 Task: Edit and clean up audio for wildlife conservation podcasts.
Action: Mouse moved to (155, 40)
Screenshot: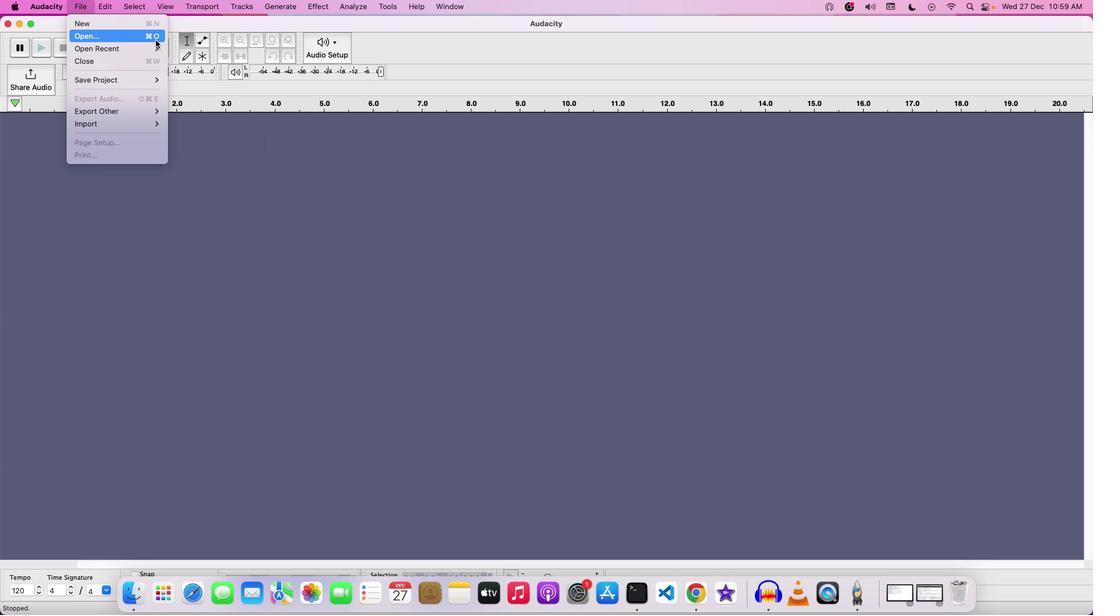 
Action: Mouse pressed left at (155, 40)
Screenshot: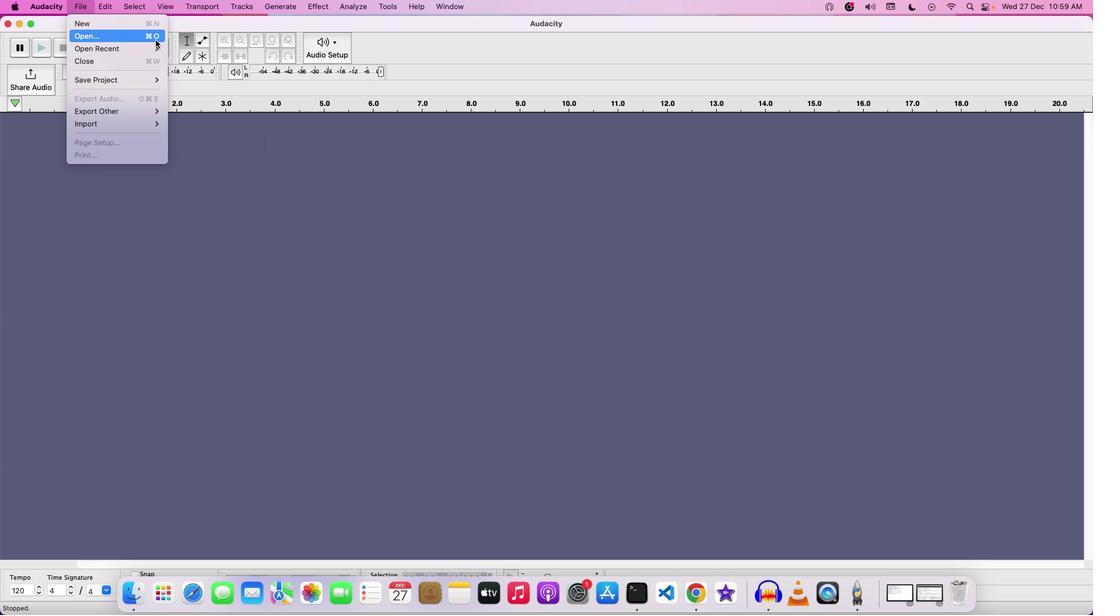 
Action: Mouse moved to (448, 170)
Screenshot: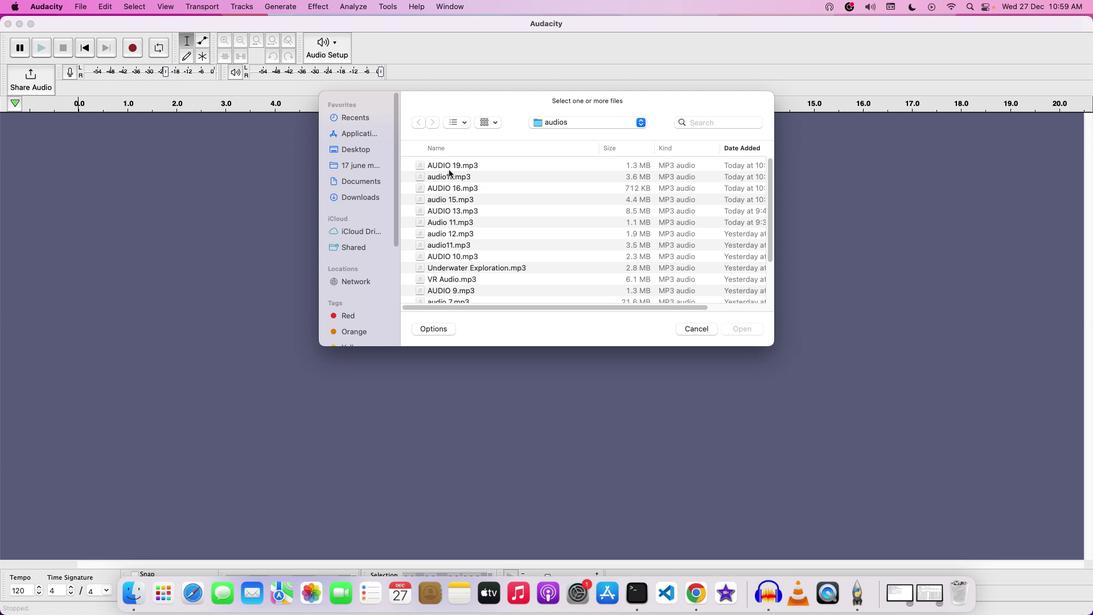 
Action: Mouse pressed left at (448, 170)
Screenshot: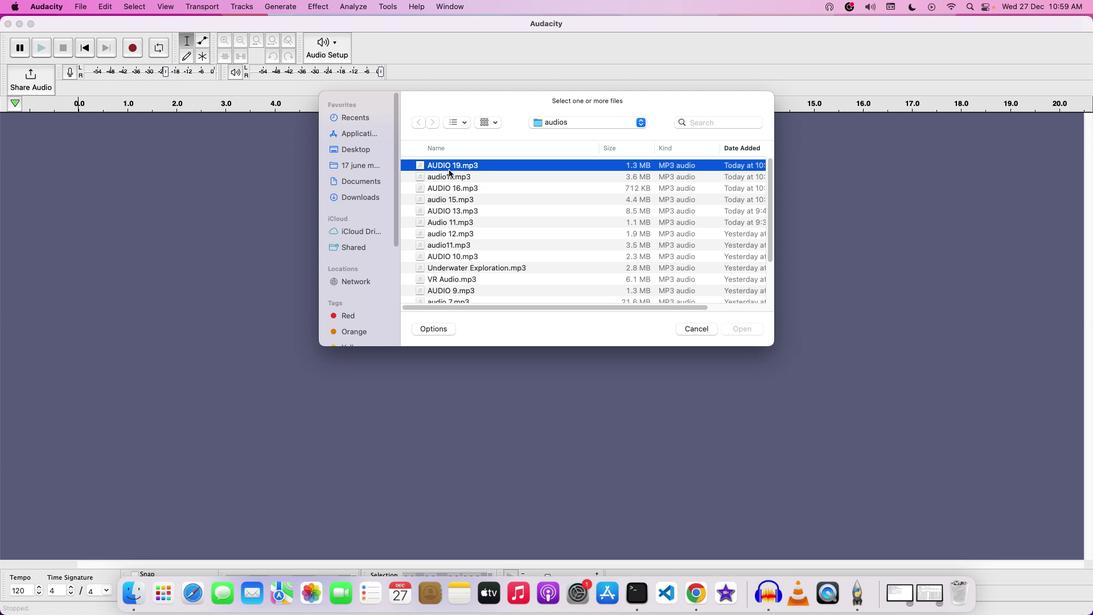 
Action: Mouse moved to (725, 326)
Screenshot: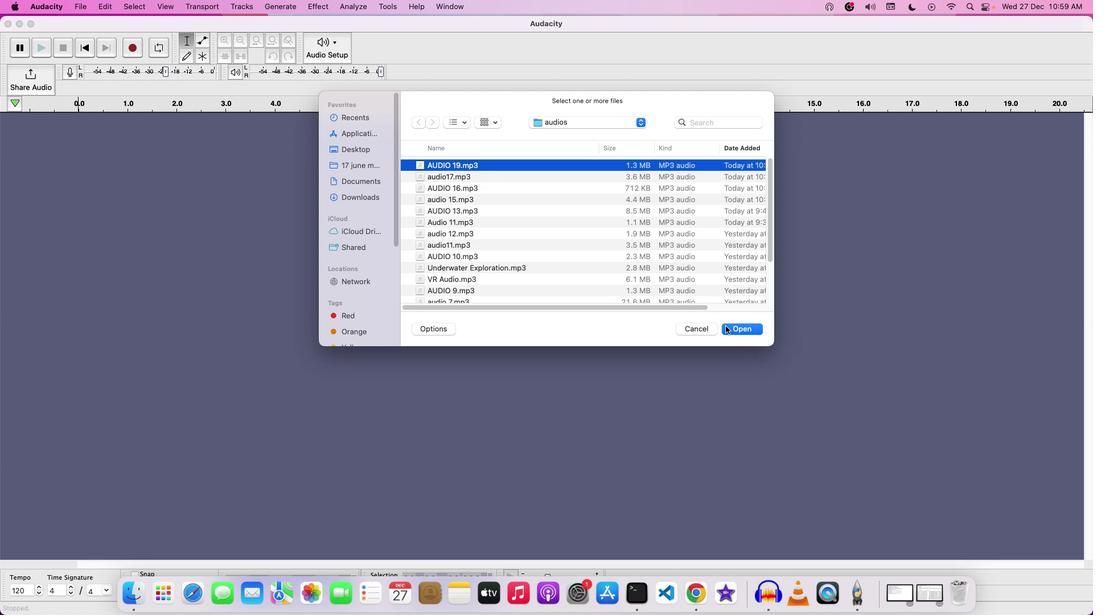 
Action: Mouse pressed left at (725, 326)
Screenshot: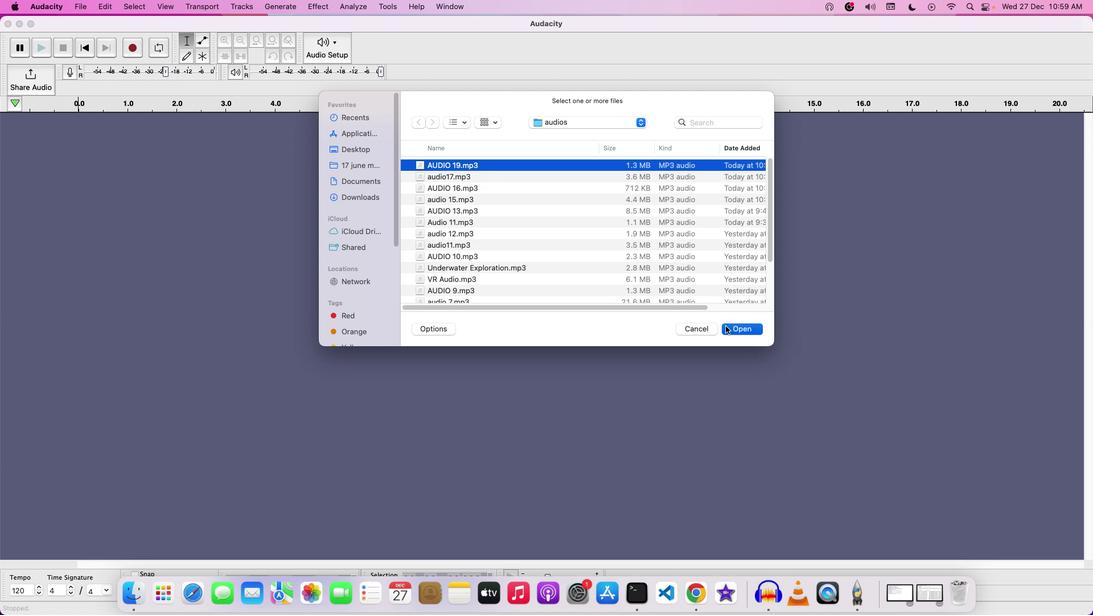 
Action: Mouse moved to (372, 315)
Screenshot: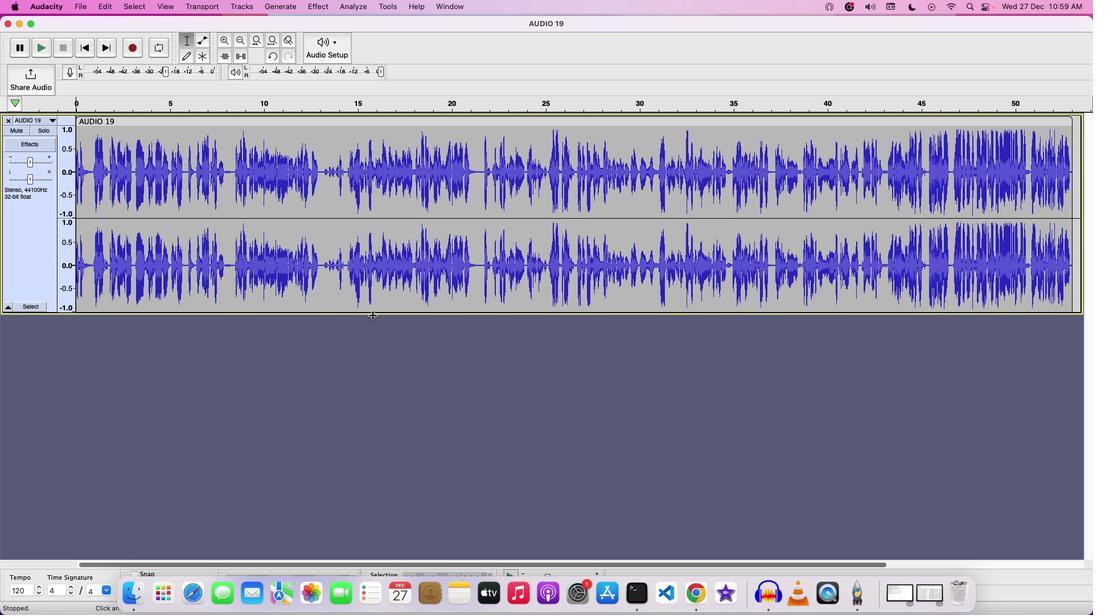 
Action: Key pressed Key.space
Screenshot: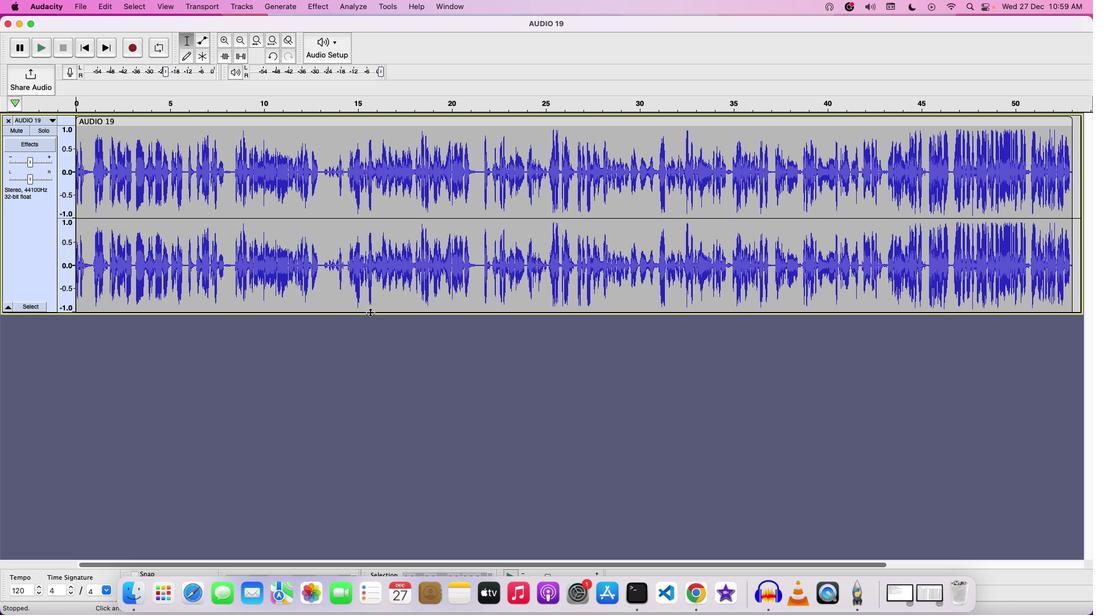 
Action: Mouse moved to (32, 167)
Screenshot: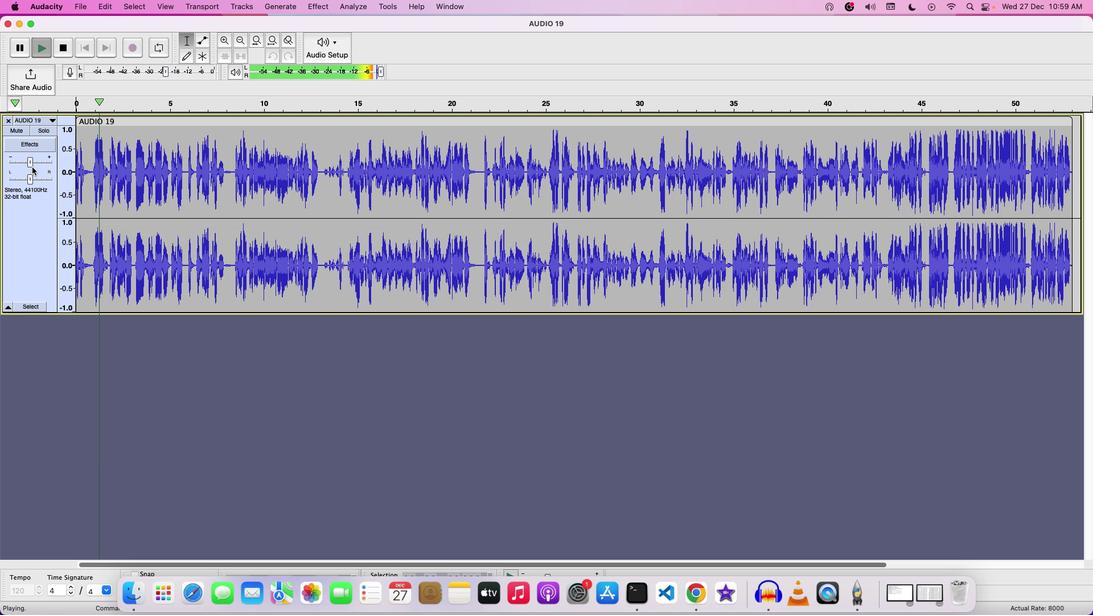 
Action: Mouse pressed left at (32, 167)
Screenshot: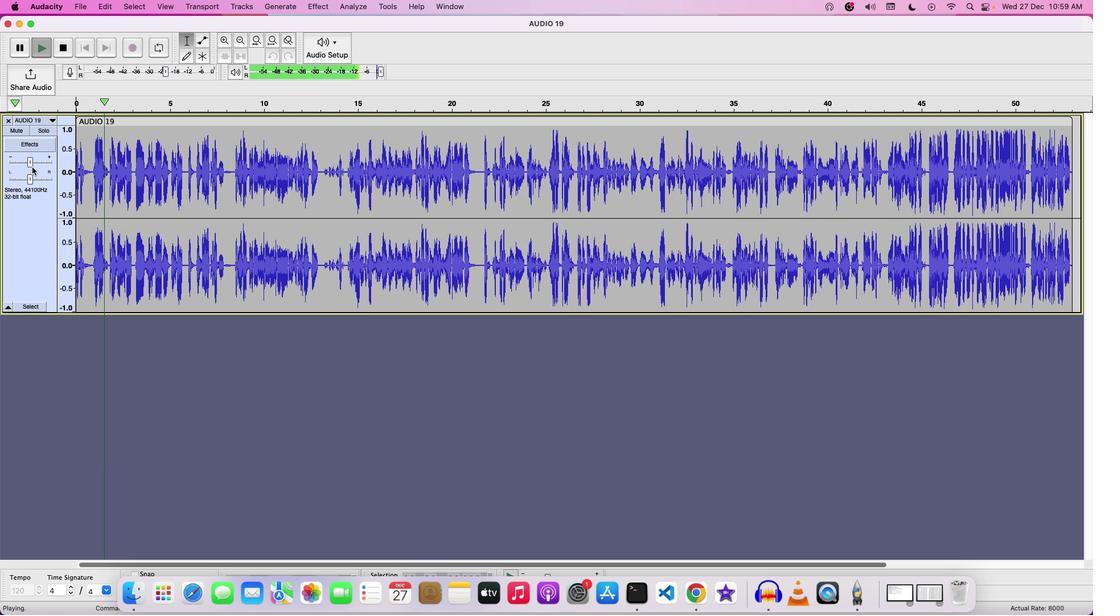 
Action: Mouse moved to (32, 165)
Screenshot: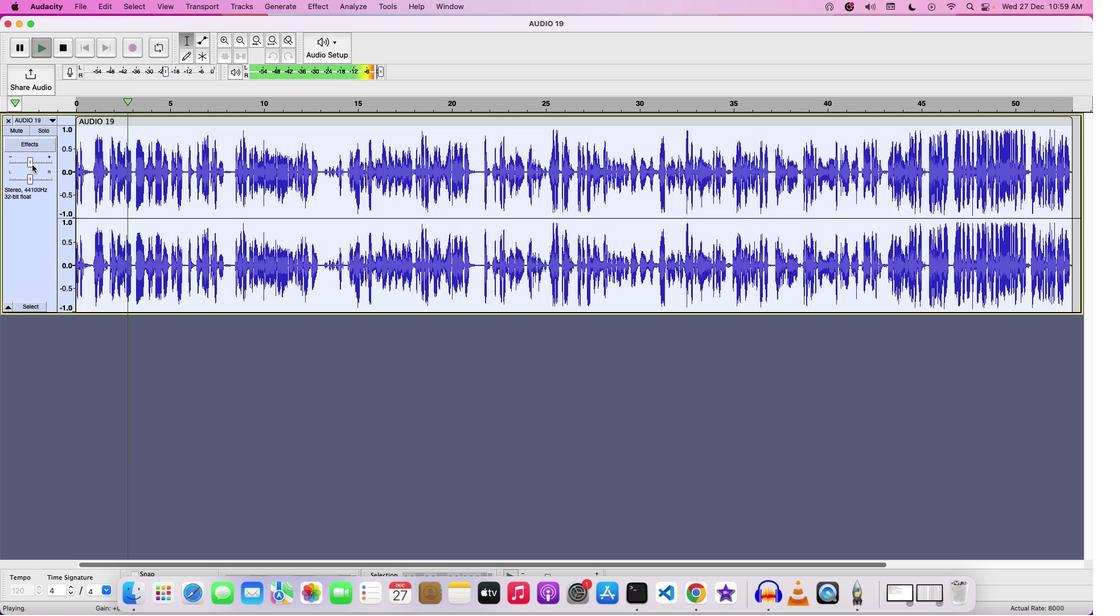
Action: Mouse pressed left at (32, 165)
Screenshot: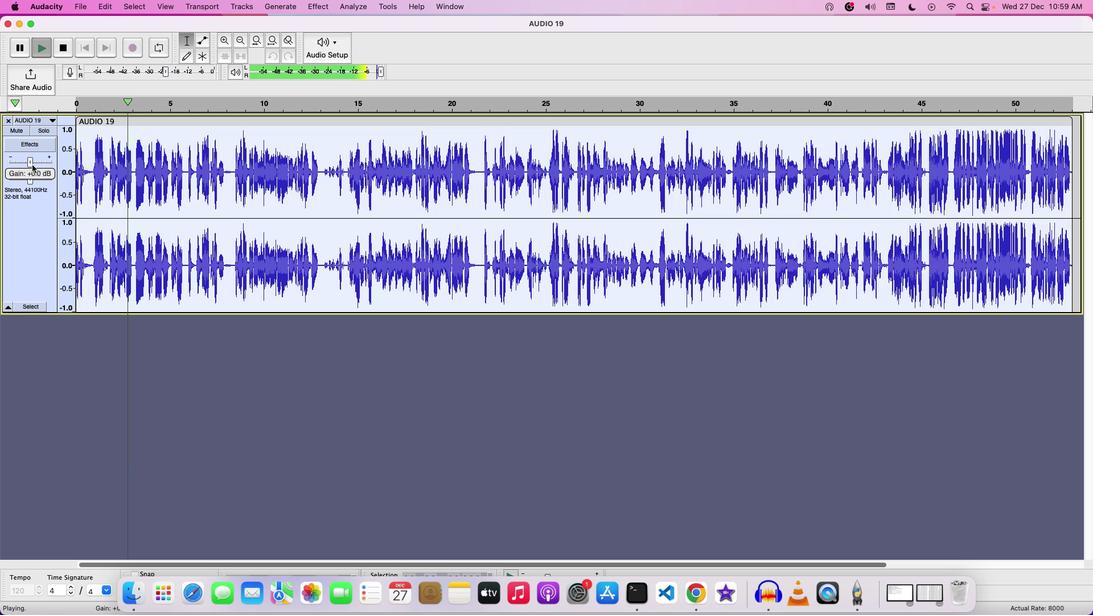 
Action: Mouse moved to (31, 165)
Screenshot: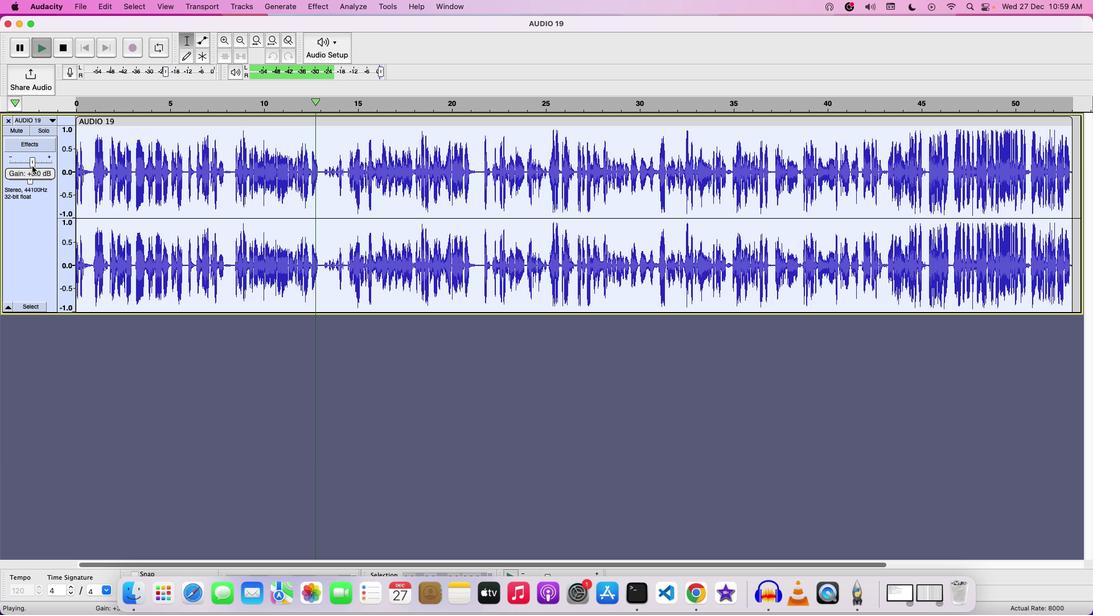 
Action: Mouse pressed left at (31, 165)
Screenshot: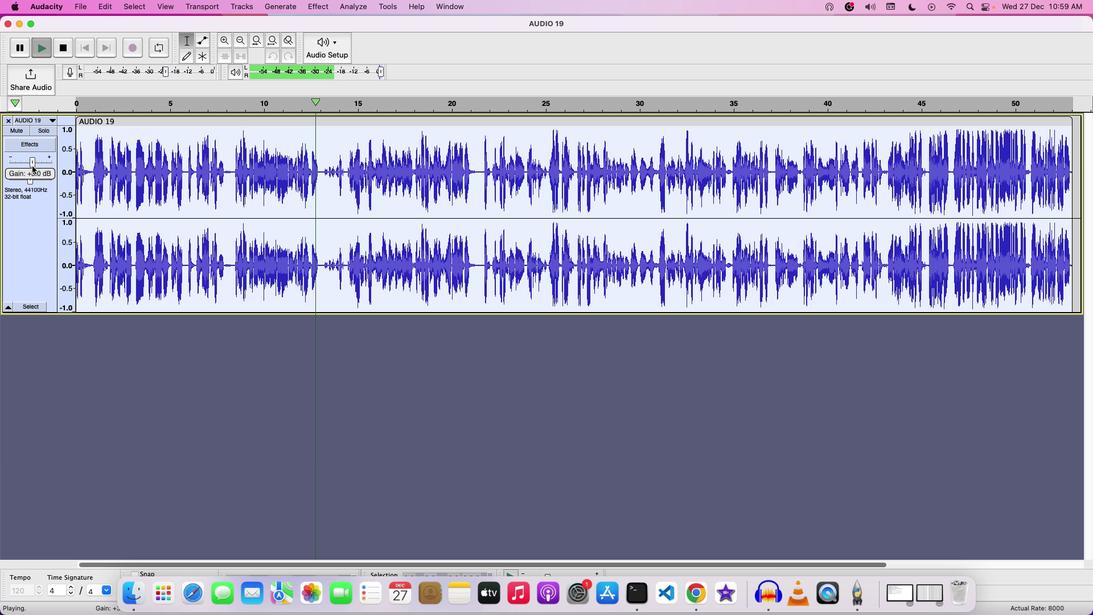 
Action: Mouse moved to (319, 177)
Screenshot: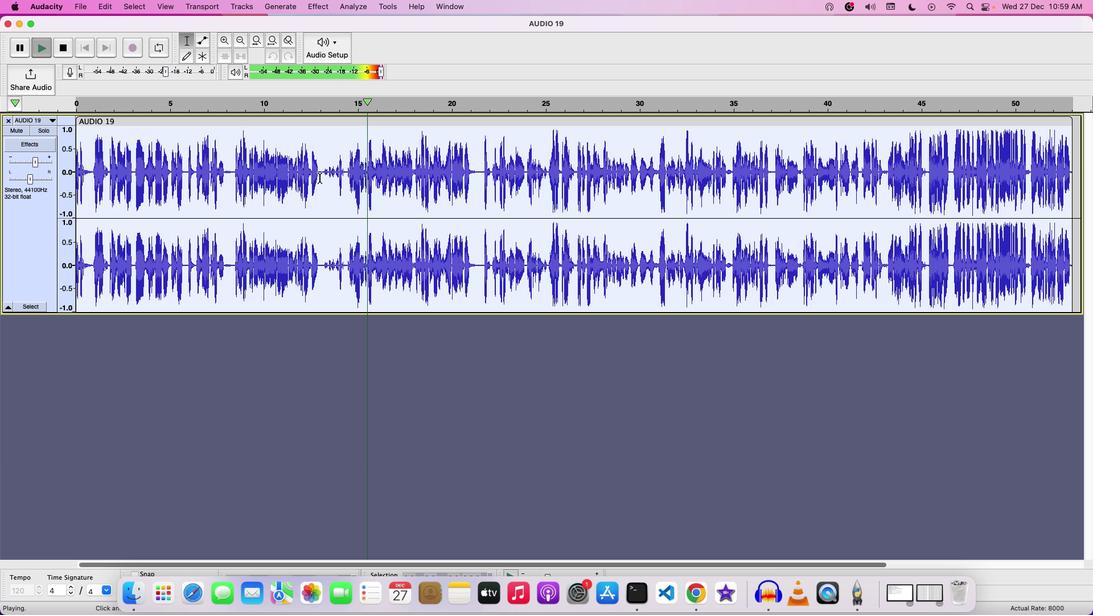 
Action: Key pressed Key.space
Screenshot: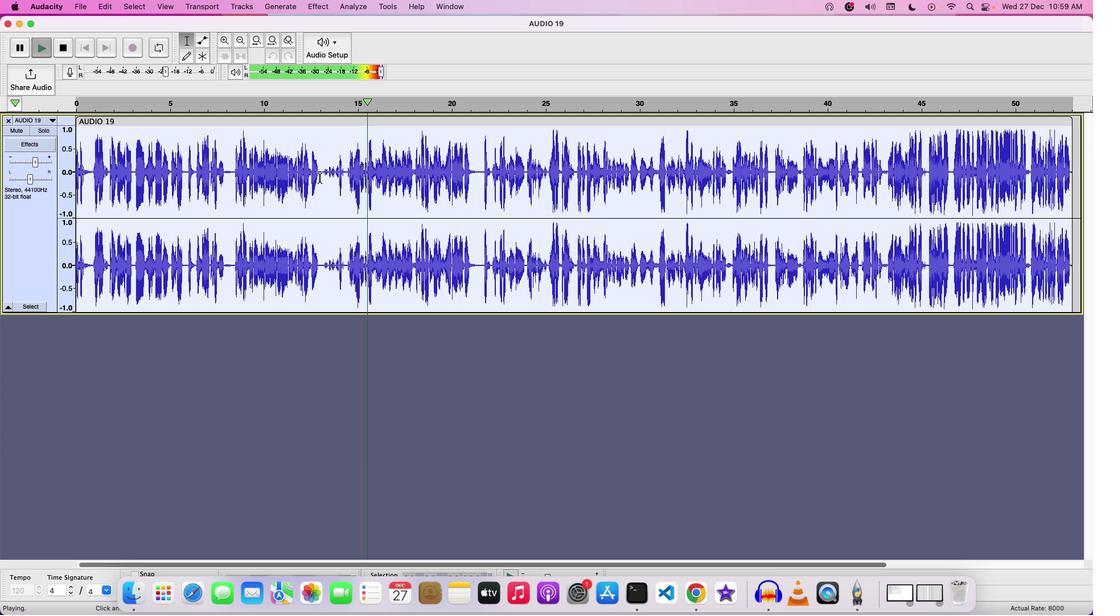 
Action: Mouse moved to (225, 38)
Screenshot: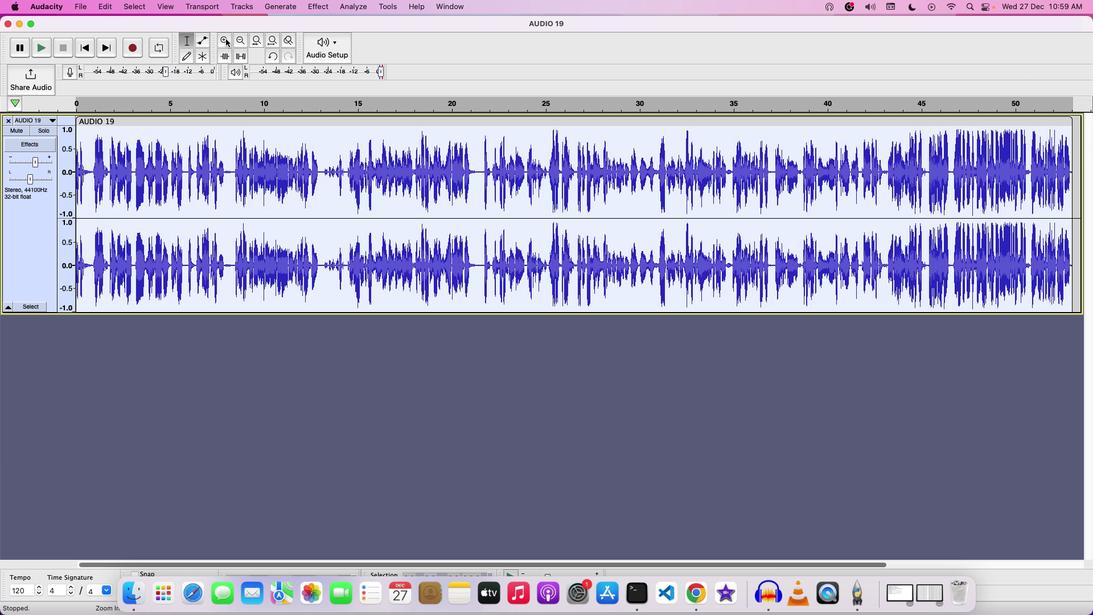 
Action: Mouse pressed left at (225, 38)
Screenshot: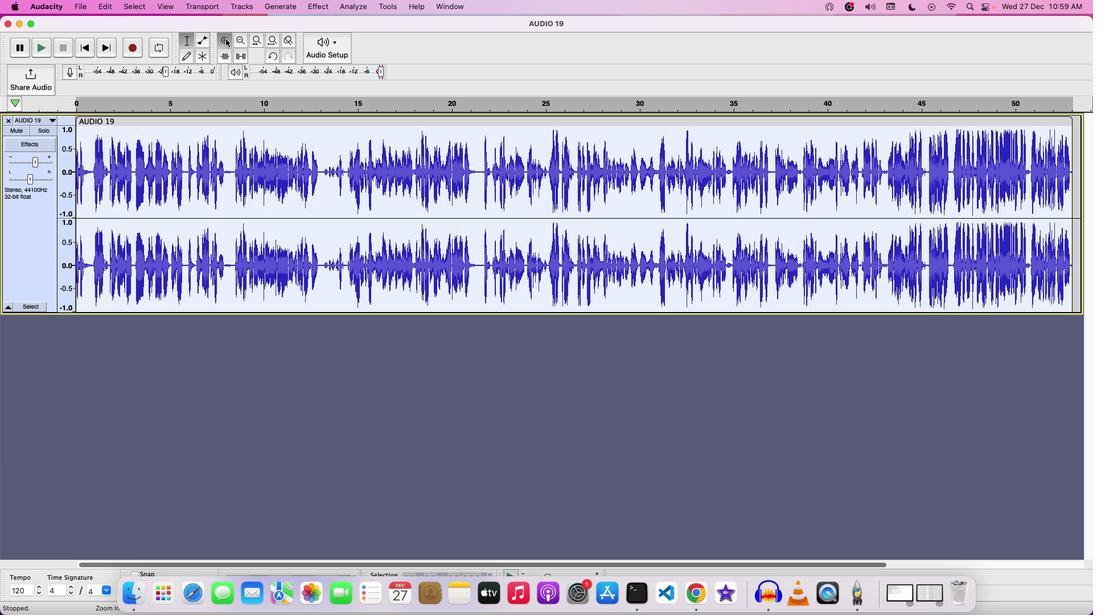
Action: Mouse pressed left at (225, 38)
Screenshot: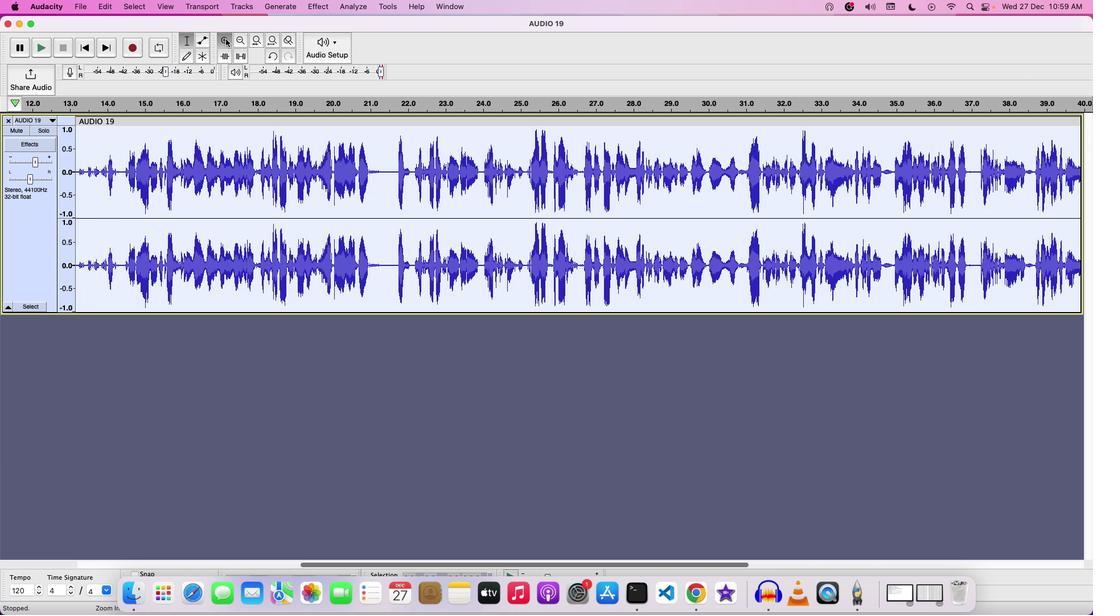 
Action: Mouse pressed left at (225, 38)
Screenshot: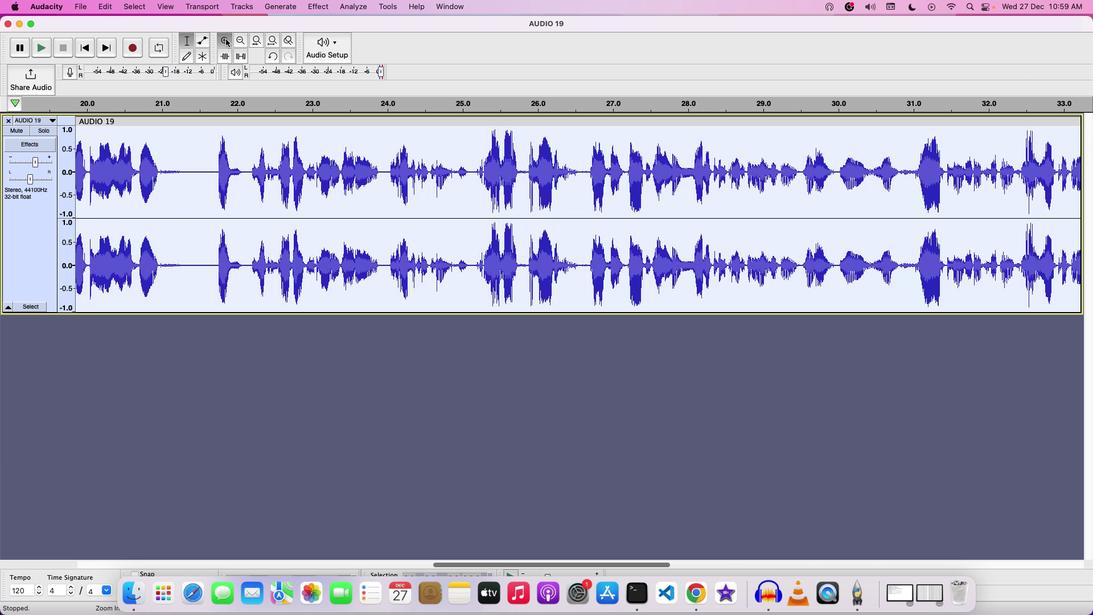 
Action: Mouse pressed left at (225, 38)
Screenshot: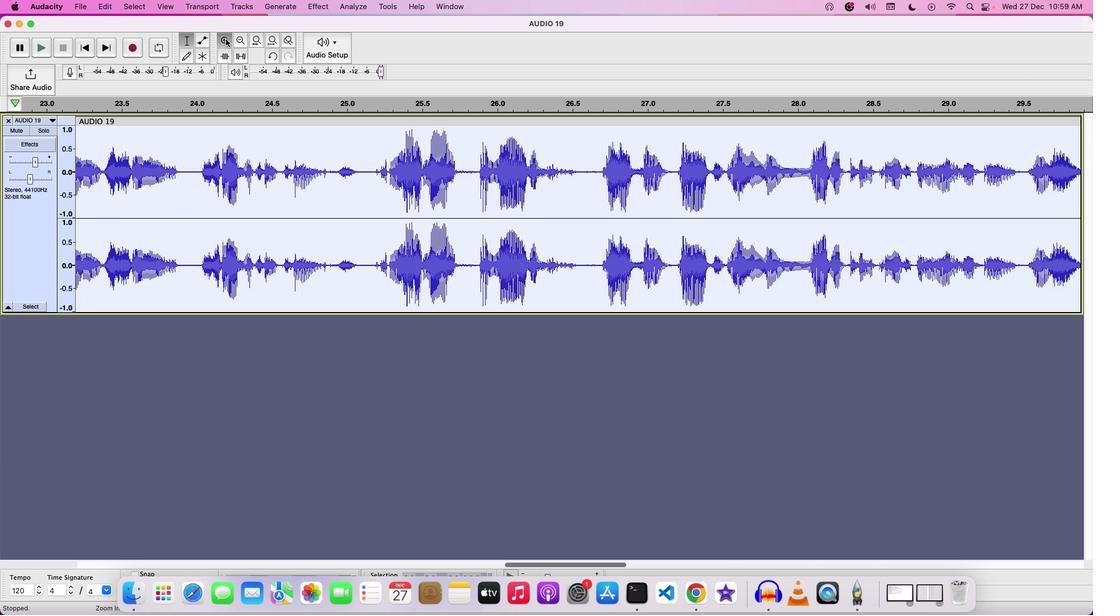 
Action: Mouse pressed left at (225, 38)
Screenshot: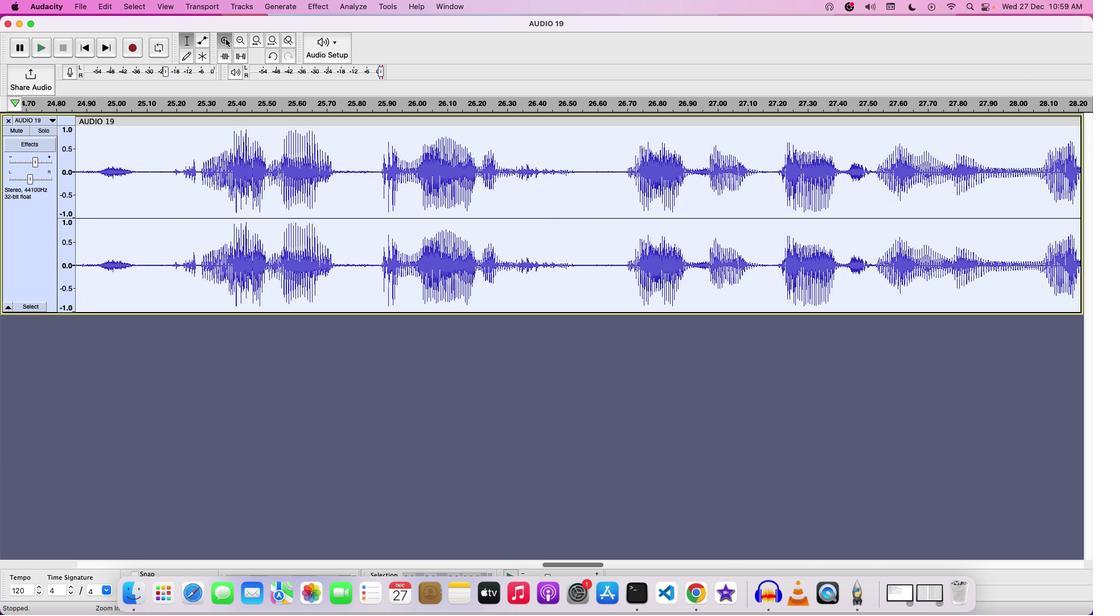 
Action: Mouse moved to (552, 184)
Screenshot: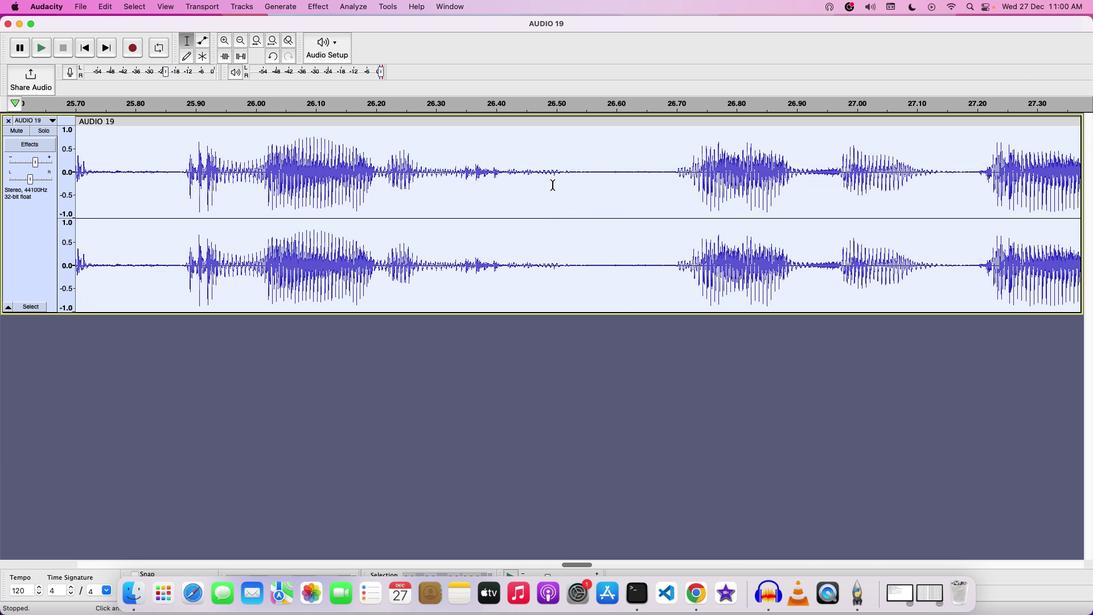 
Action: Mouse pressed left at (552, 184)
Screenshot: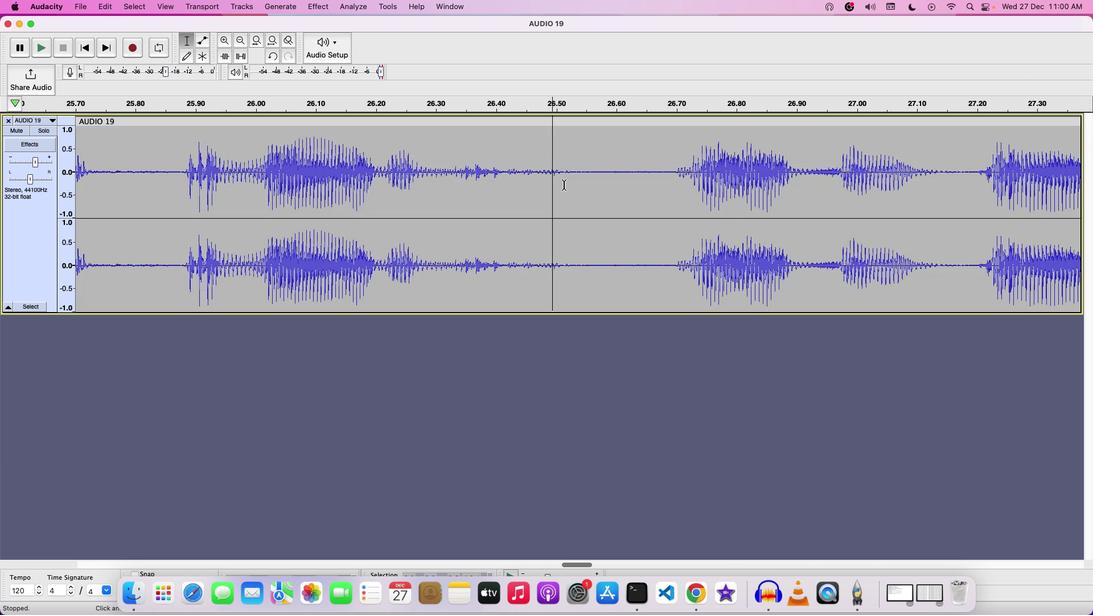 
Action: Mouse moved to (700, 211)
Screenshot: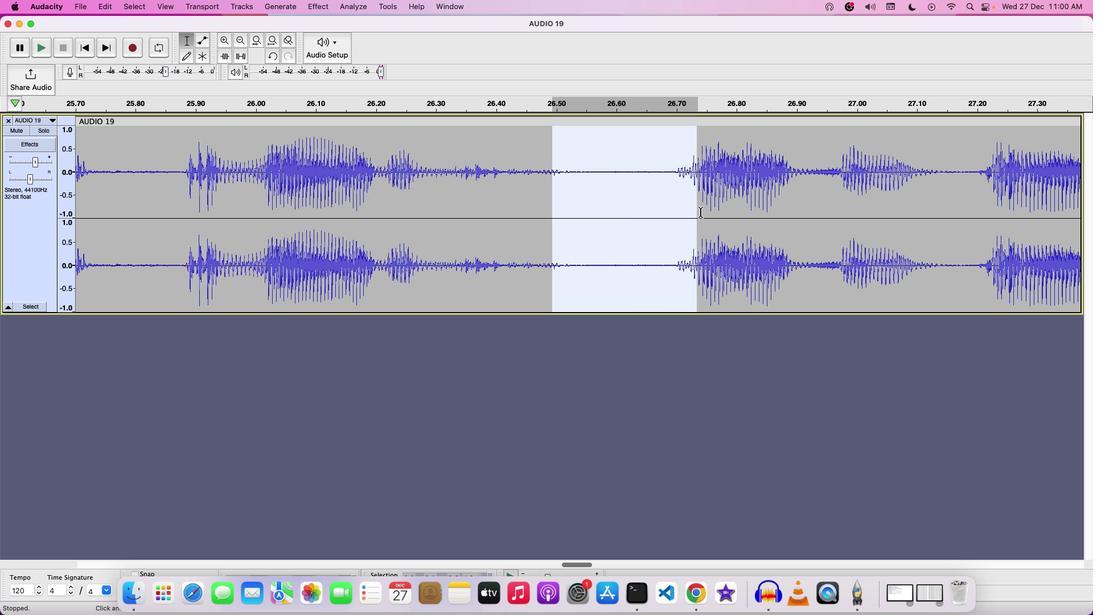 
Action: Key pressed Key.spaceKey.spaceKey.spaceKey.spaceKey.space
Screenshot: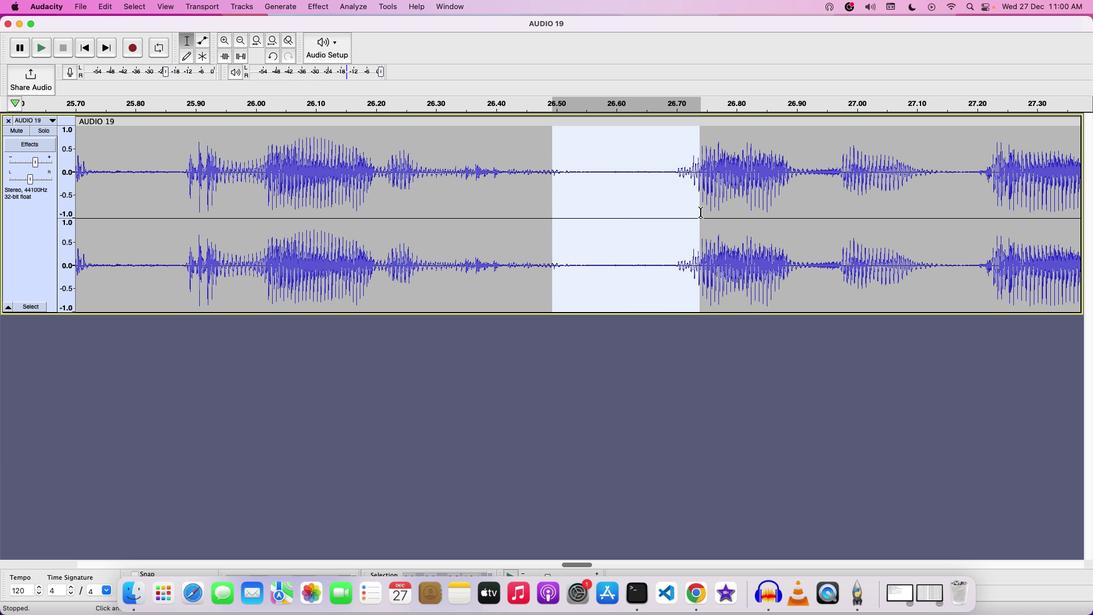 
Action: Mouse moved to (488, 204)
Screenshot: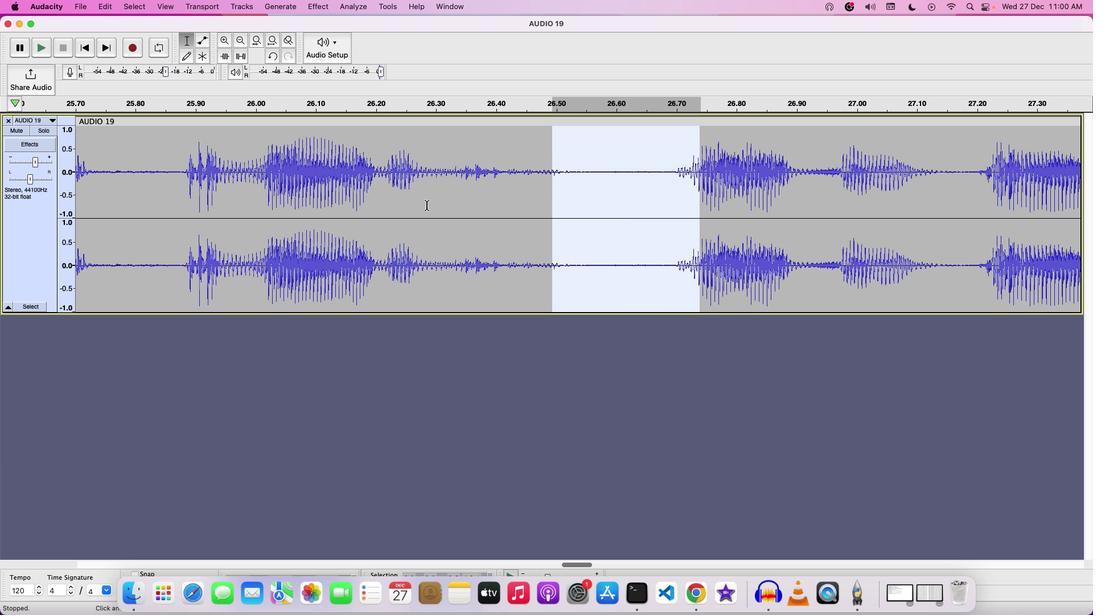
Action: Key pressed Key.space
Screenshot: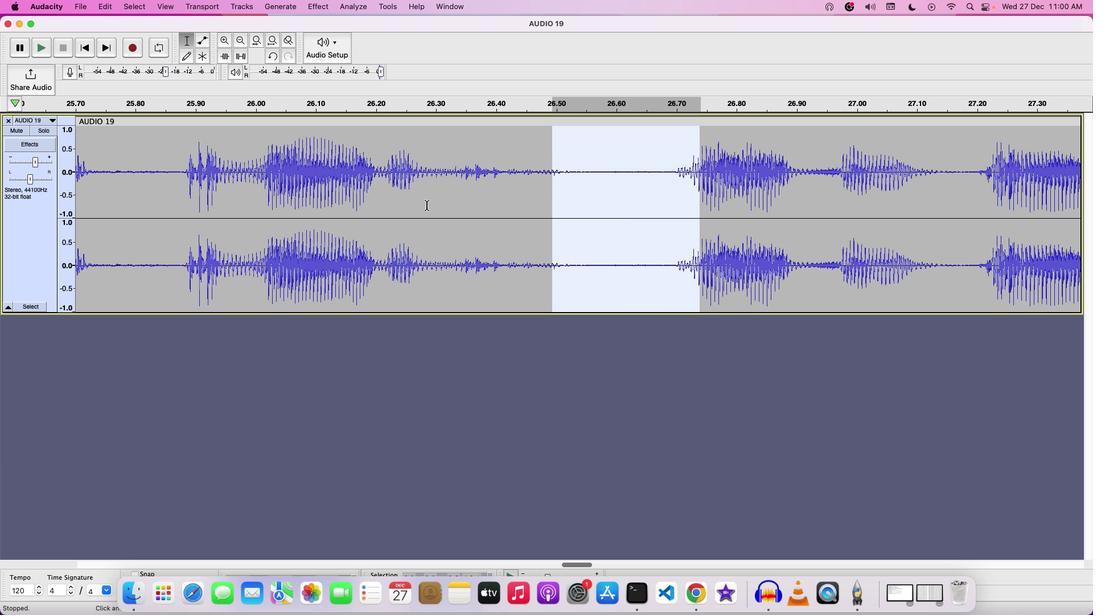 
Action: Mouse moved to (222, 181)
Screenshot: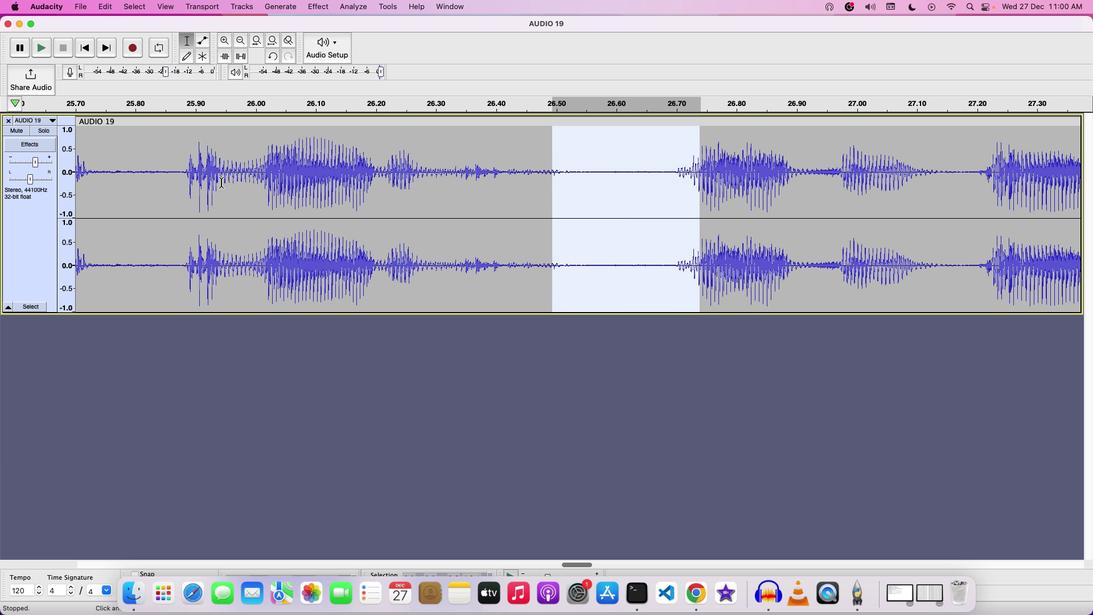 
Action: Key pressed Key.space
Screenshot: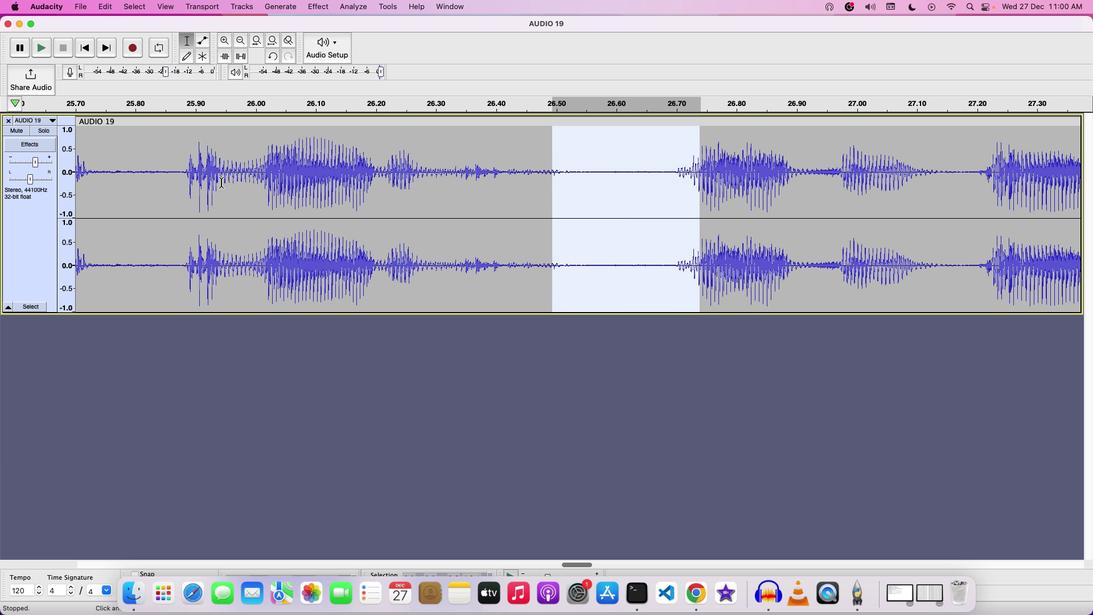 
Action: Mouse moved to (316, 3)
Screenshot: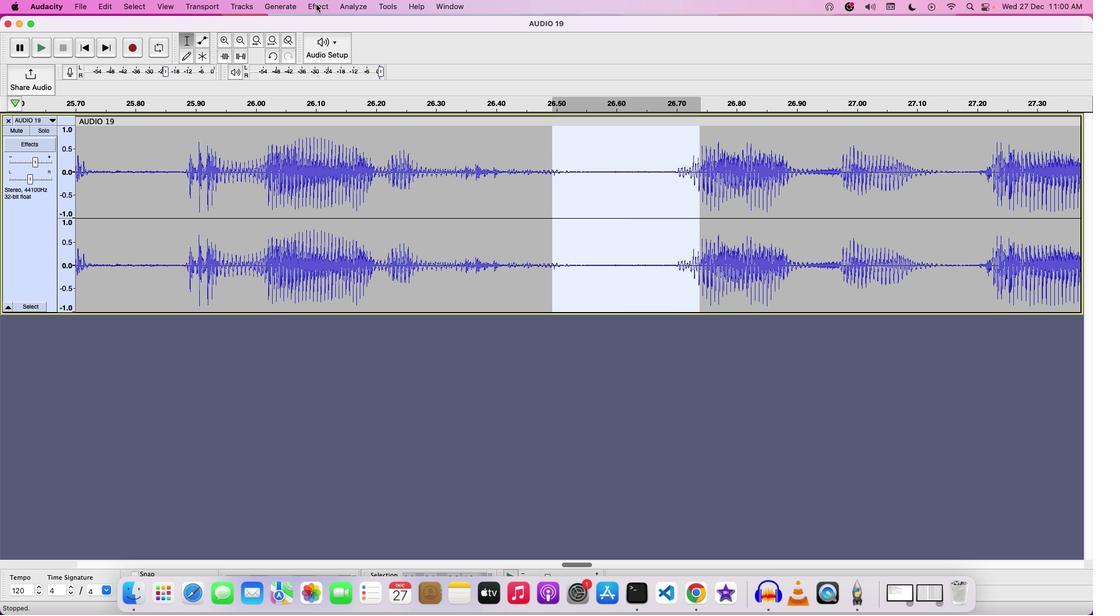 
Action: Mouse pressed left at (316, 3)
Screenshot: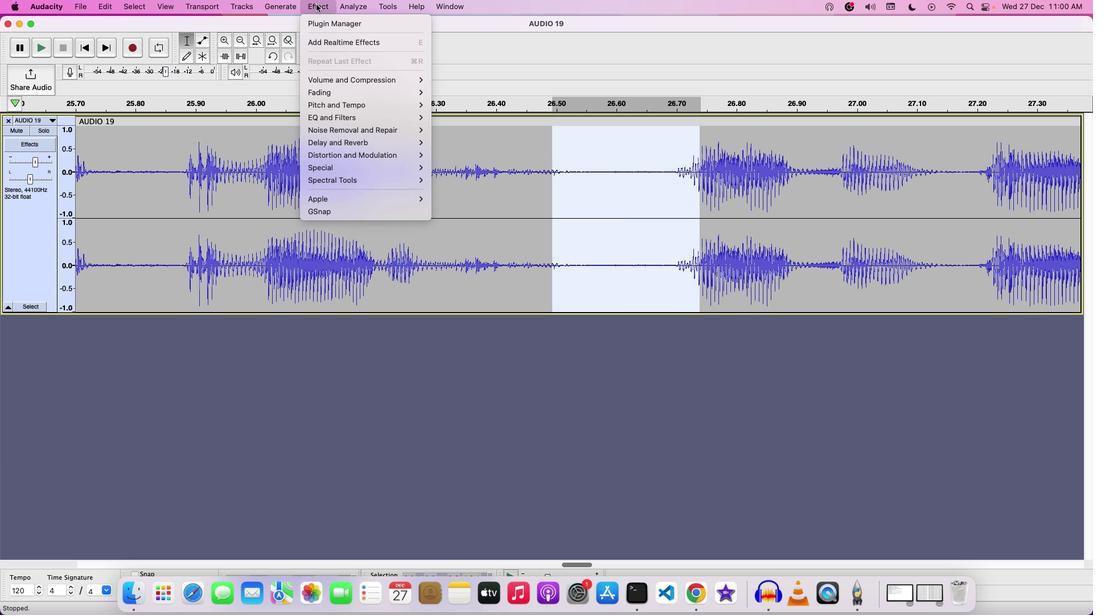
Action: Mouse moved to (457, 170)
Screenshot: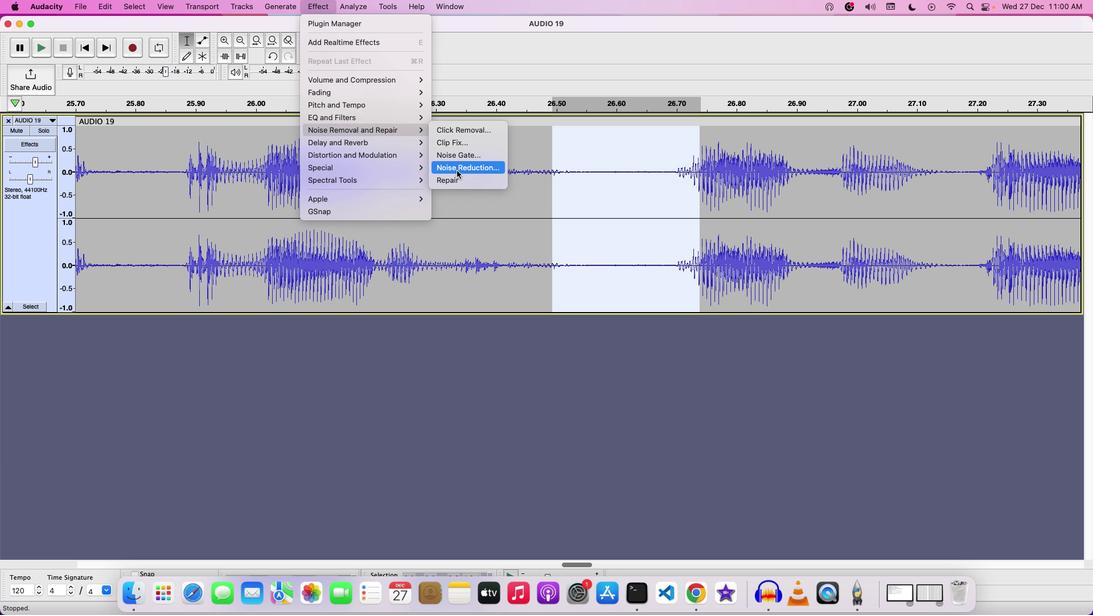 
Action: Mouse pressed left at (457, 170)
Screenshot: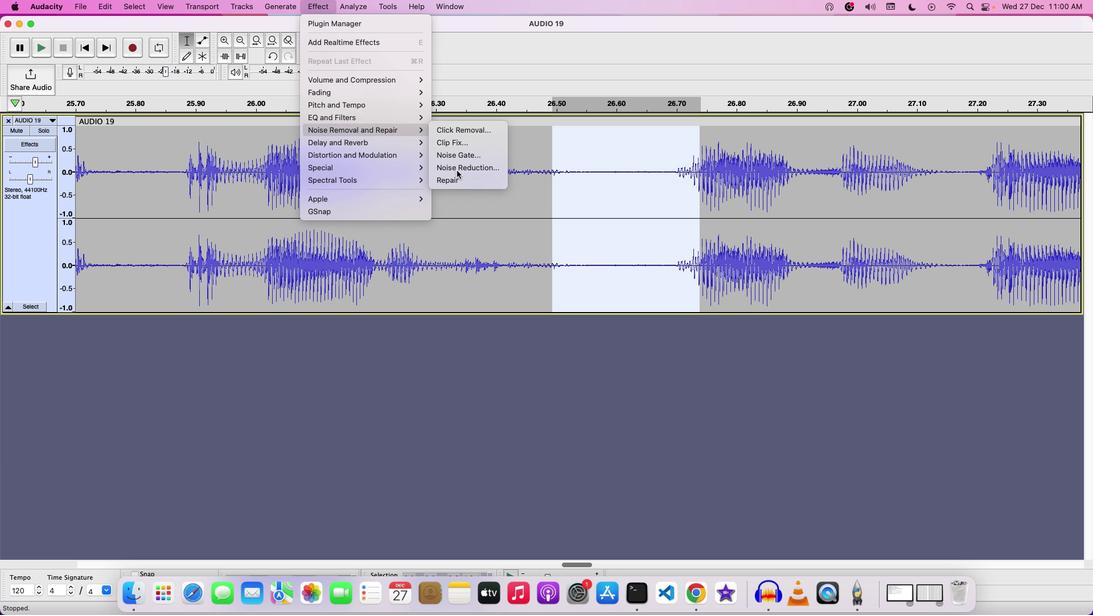 
Action: Mouse moved to (550, 252)
Screenshot: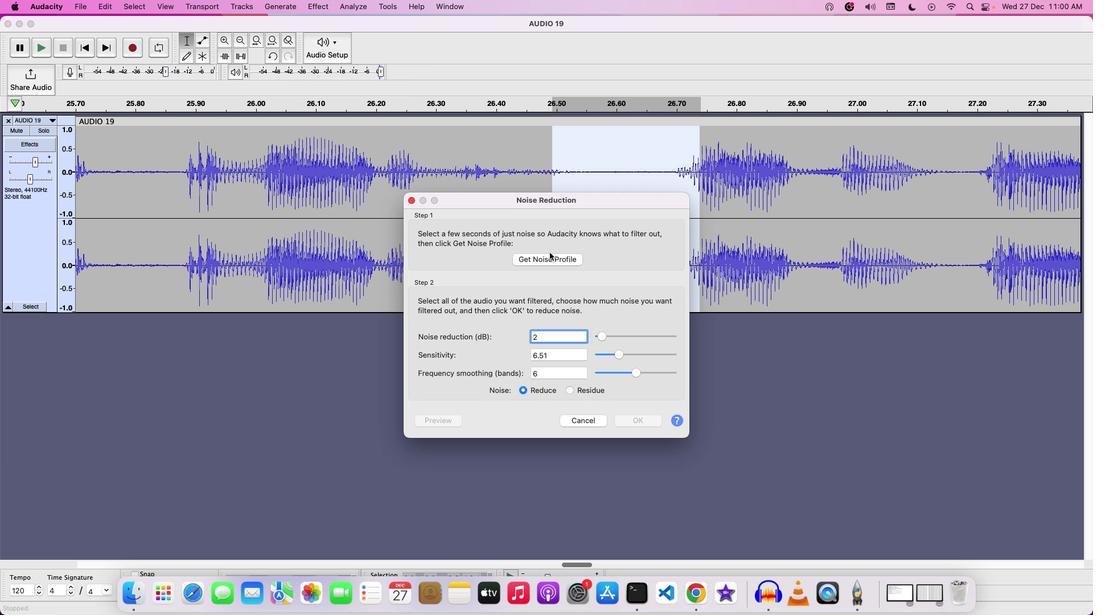
Action: Mouse pressed left at (550, 252)
Screenshot: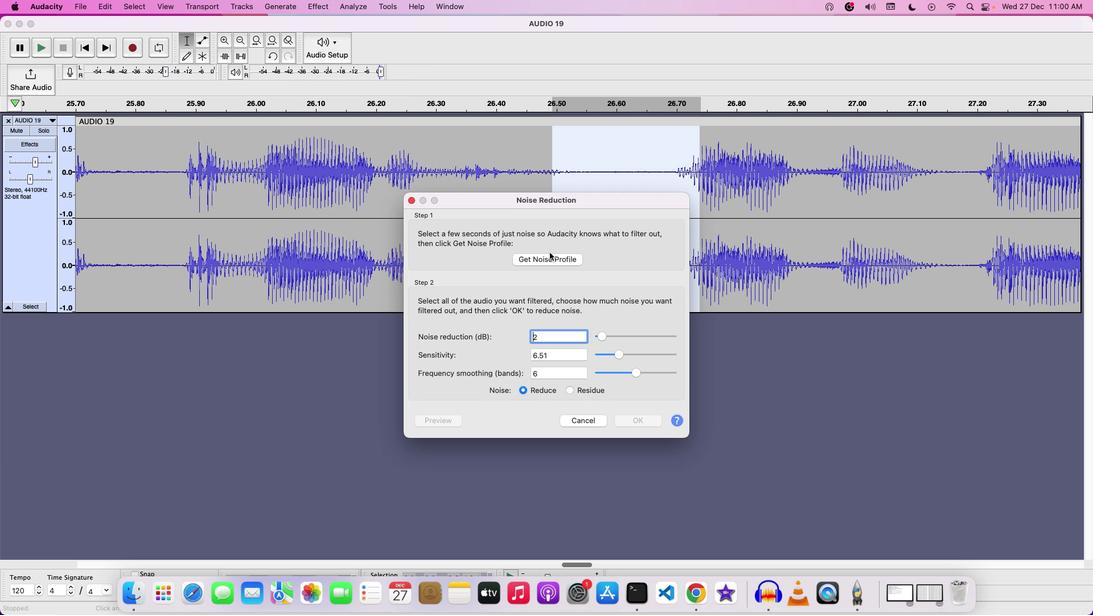 
Action: Mouse moved to (548, 257)
Screenshot: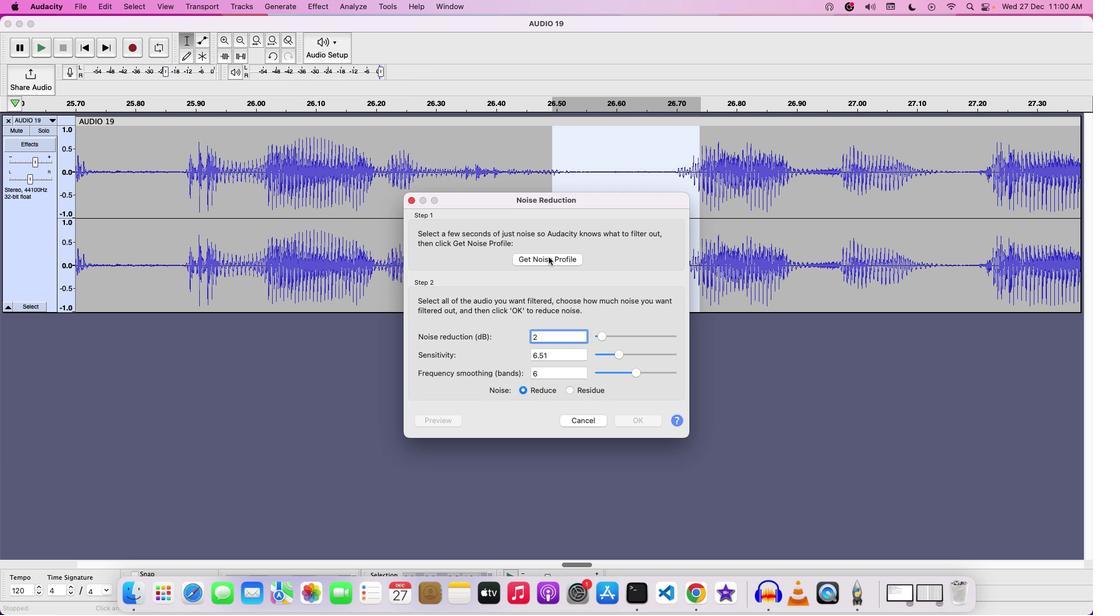 
Action: Mouse pressed left at (548, 257)
Screenshot: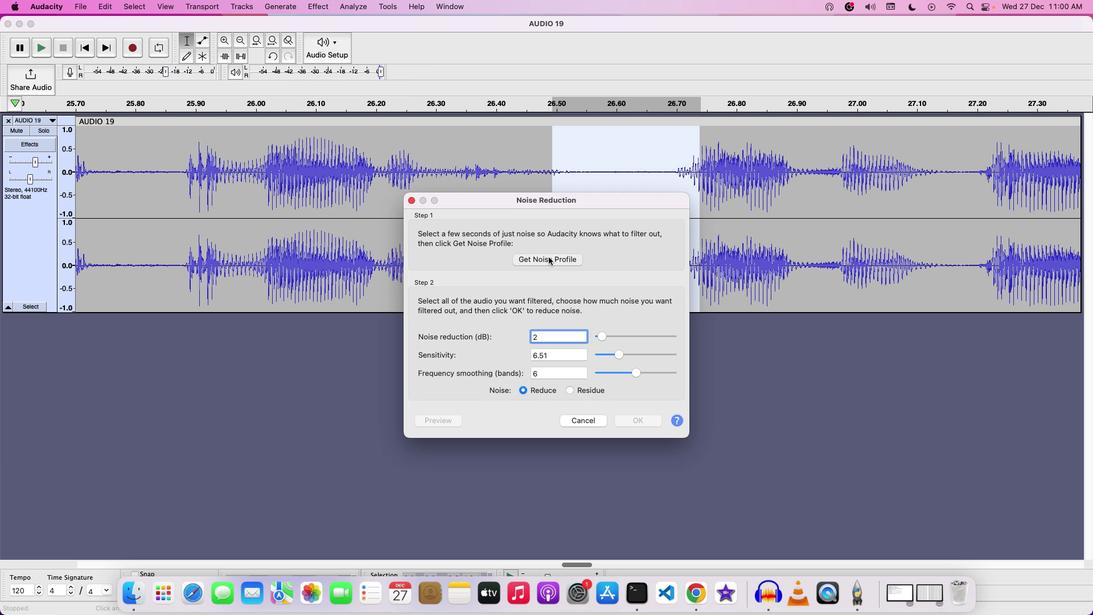 
Action: Mouse moved to (461, 219)
Screenshot: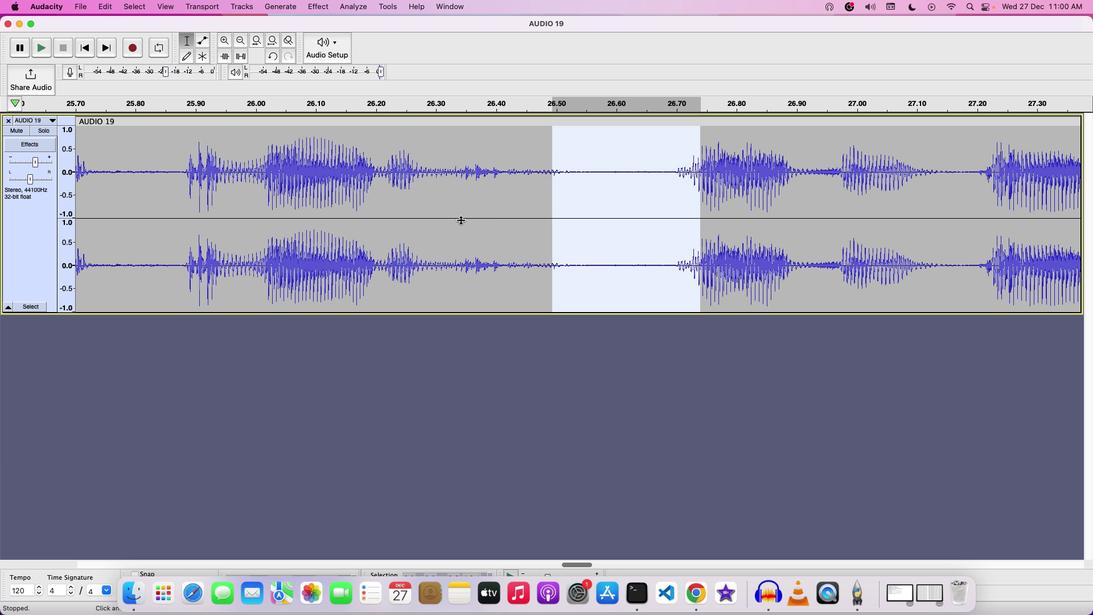 
Action: Mouse pressed left at (461, 219)
Screenshot: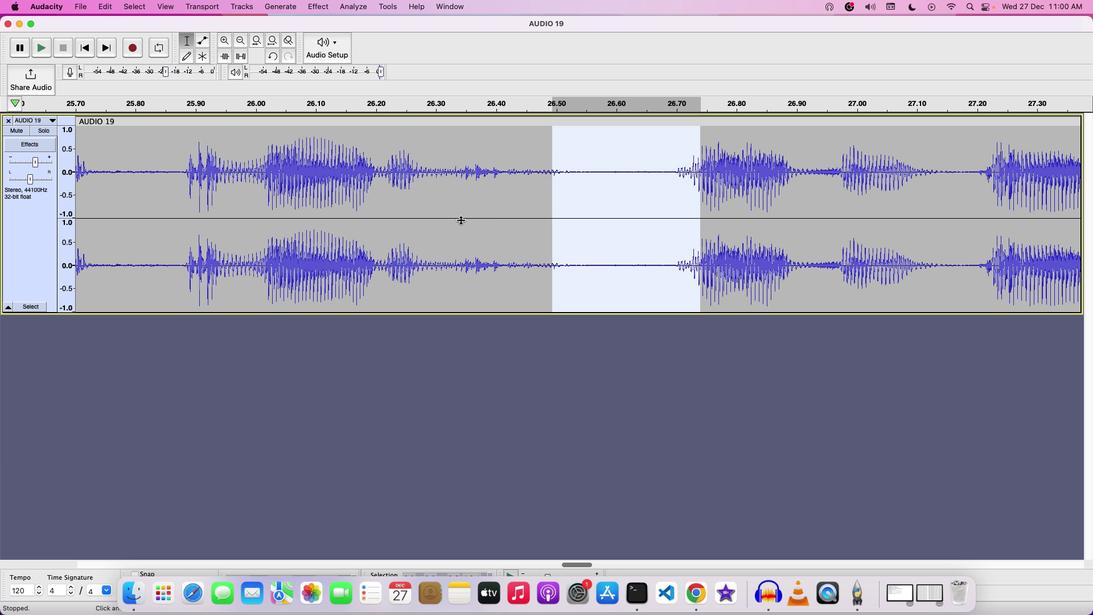 
Action: Mouse pressed left at (461, 219)
Screenshot: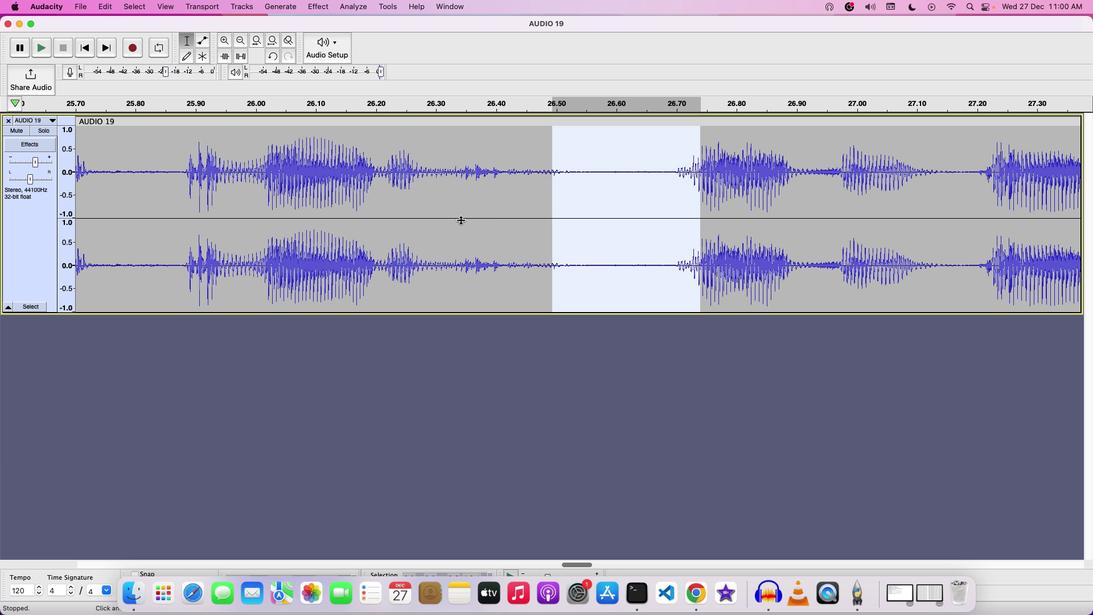 
Action: Mouse moved to (532, 191)
Screenshot: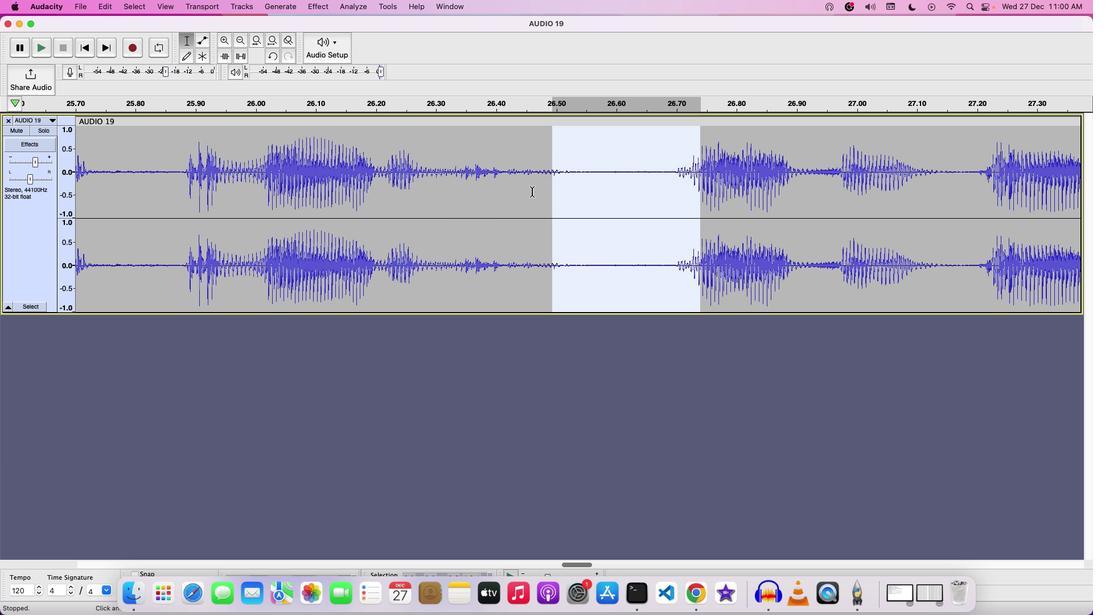 
Action: Mouse pressed left at (532, 191)
Screenshot: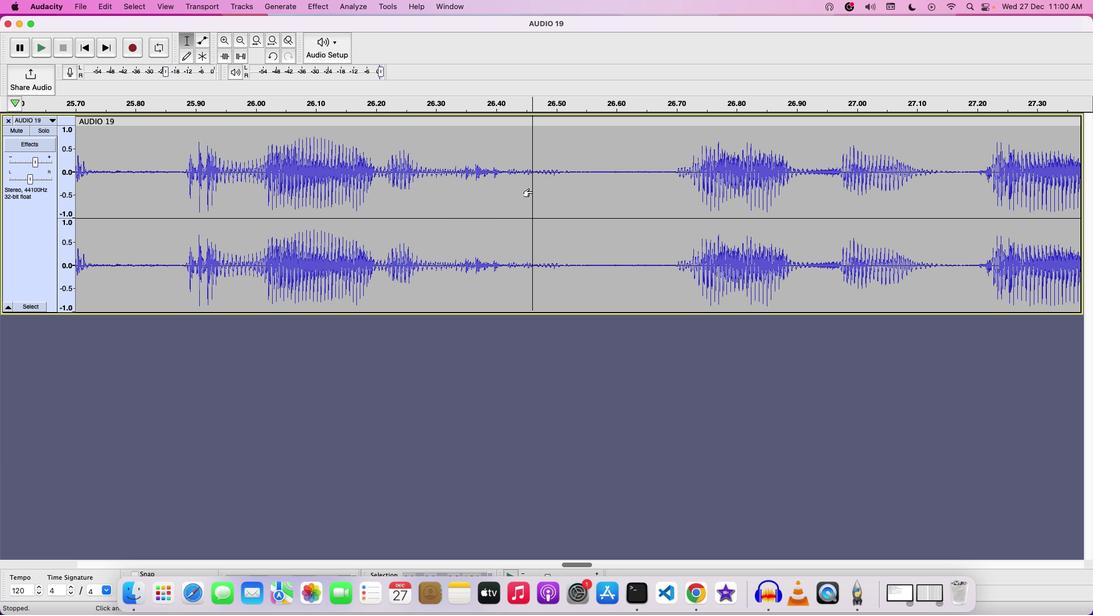 
Action: Mouse pressed left at (532, 191)
Screenshot: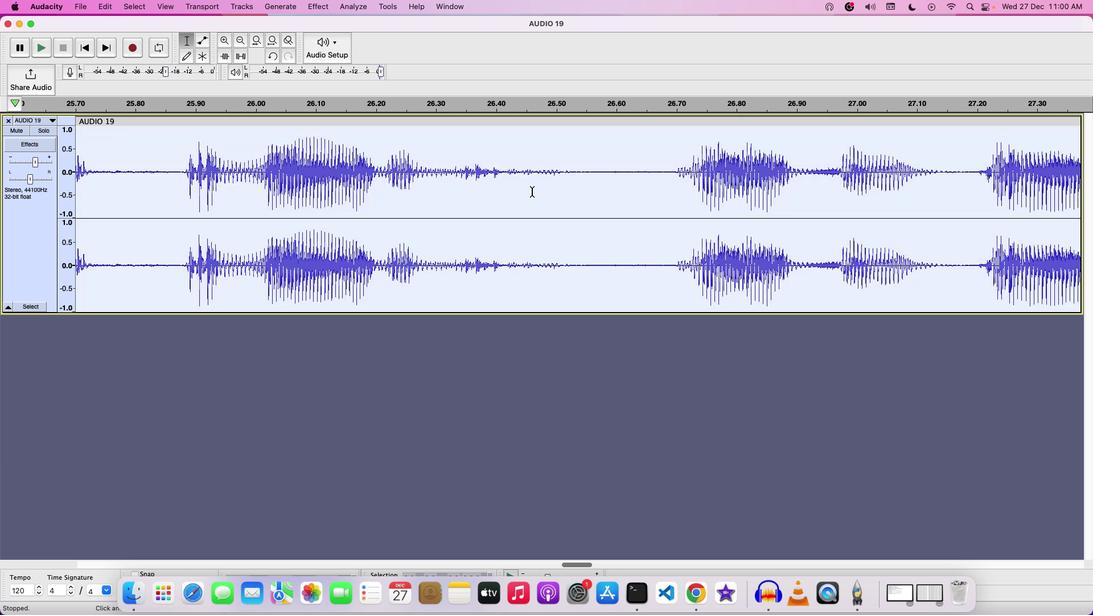 
Action: Mouse moved to (320, 3)
Screenshot: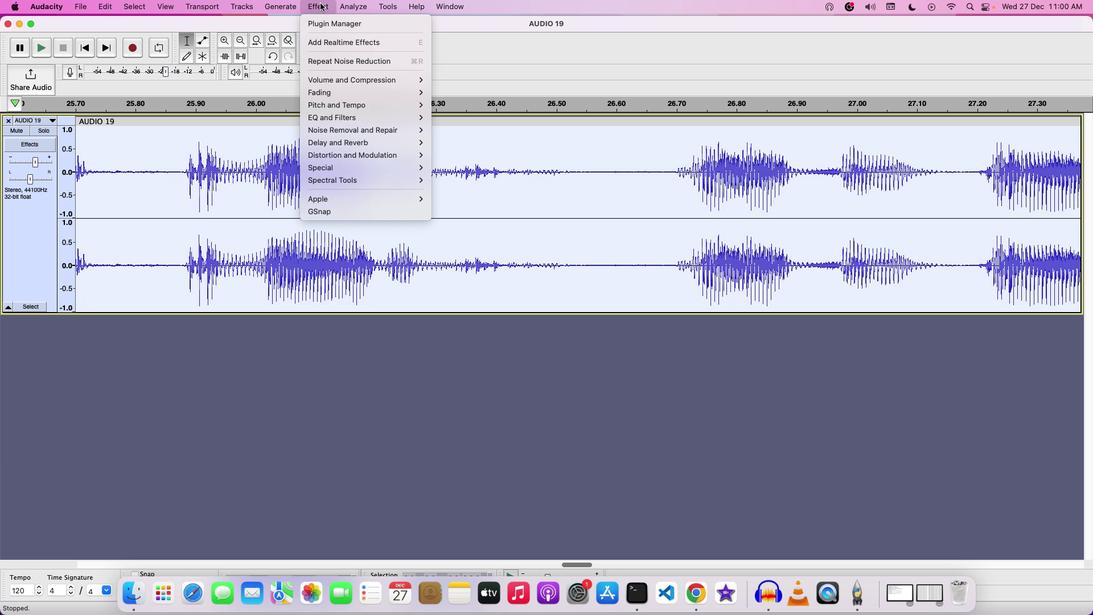 
Action: Mouse pressed left at (320, 3)
Screenshot: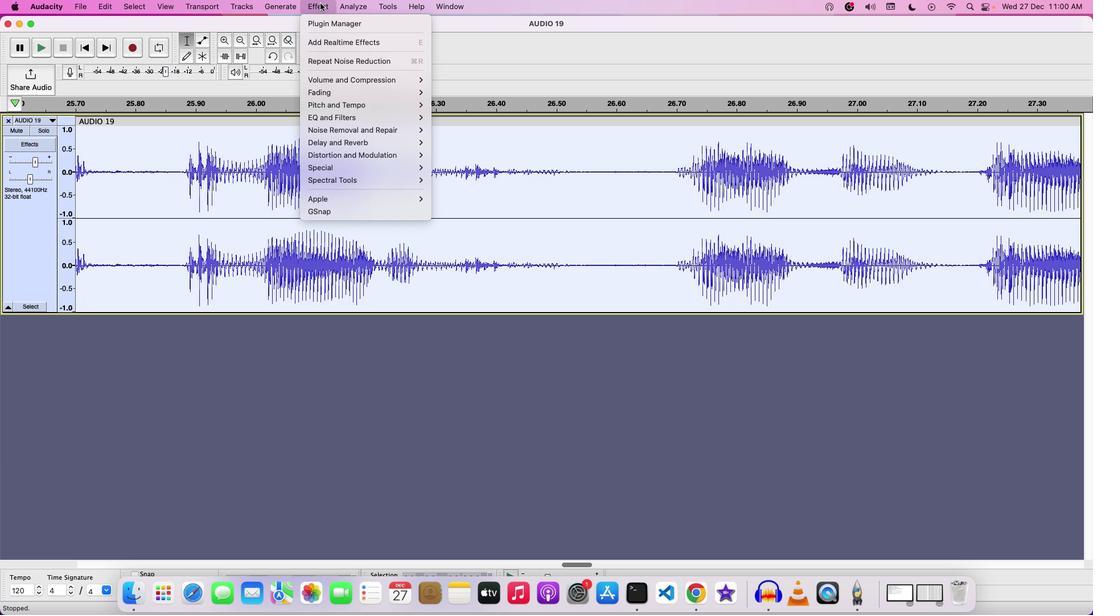 
Action: Mouse moved to (443, 162)
Screenshot: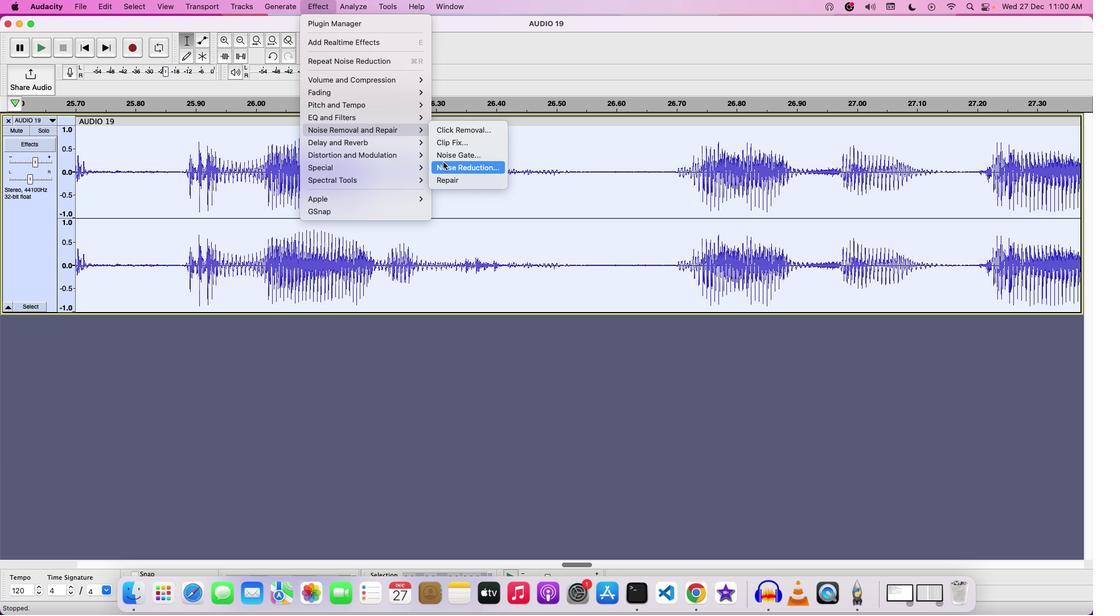 
Action: Mouse pressed left at (443, 162)
Screenshot: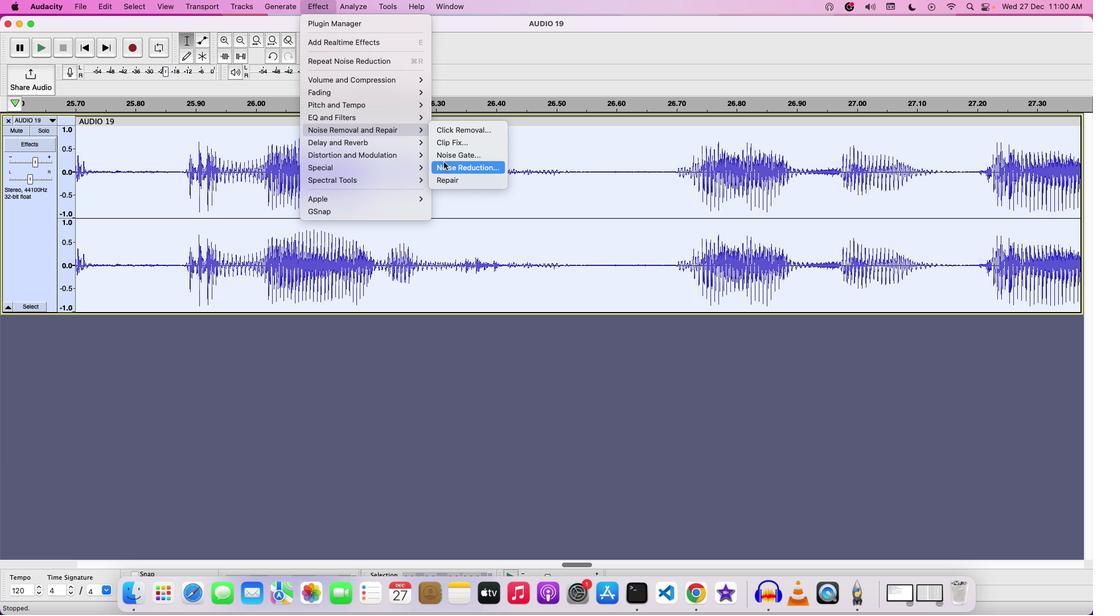 
Action: Mouse moved to (625, 414)
Screenshot: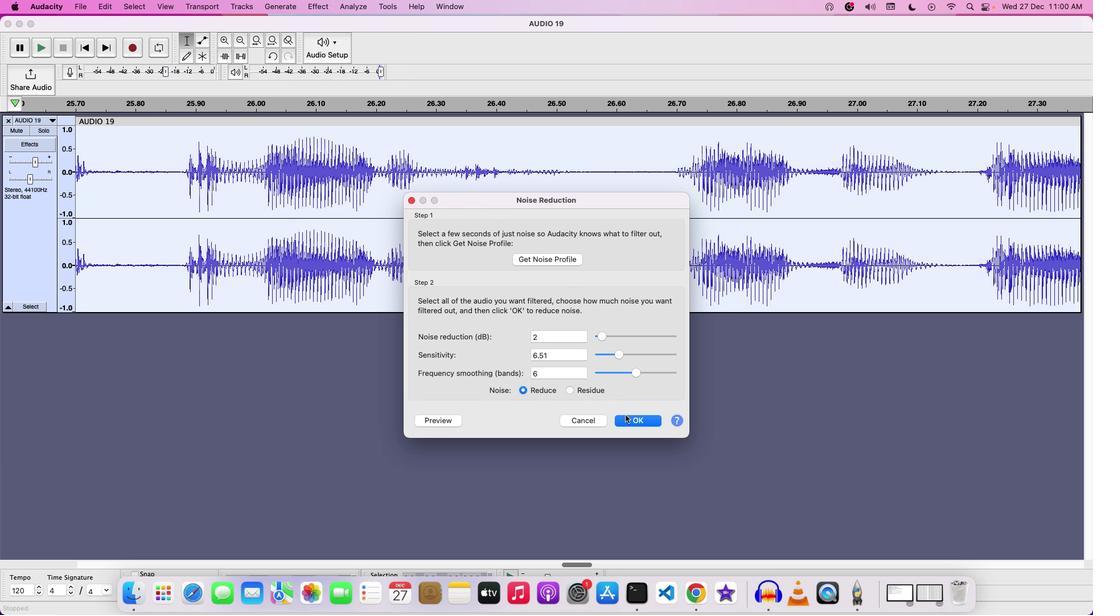 
Action: Mouse pressed left at (625, 414)
Screenshot: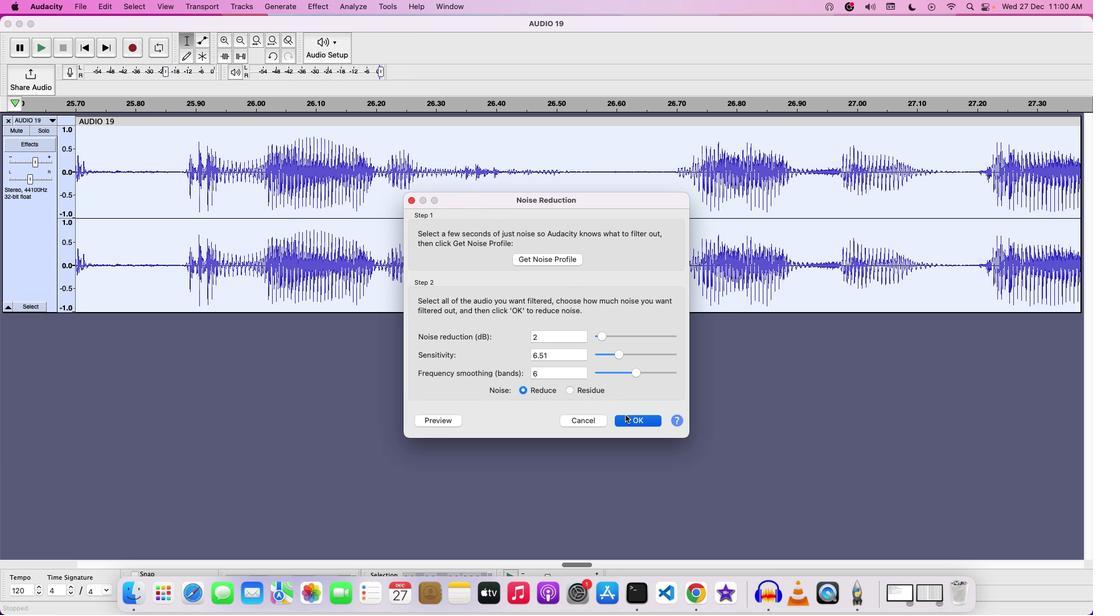 
Action: Mouse moved to (521, 158)
Screenshot: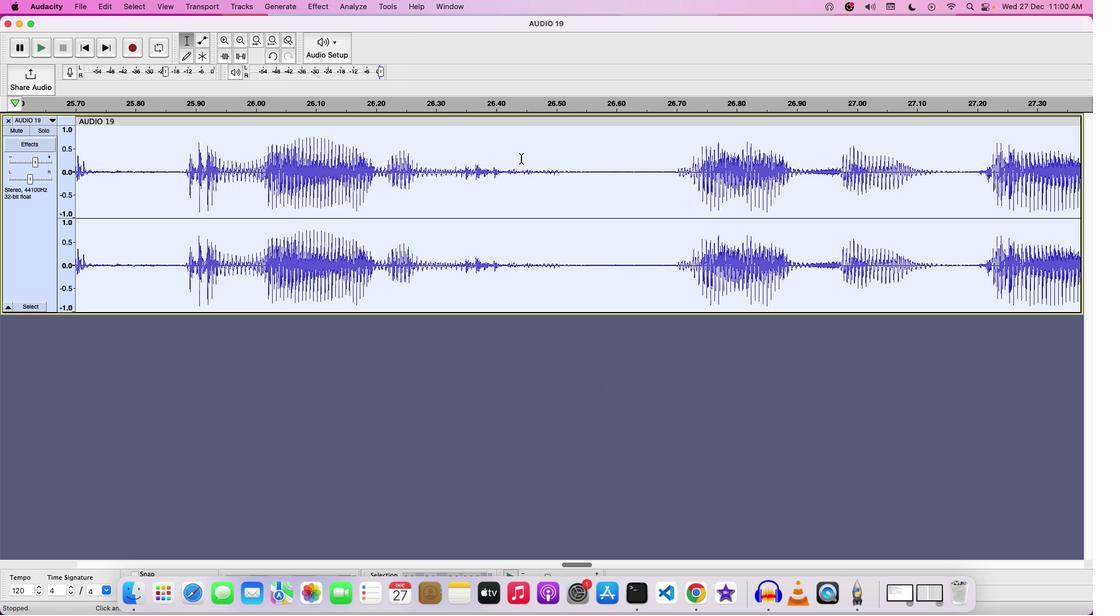 
Action: Mouse pressed left at (521, 158)
Screenshot: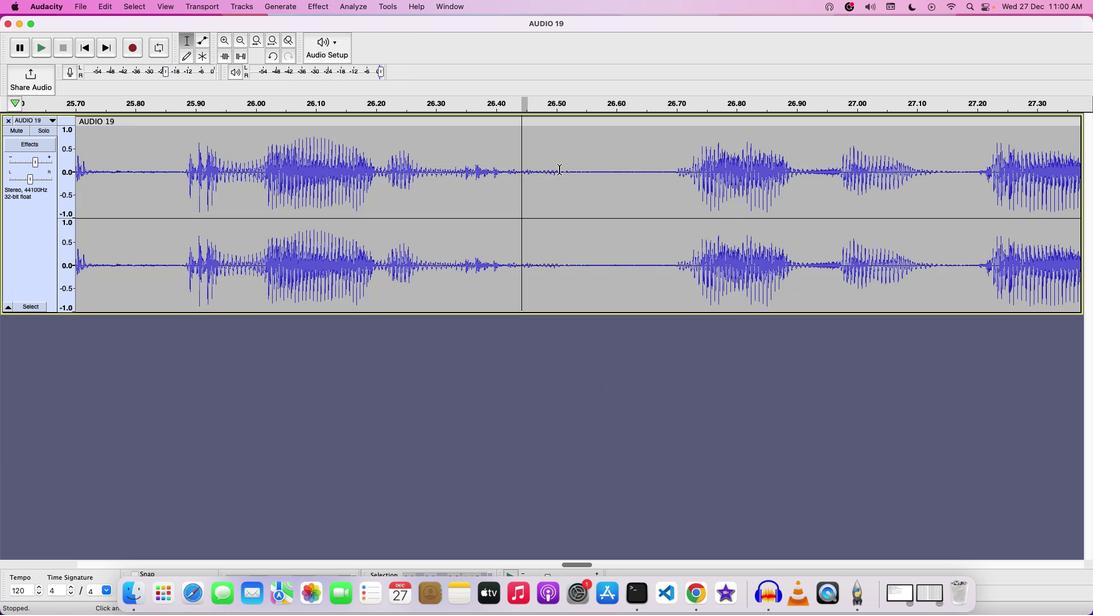 
Action: Mouse moved to (693, 187)
Screenshot: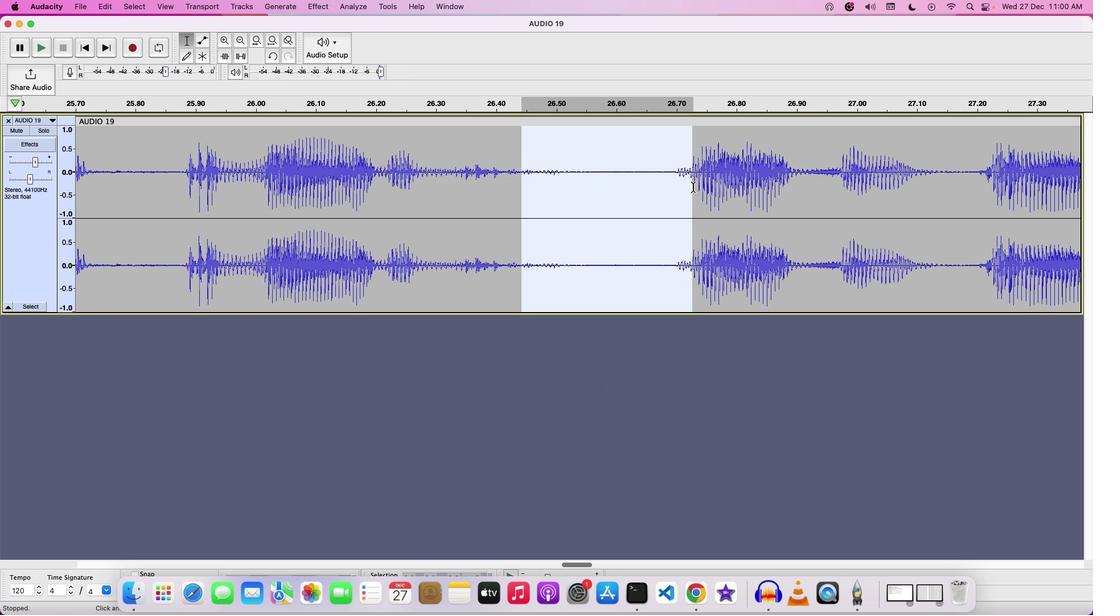 
Action: Key pressed Key.spaceKey.space
Screenshot: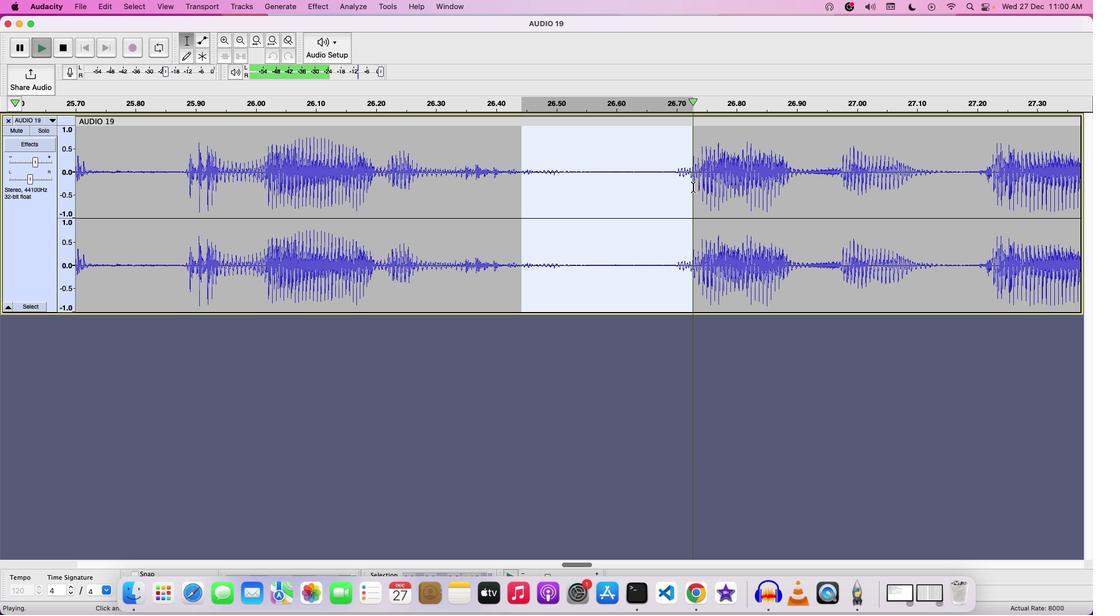 
Action: Mouse moved to (693, 187)
Screenshot: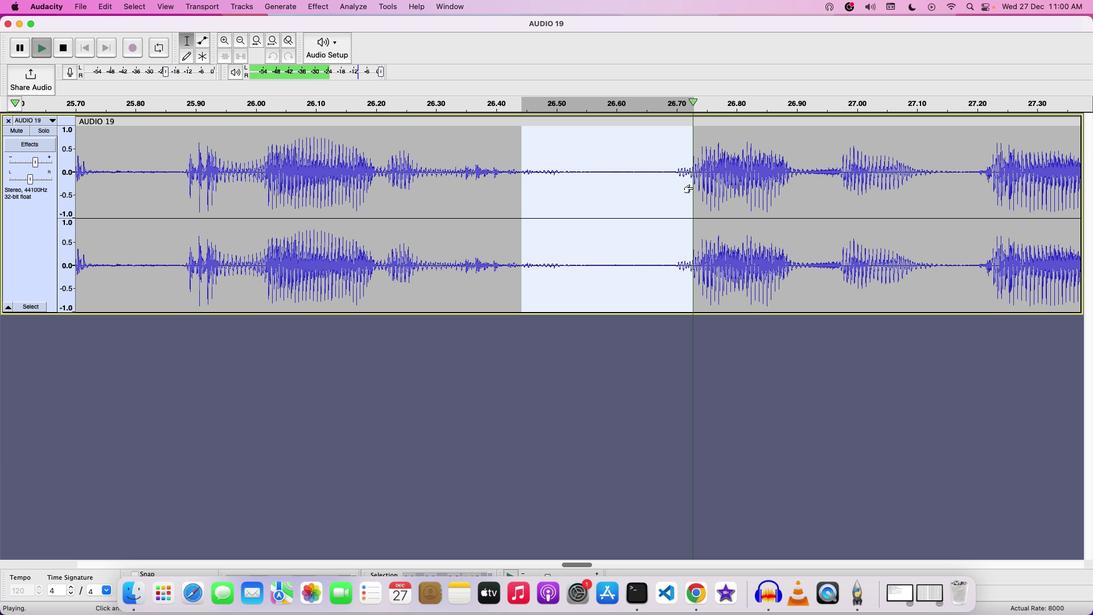 
Action: Key pressed Key.space
Screenshot: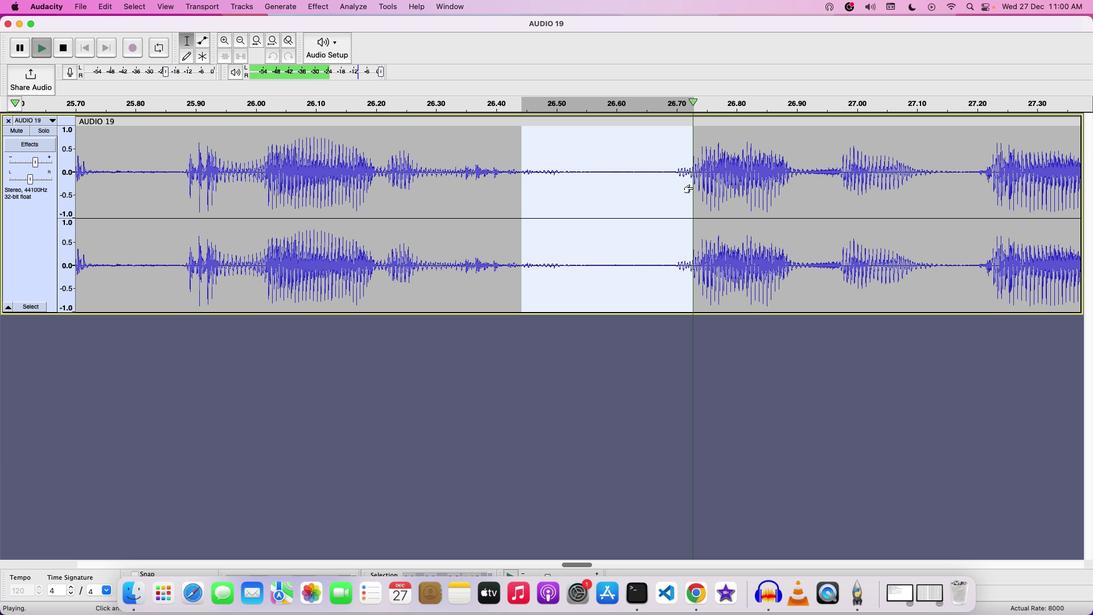 
Action: Mouse moved to (692, 187)
Screenshot: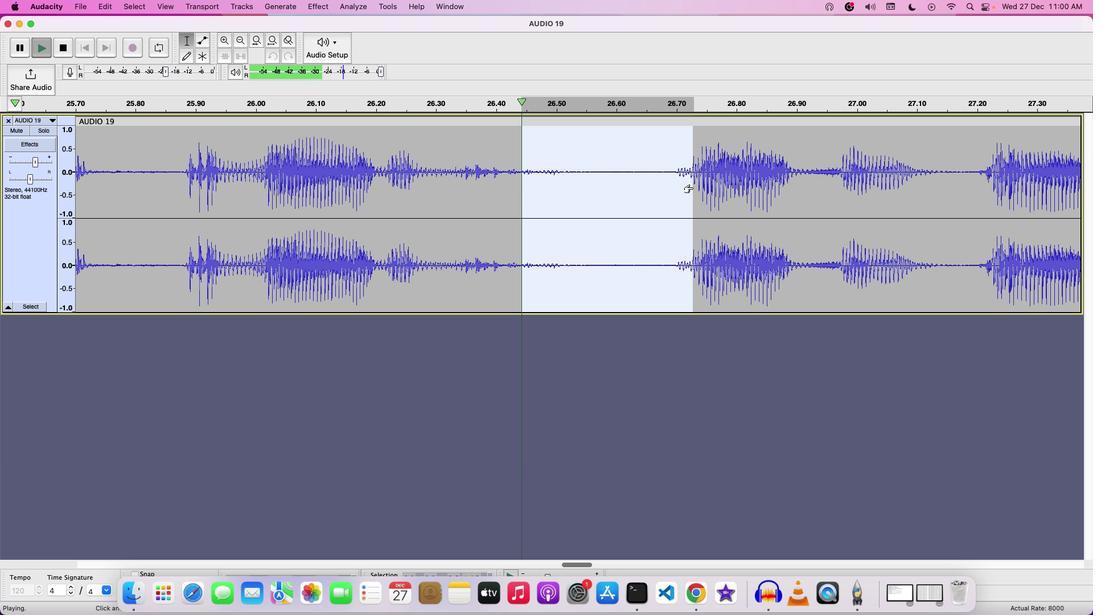 
Action: Key pressed Key.space
Screenshot: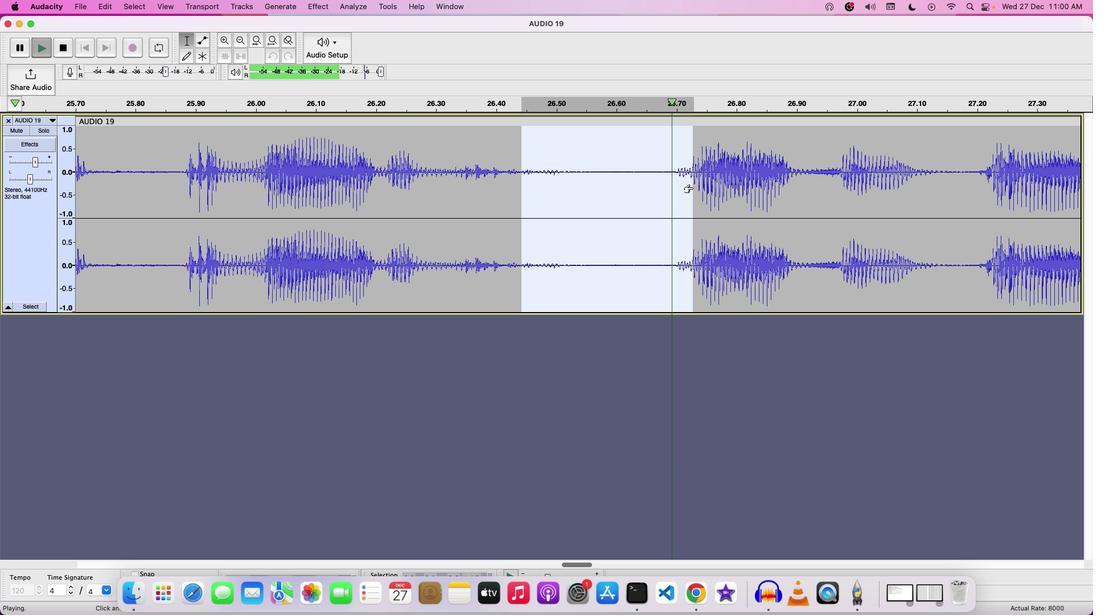 
Action: Mouse moved to (523, 179)
Screenshot: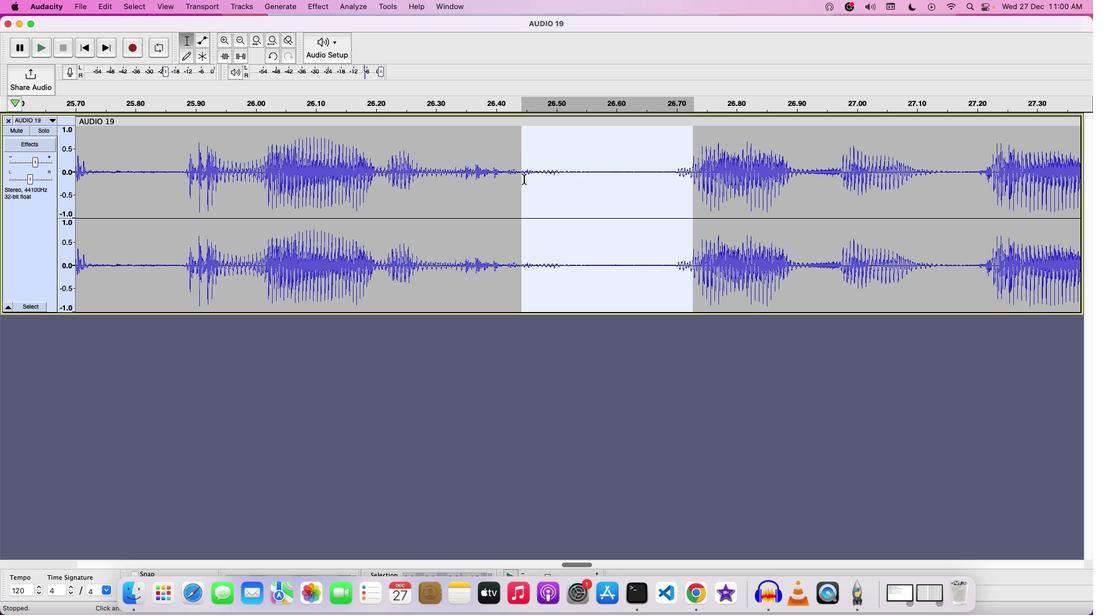 
Action: Mouse pressed left at (523, 179)
Screenshot: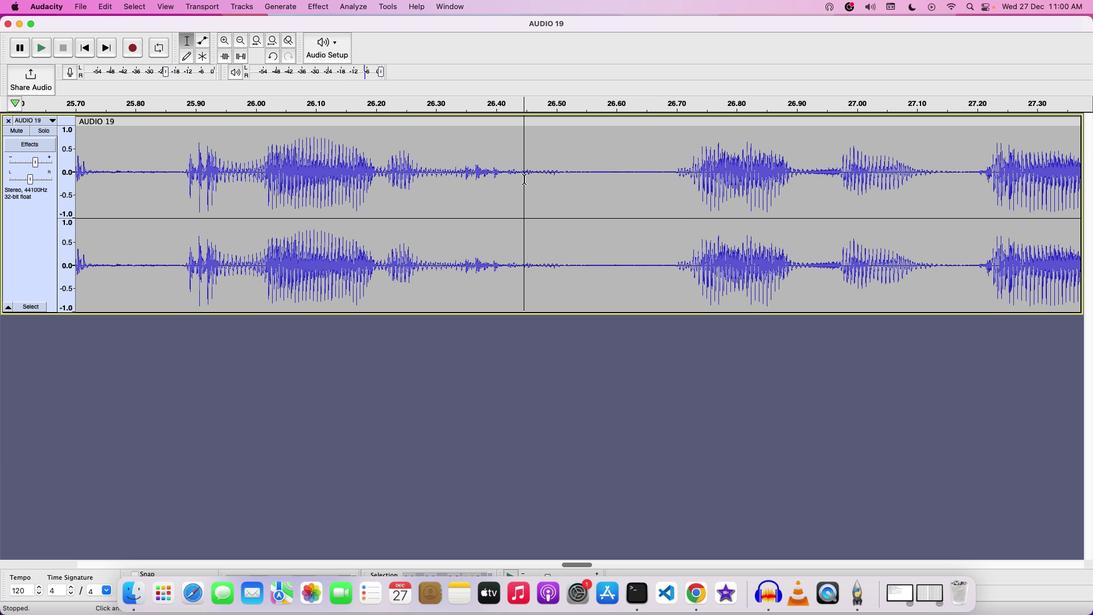 
Action: Mouse moved to (525, 179)
Screenshot: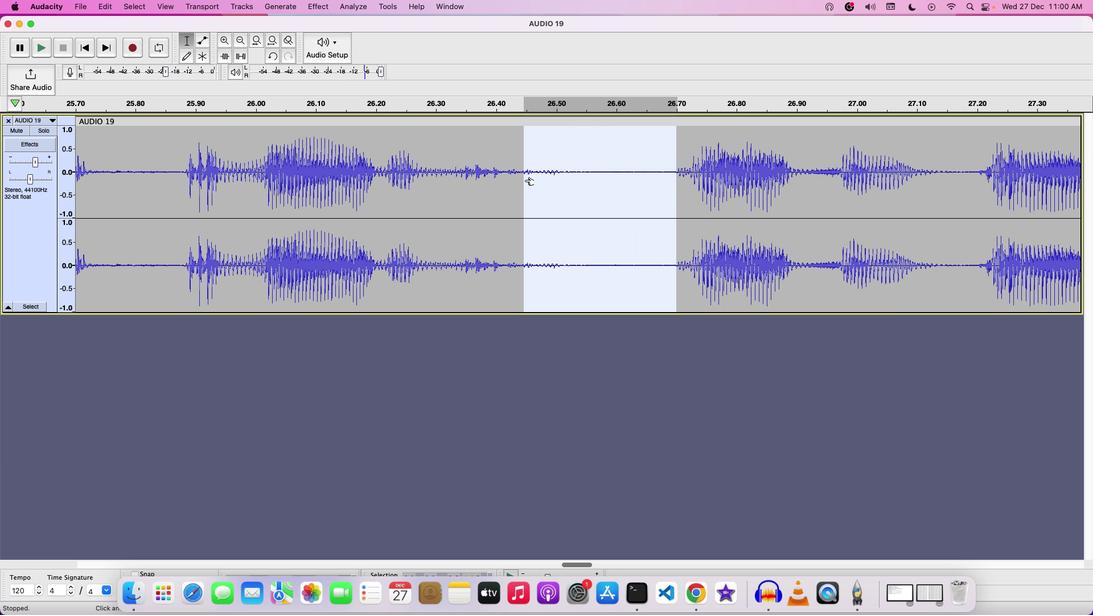 
Action: Mouse pressed left at (525, 179)
Screenshot: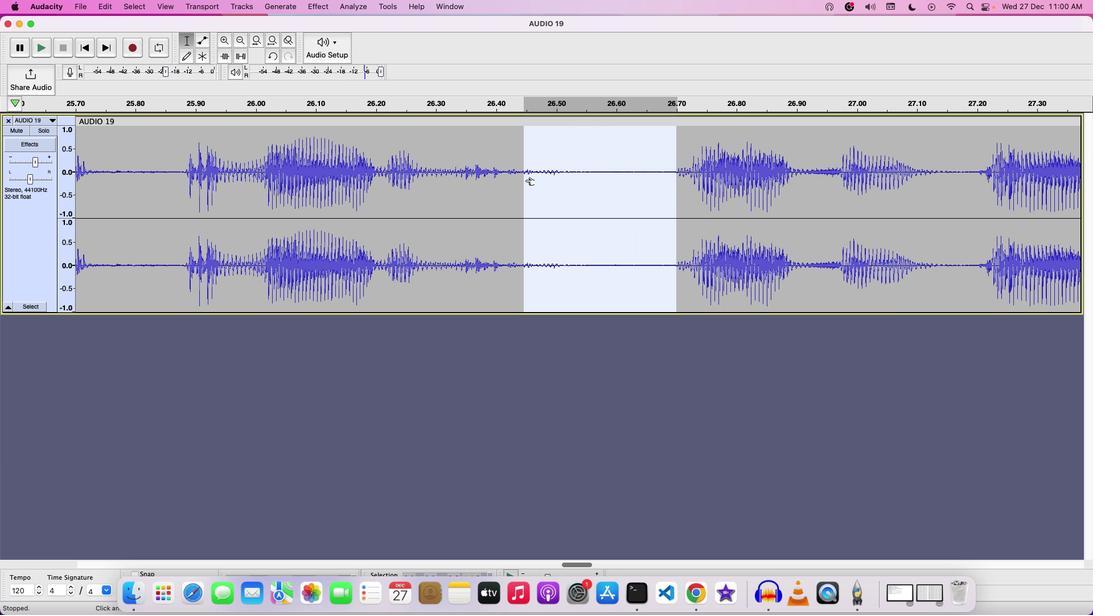 
Action: Mouse moved to (596, 178)
Screenshot: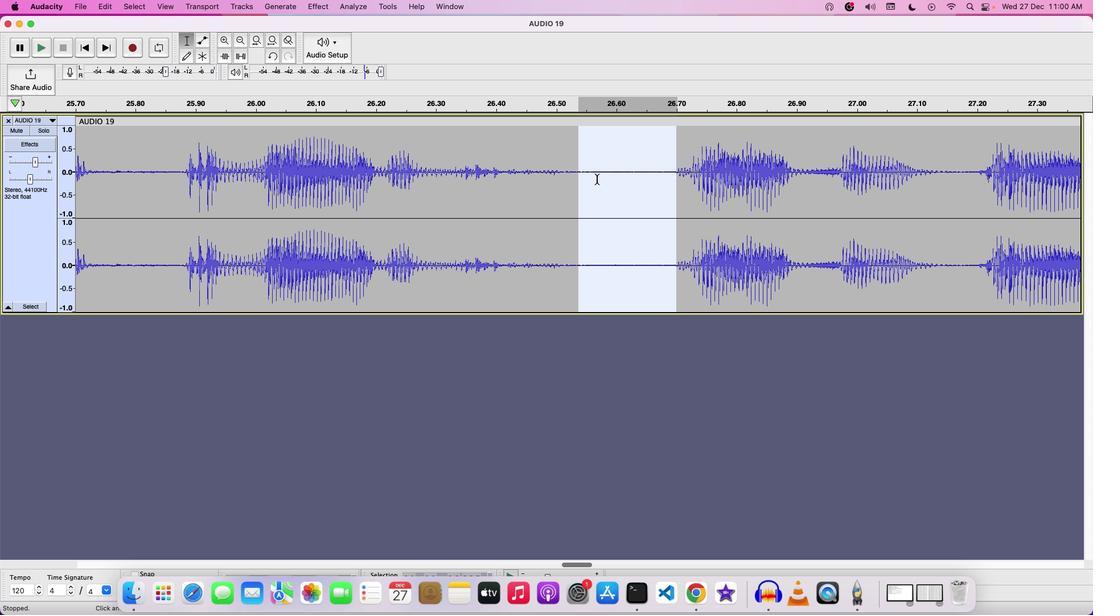 
Action: Mouse pressed right at (596, 178)
Screenshot: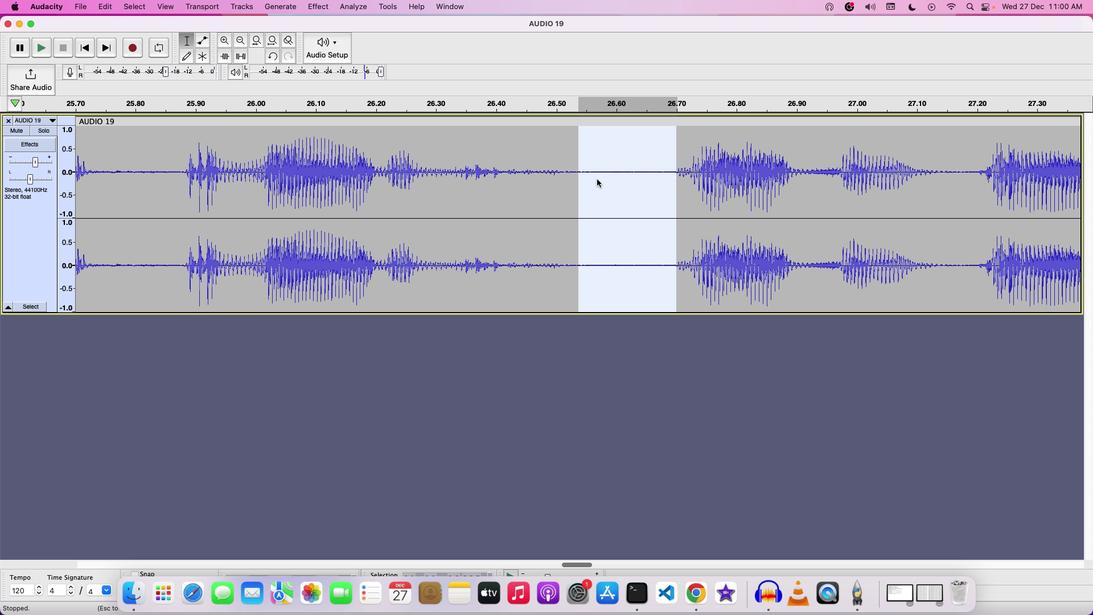 
Action: Mouse moved to (615, 189)
Screenshot: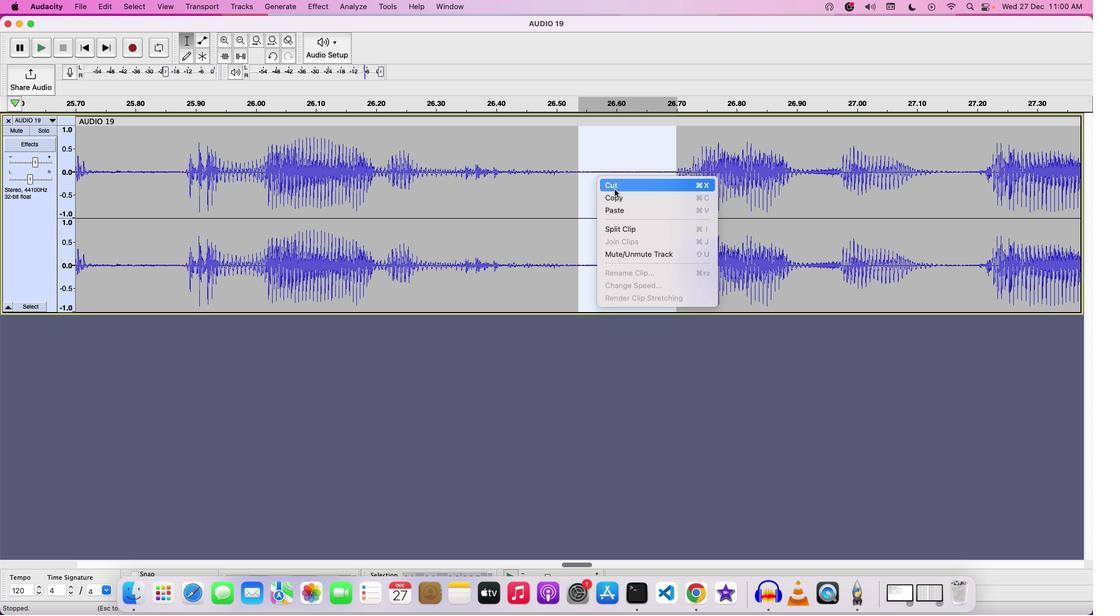 
Action: Mouse pressed left at (615, 189)
Screenshot: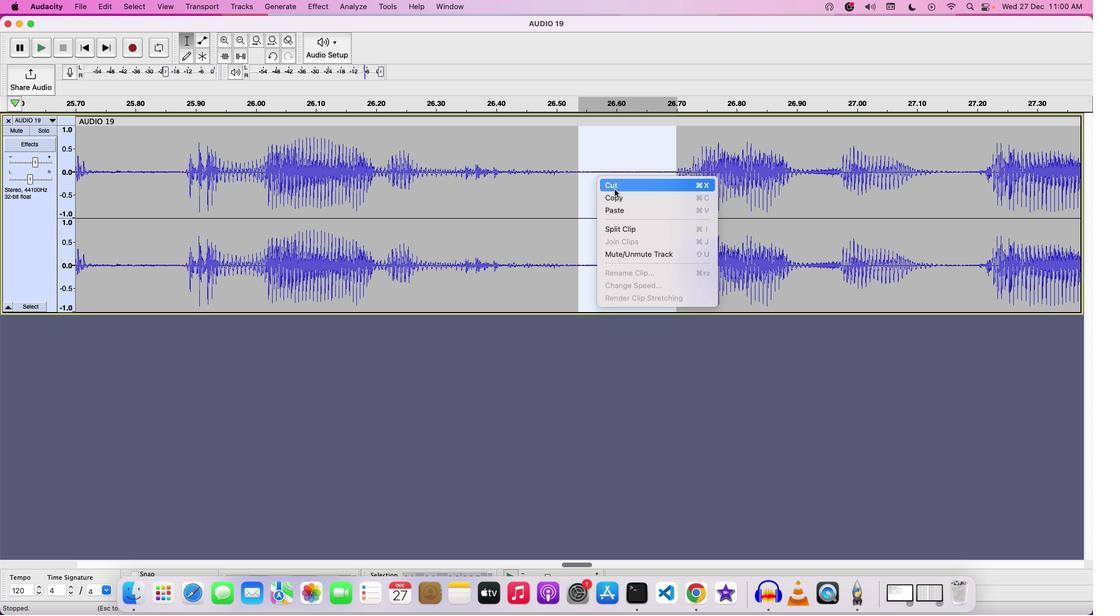 
Action: Mouse moved to (239, 39)
Screenshot: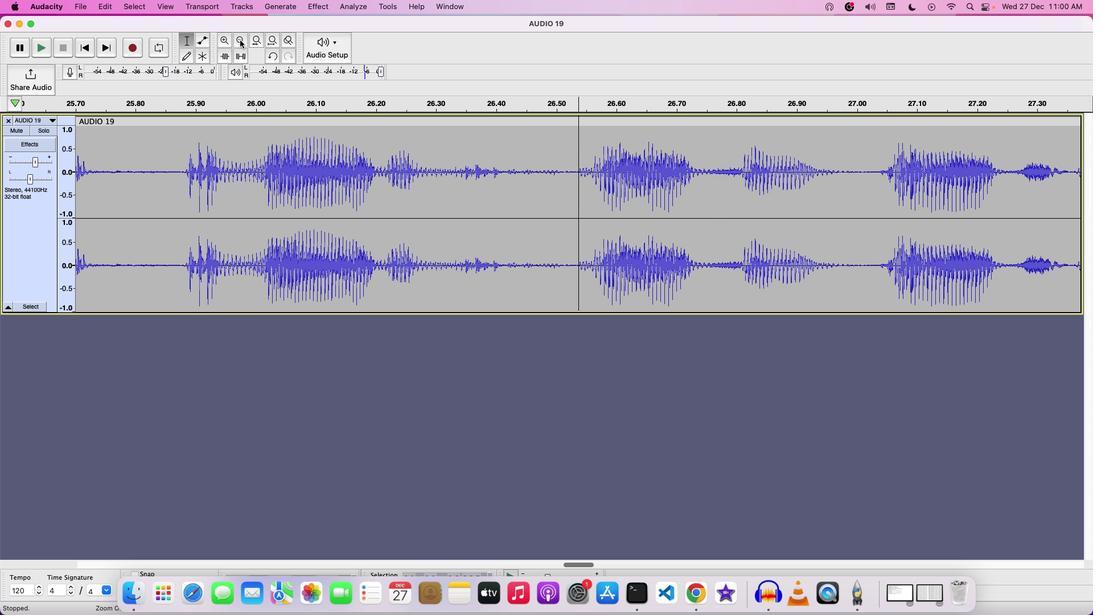 
Action: Mouse pressed left at (239, 39)
Screenshot: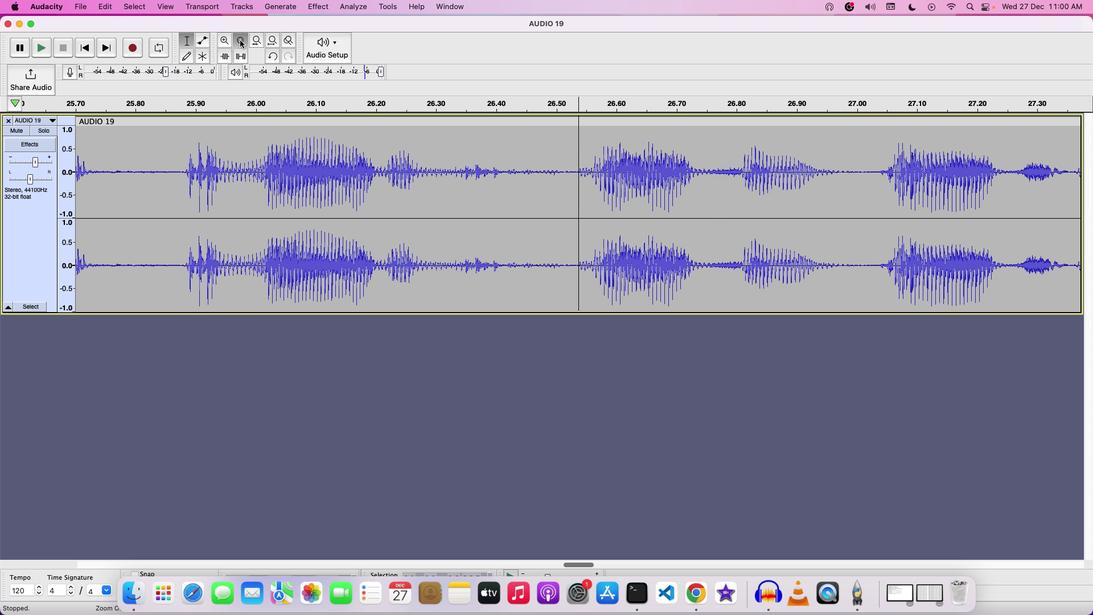 
Action: Mouse pressed left at (239, 39)
Screenshot: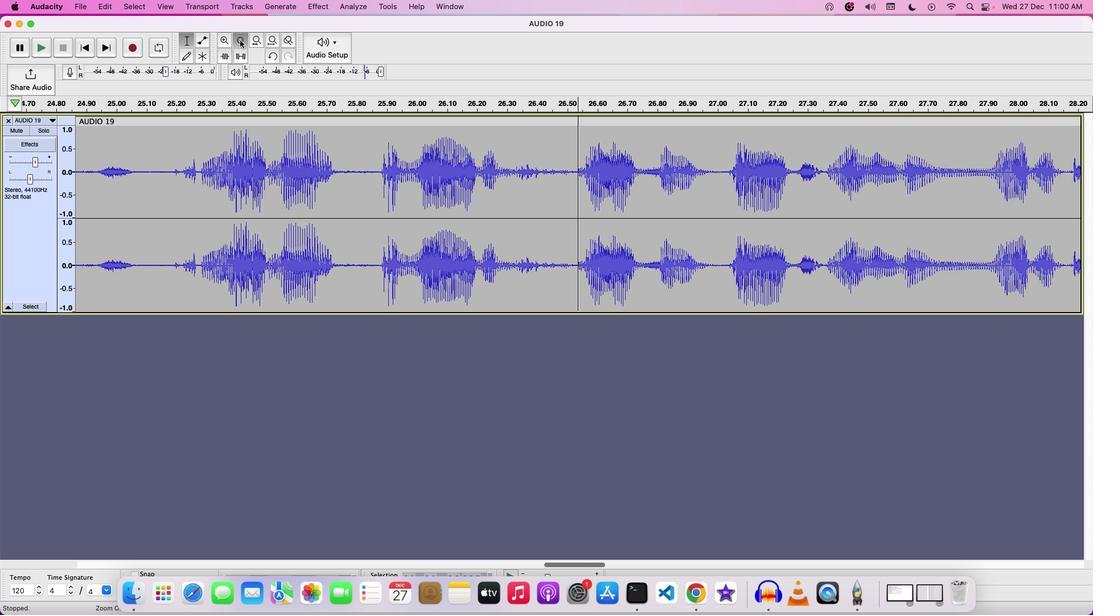 
Action: Mouse pressed left at (239, 39)
Screenshot: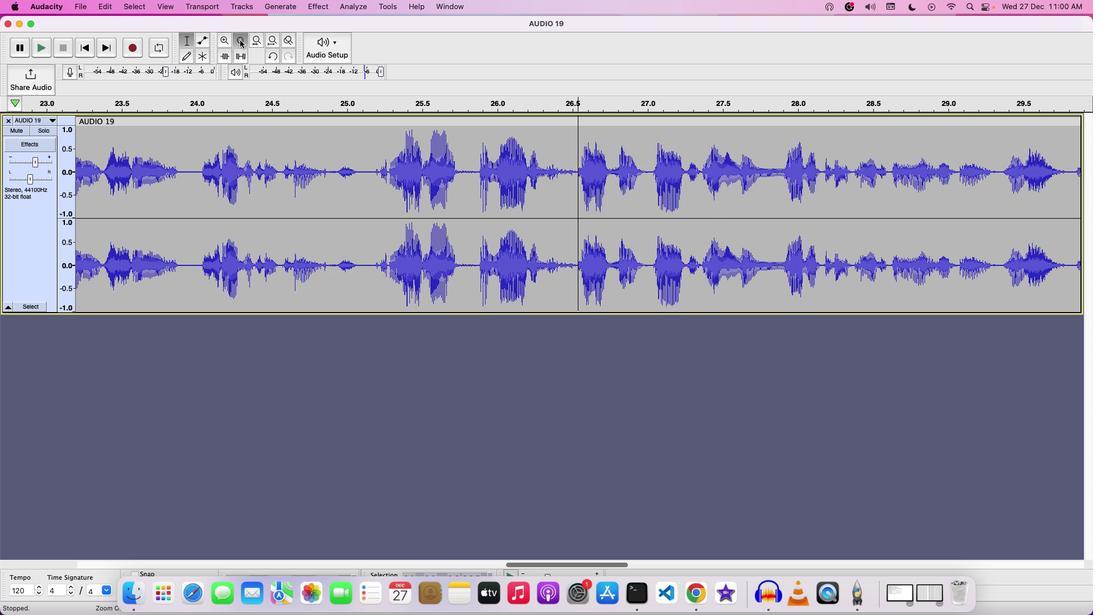 
Action: Mouse pressed left at (239, 39)
Screenshot: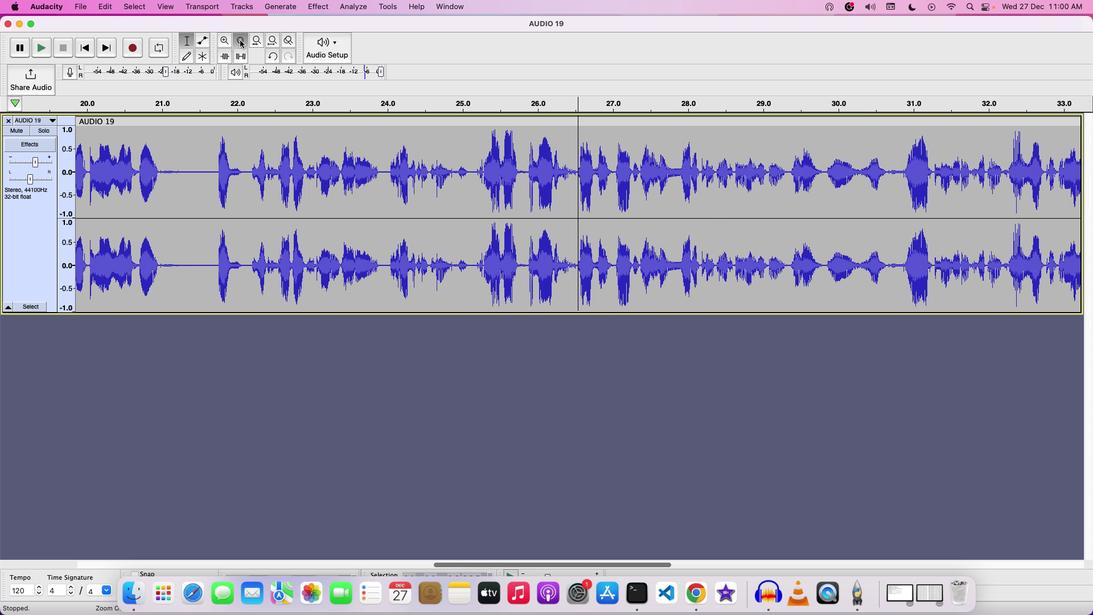 
Action: Mouse pressed left at (239, 39)
Screenshot: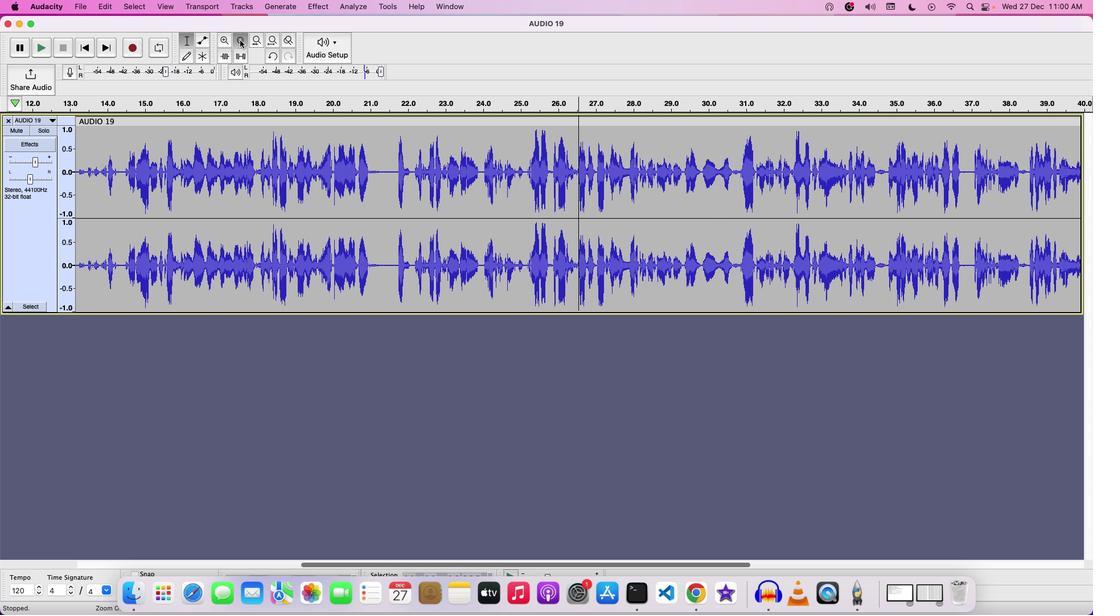 
Action: Mouse pressed left at (239, 39)
Screenshot: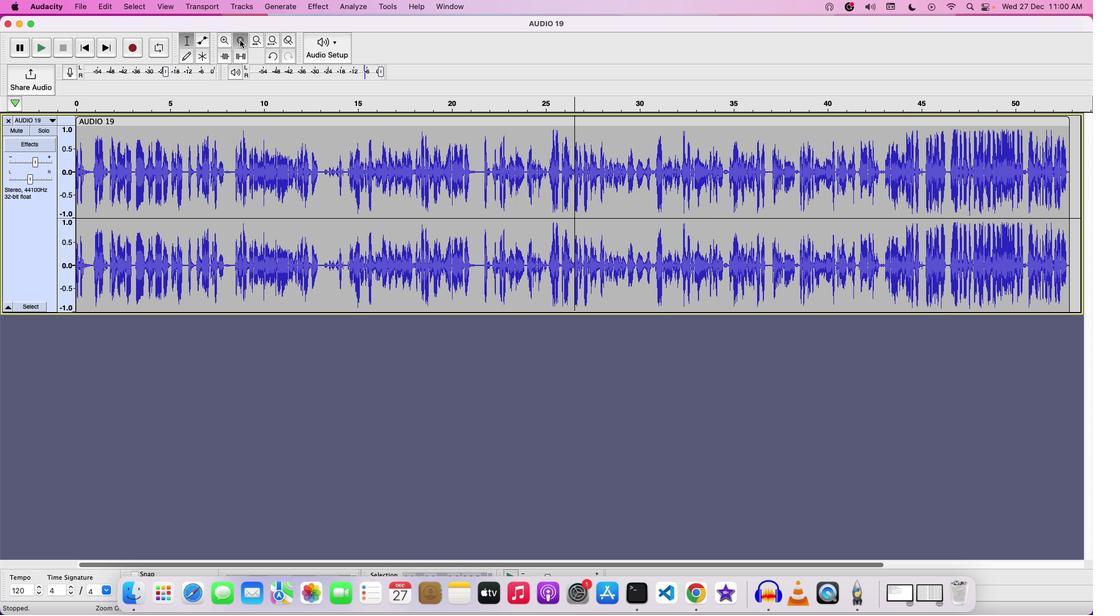 
Action: Mouse pressed left at (239, 39)
Screenshot: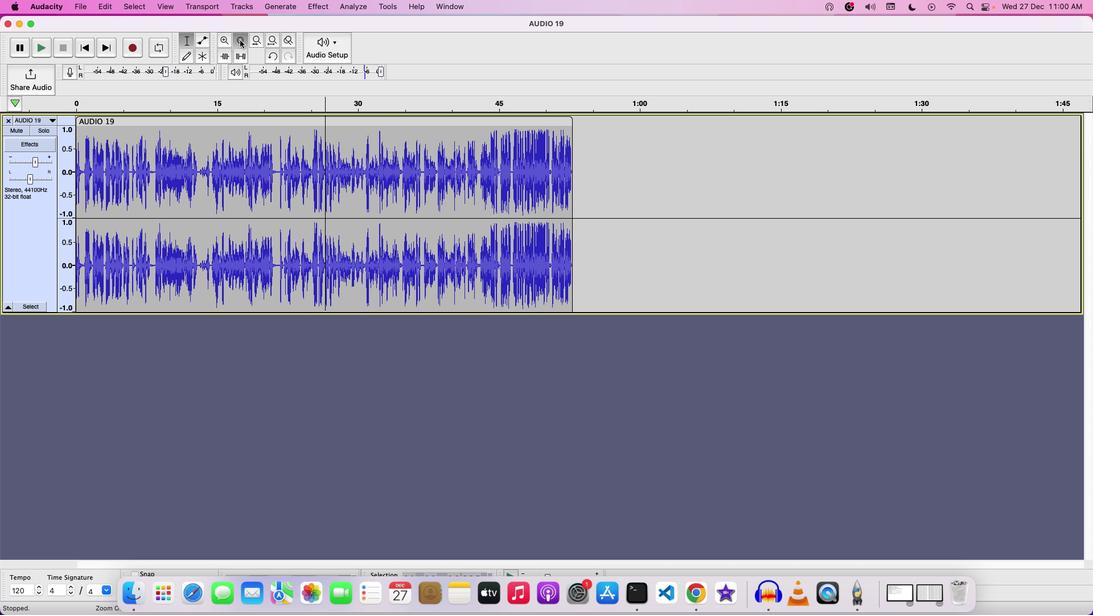 
Action: Mouse moved to (228, 36)
Screenshot: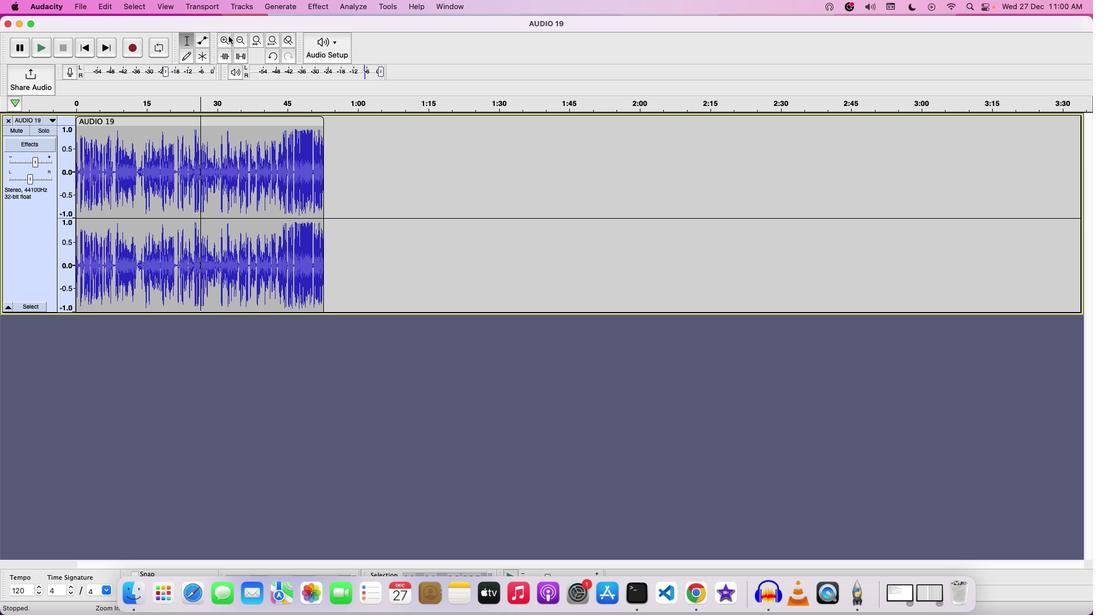 
Action: Mouse pressed left at (228, 36)
Screenshot: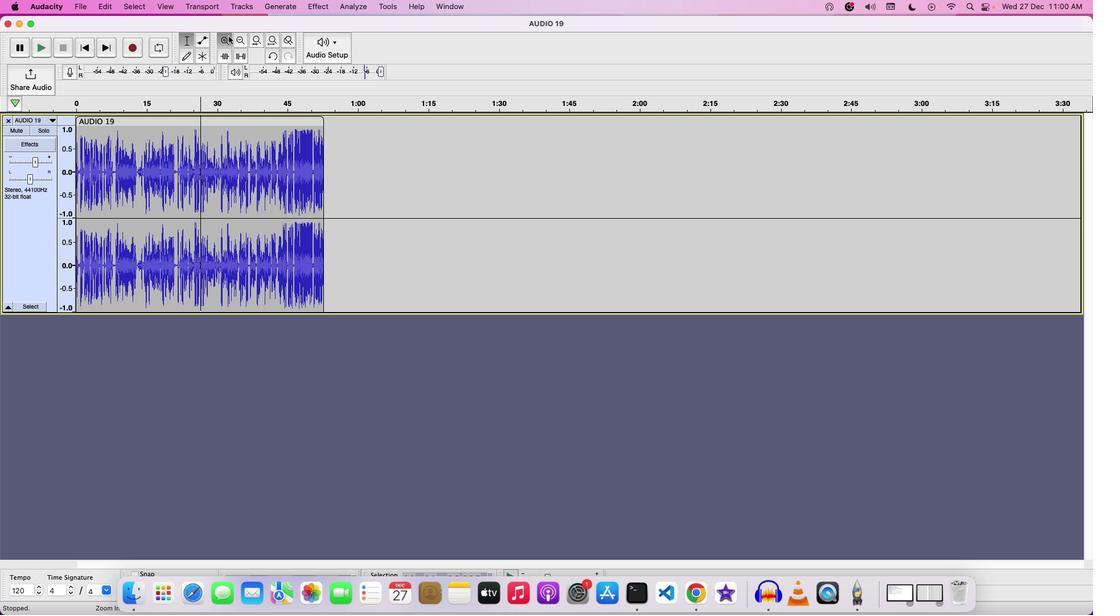 
Action: Mouse pressed left at (228, 36)
Screenshot: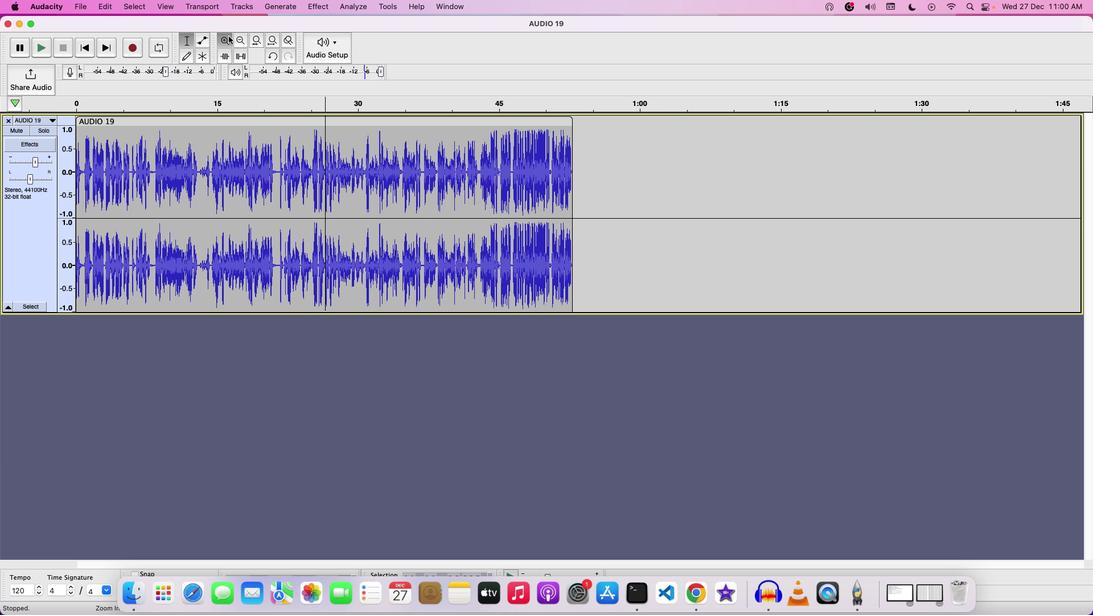 
Action: Mouse moved to (280, 146)
Screenshot: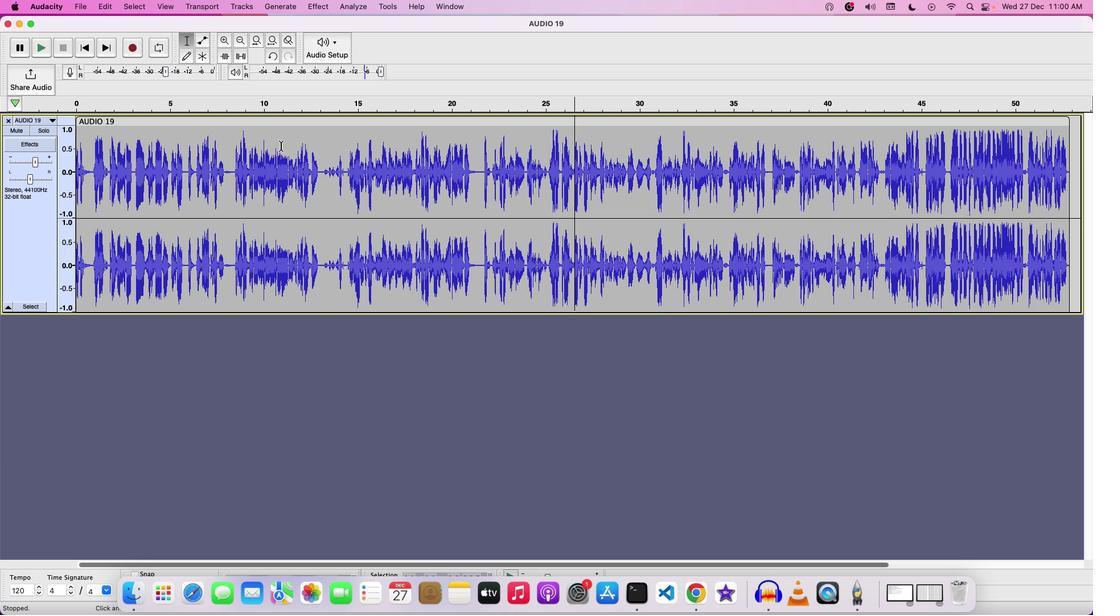 
Action: Mouse pressed left at (280, 146)
Screenshot: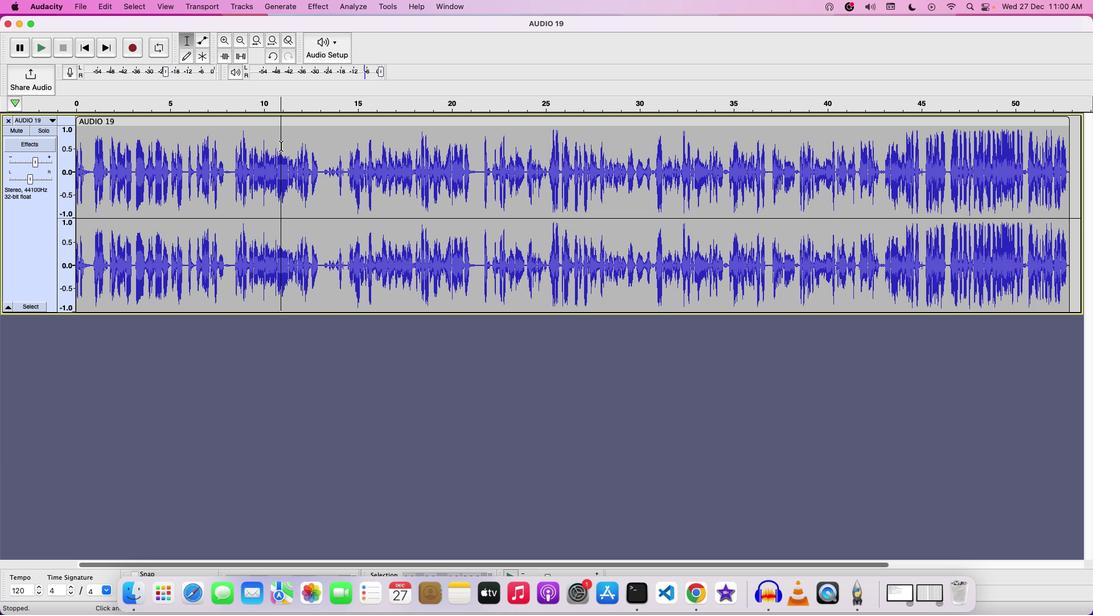 
Action: Mouse pressed left at (280, 146)
Screenshot: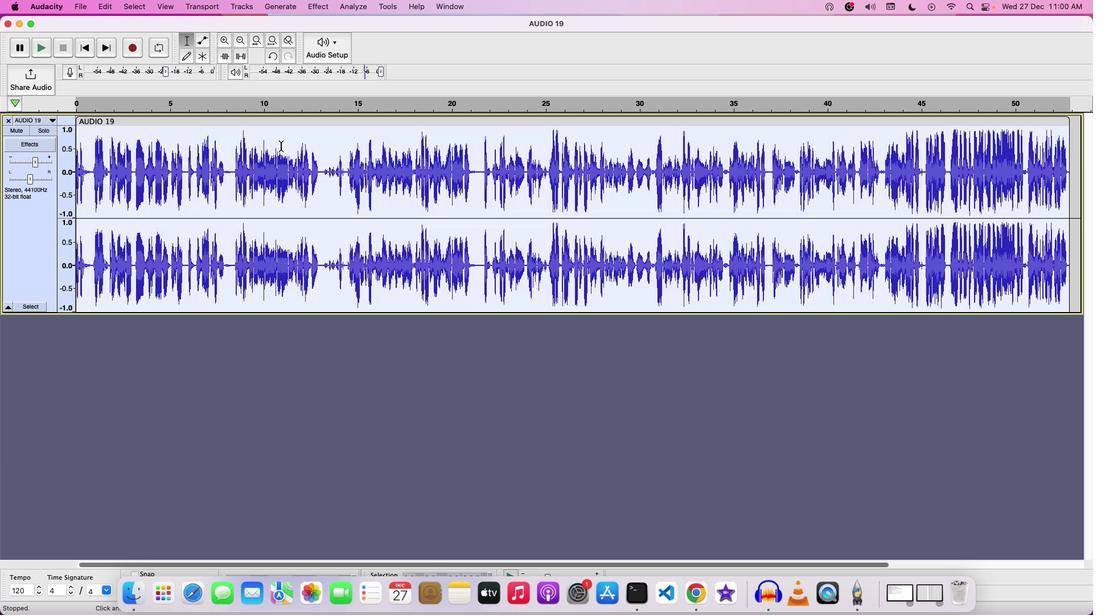 
Action: Mouse moved to (322, 6)
Screenshot: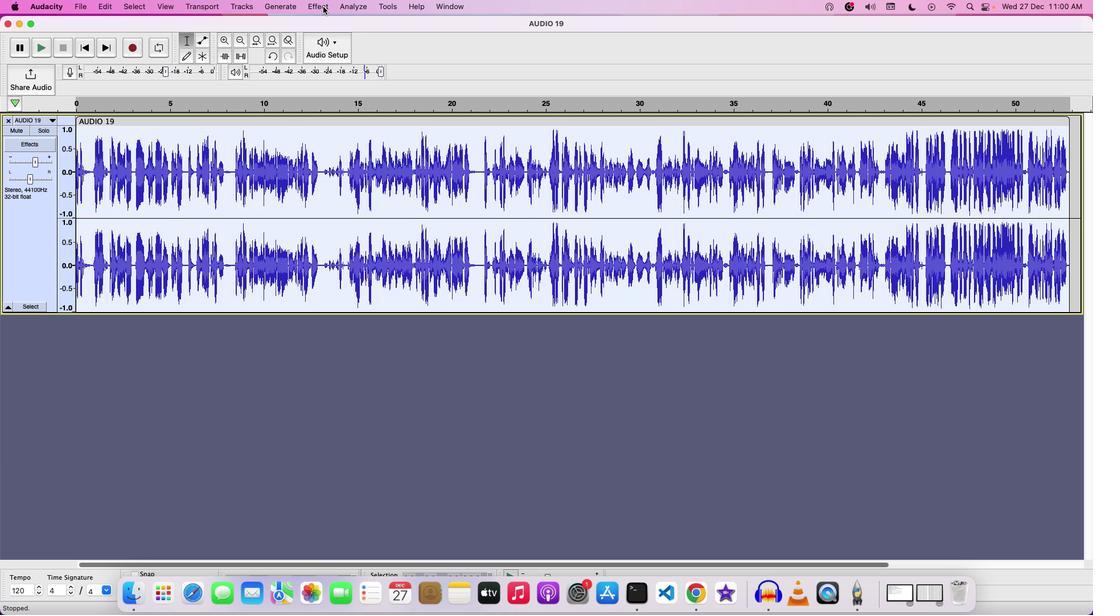 
Action: Mouse pressed left at (322, 6)
Screenshot: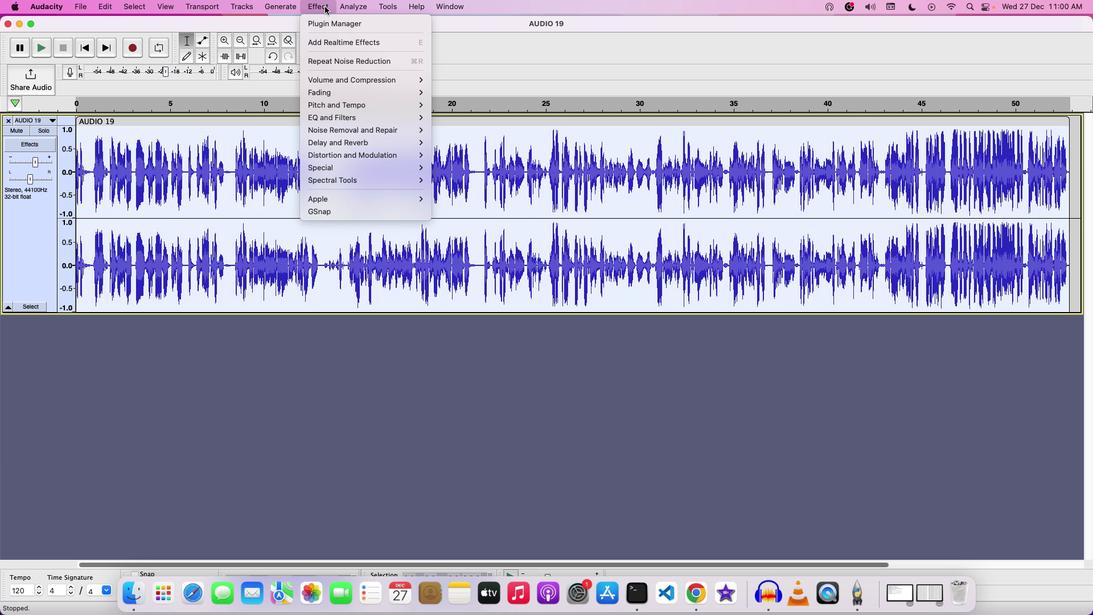 
Action: Mouse moved to (340, 115)
Screenshot: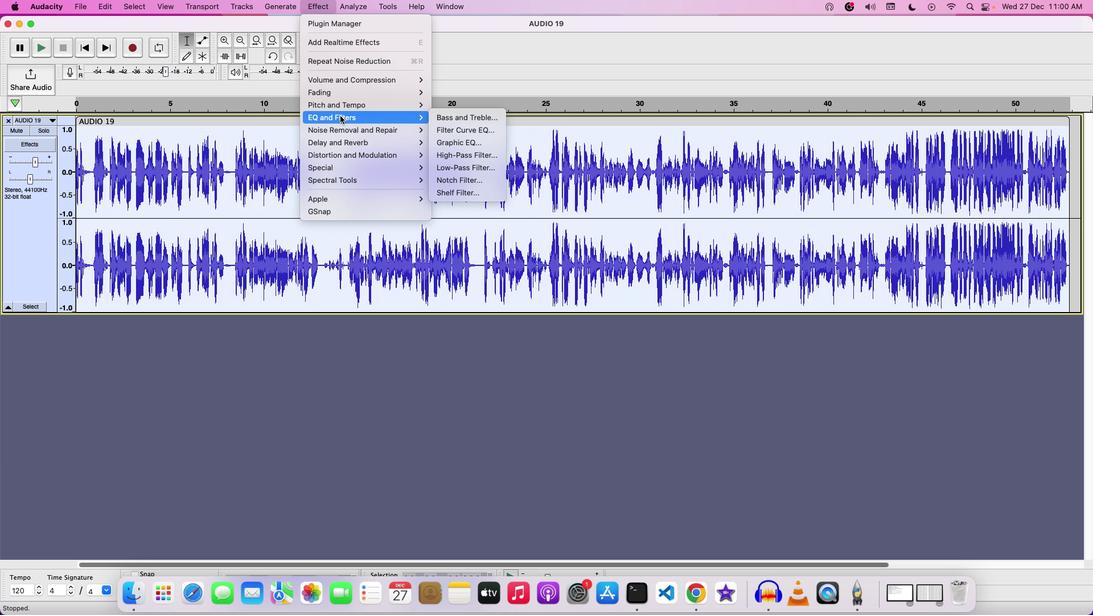 
Action: Mouse pressed left at (340, 115)
Screenshot: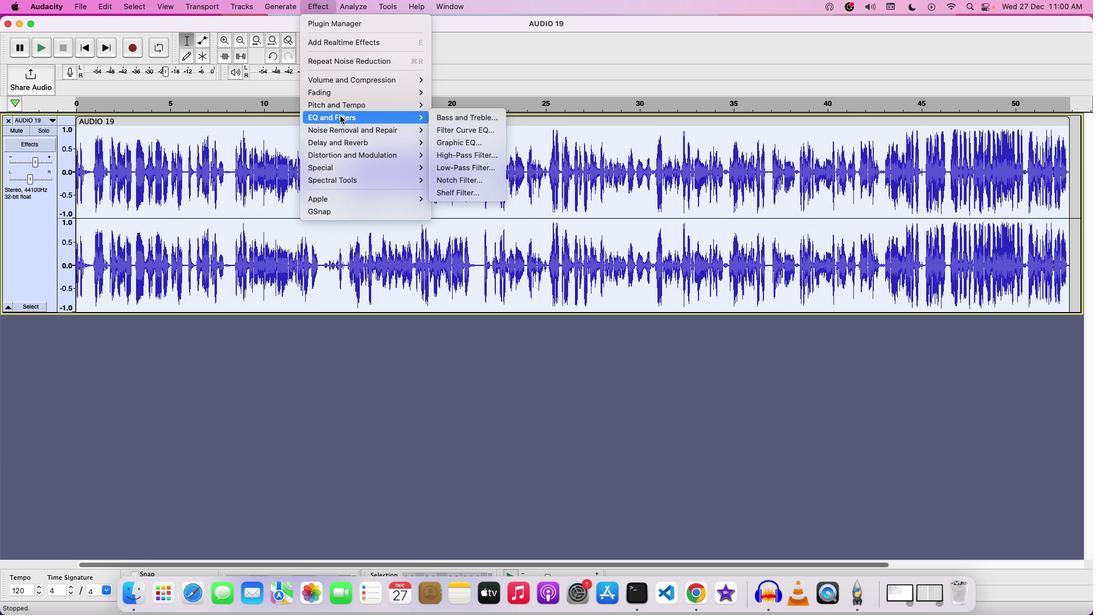 
Action: Mouse moved to (445, 170)
Screenshot: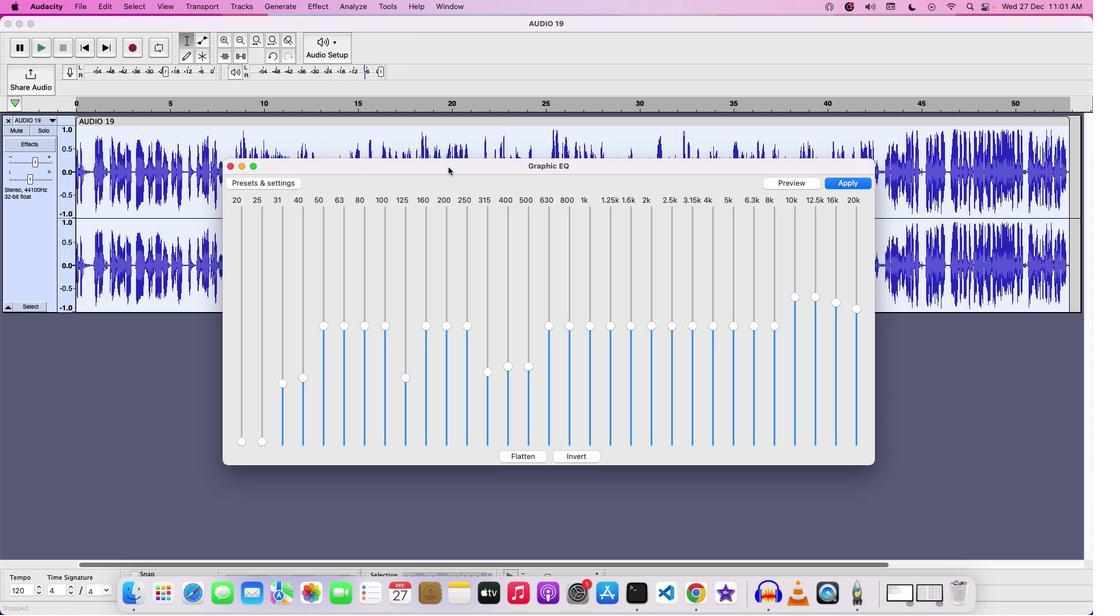 
Action: Mouse pressed left at (445, 170)
Screenshot: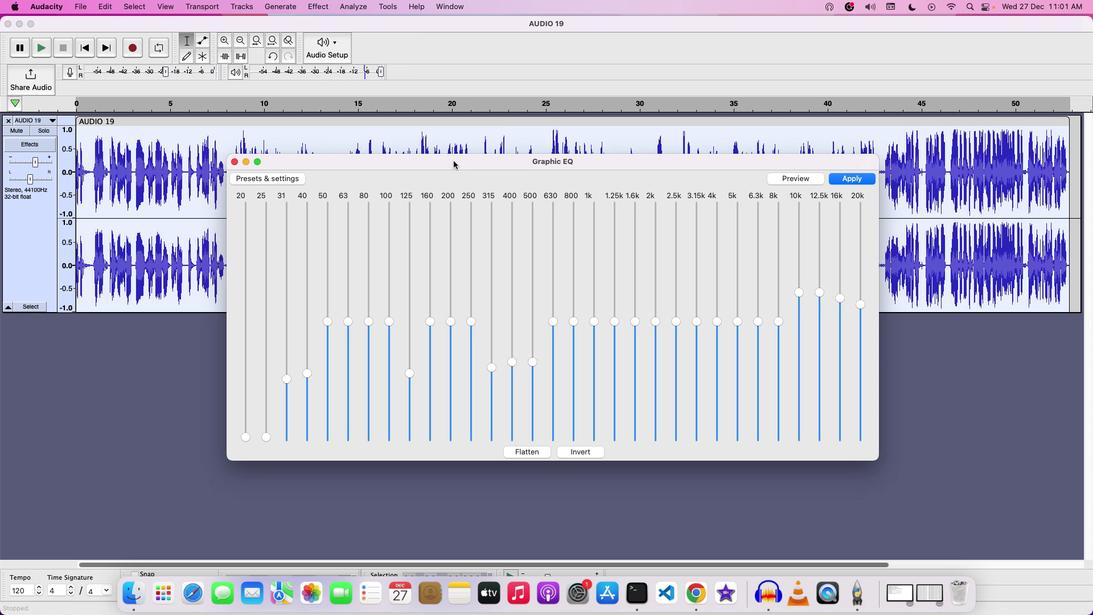 
Action: Mouse moved to (552, 406)
Screenshot: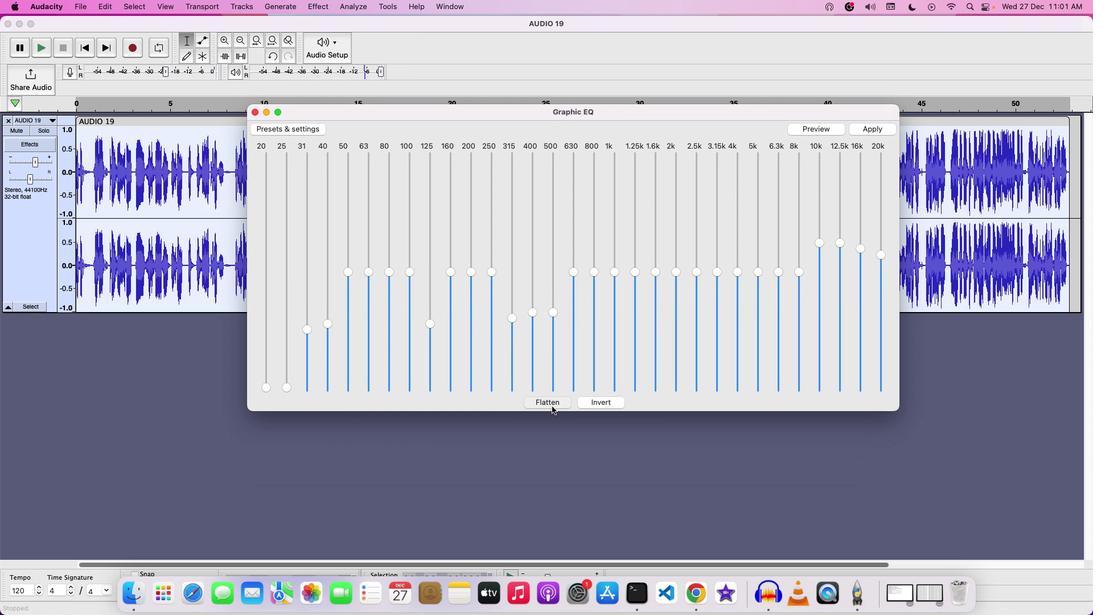 
Action: Mouse pressed left at (552, 406)
Screenshot: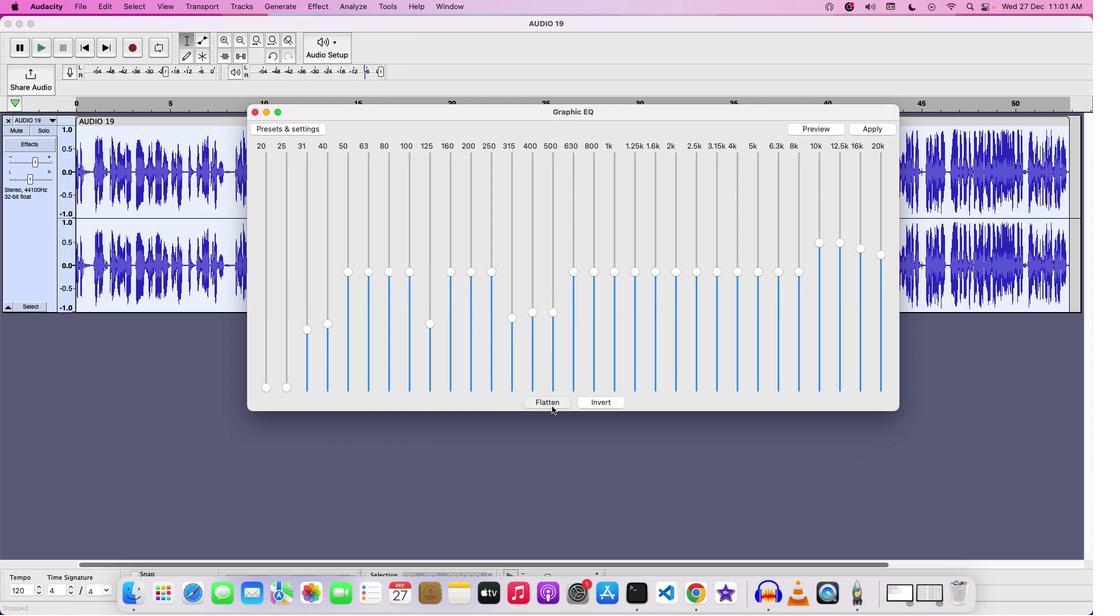 
Action: Mouse moved to (259, 314)
Screenshot: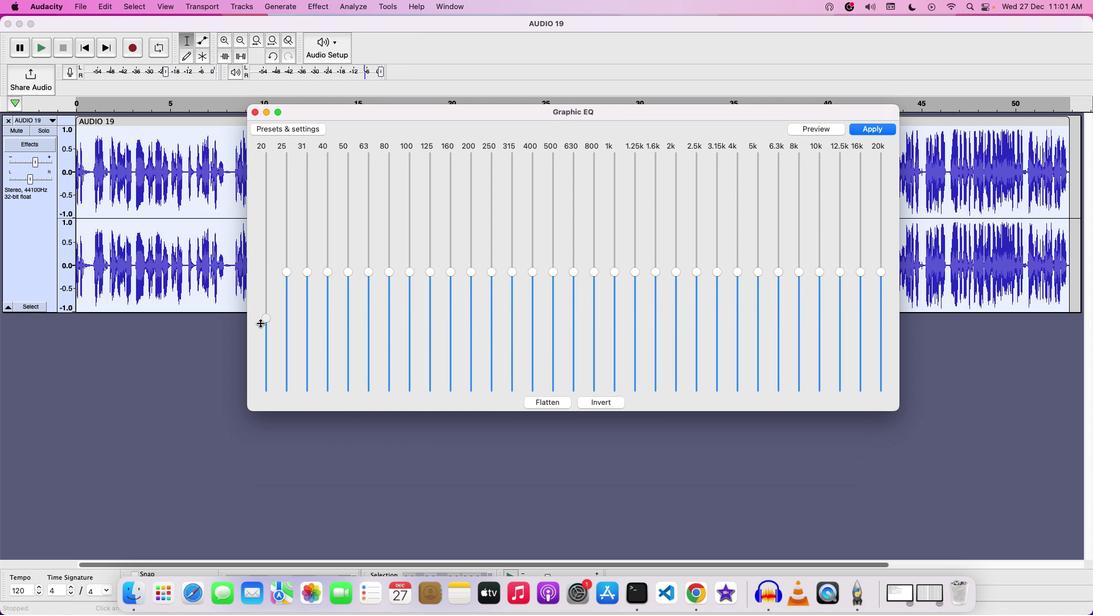 
Action: Mouse pressed left at (259, 314)
Screenshot: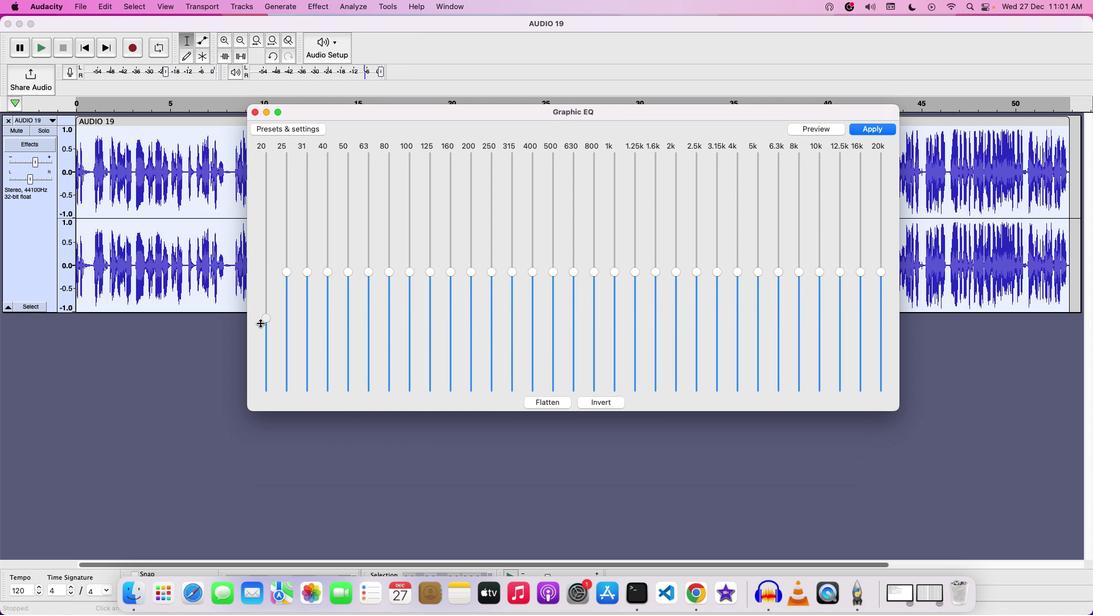 
Action: Mouse moved to (287, 384)
Screenshot: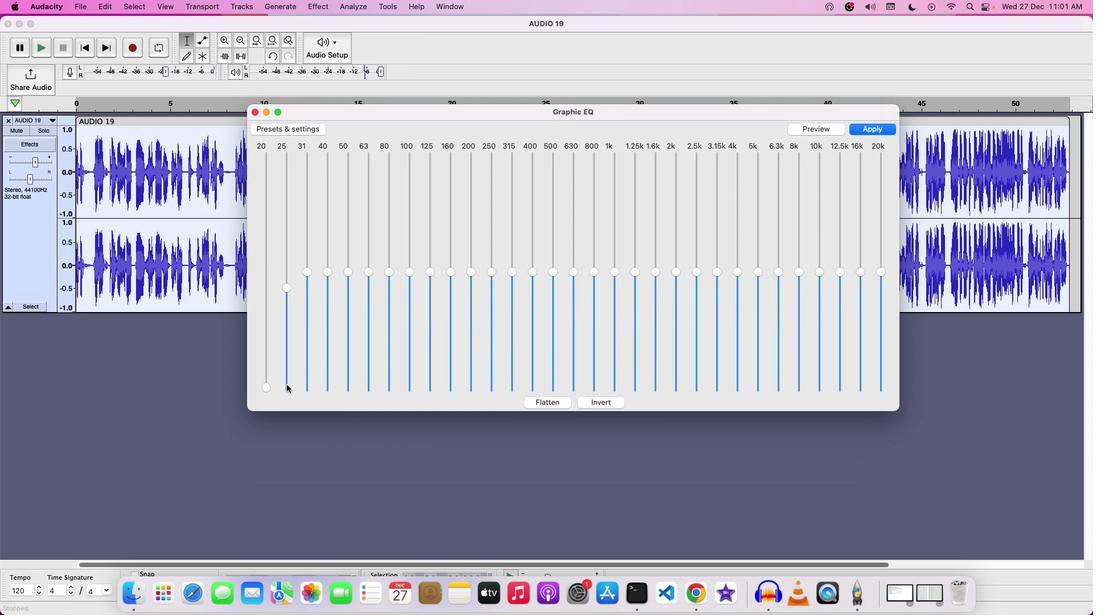 
Action: Mouse pressed left at (287, 384)
Screenshot: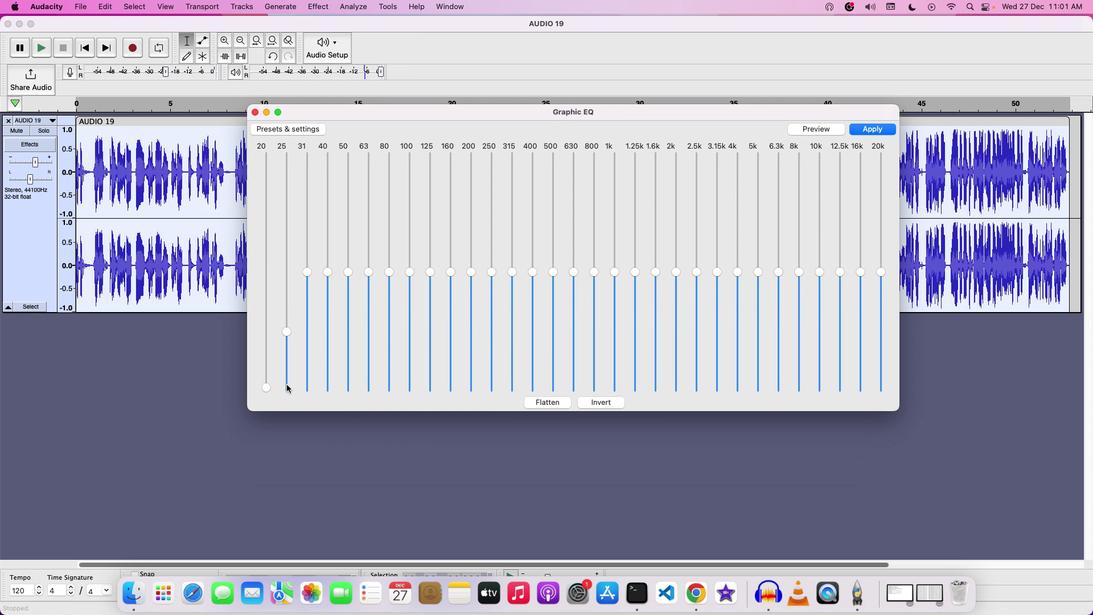 
Action: Mouse moved to (308, 383)
Screenshot: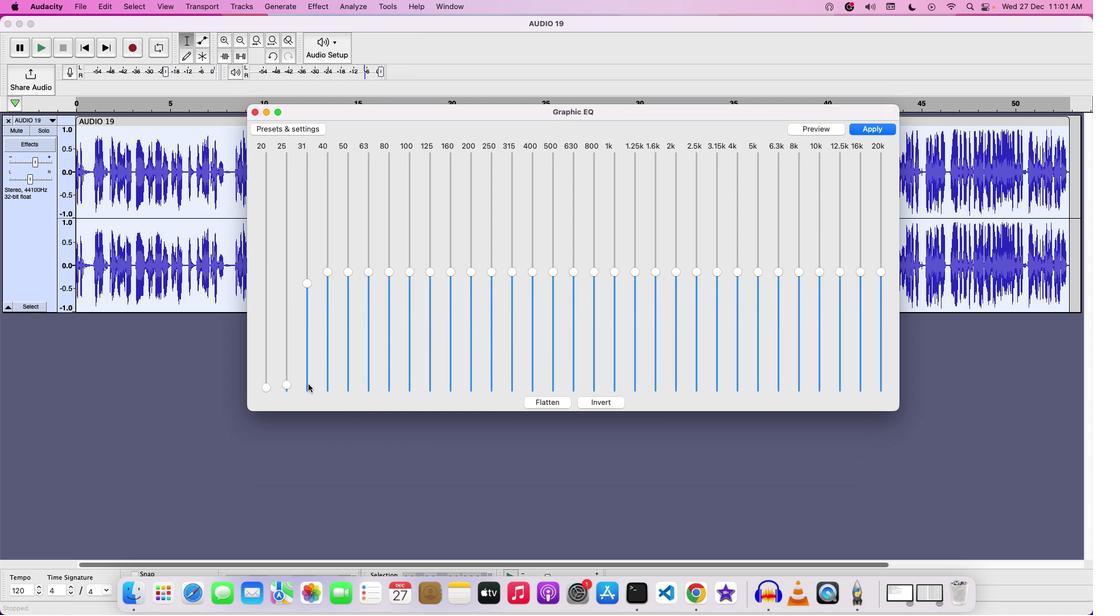 
Action: Mouse pressed left at (308, 383)
Screenshot: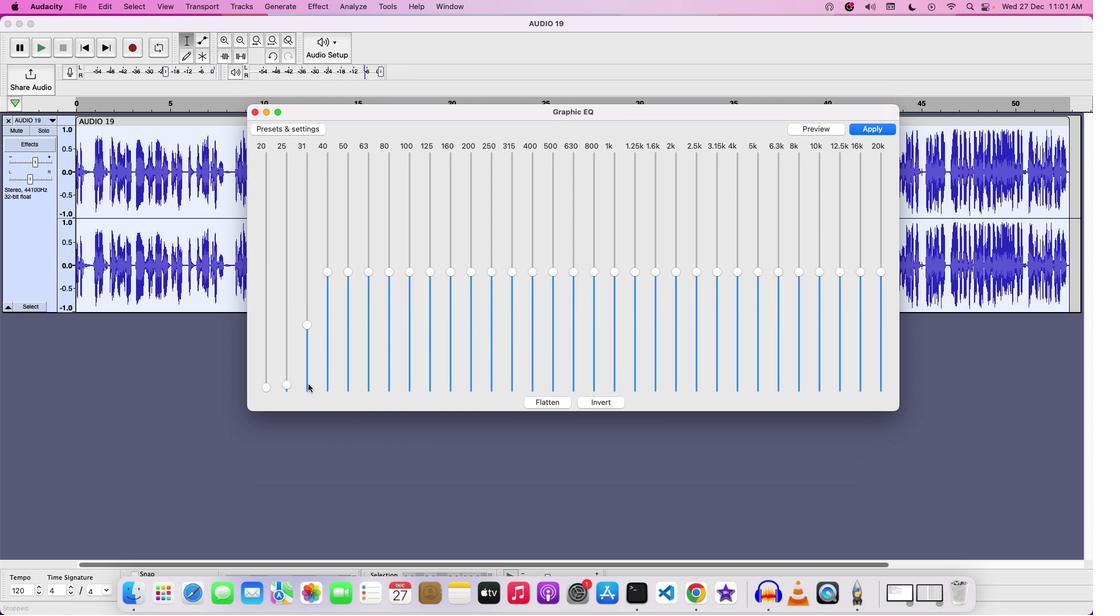 
Action: Mouse moved to (880, 234)
Screenshot: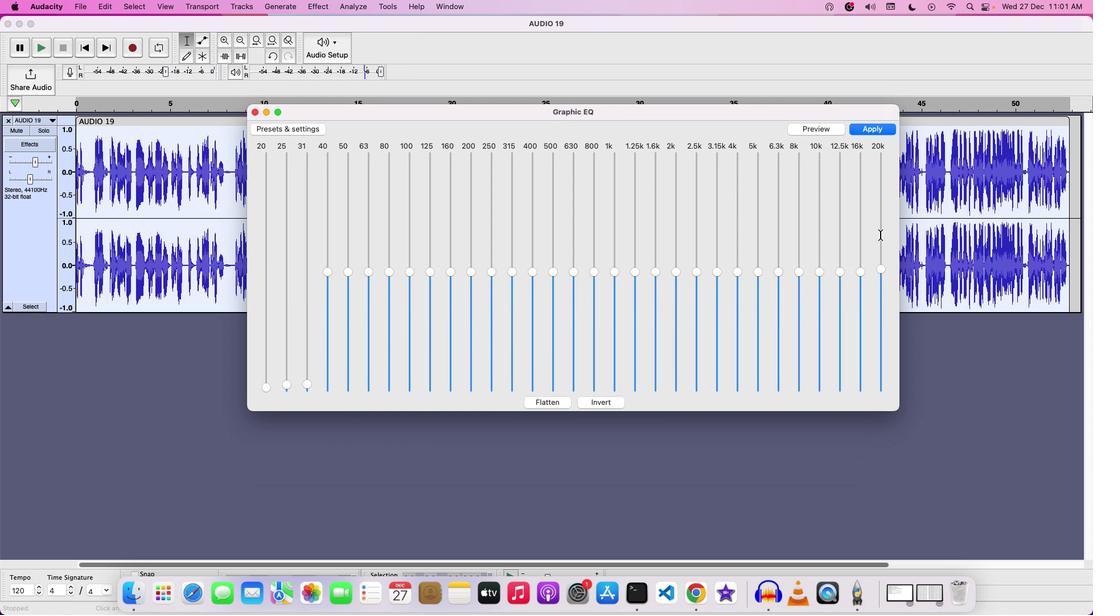 
Action: Mouse pressed left at (880, 234)
Screenshot: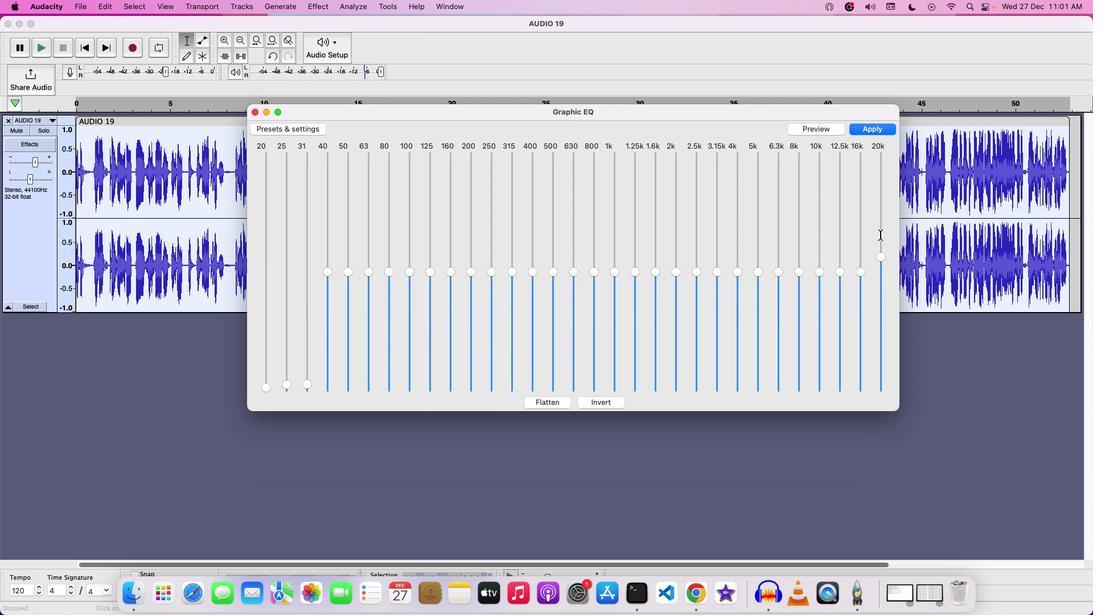 
Action: Mouse moved to (853, 231)
Screenshot: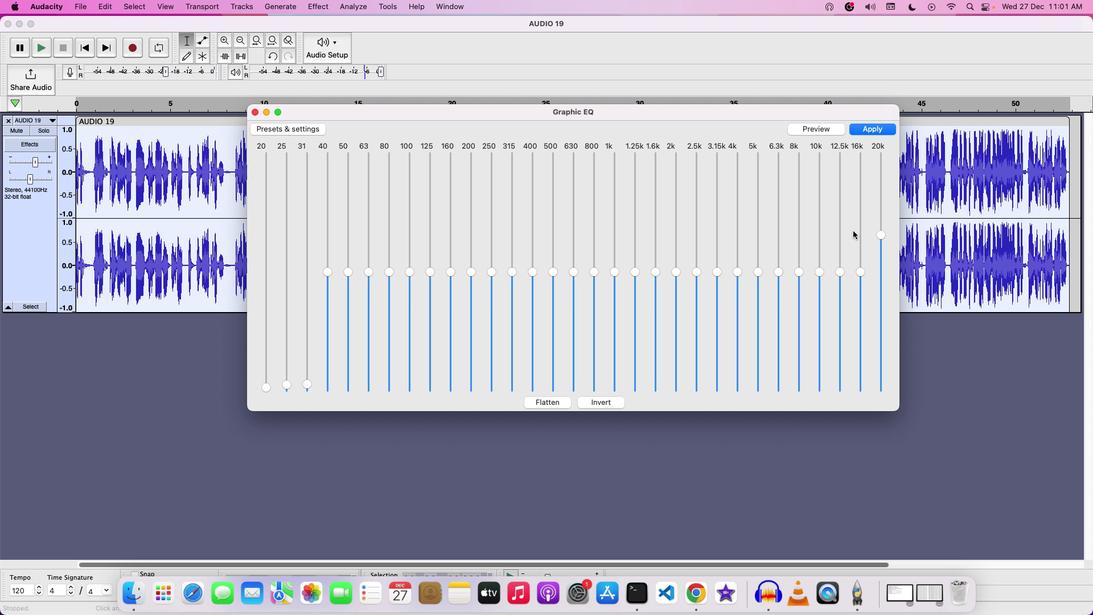 
Action: Mouse pressed left at (853, 231)
Screenshot: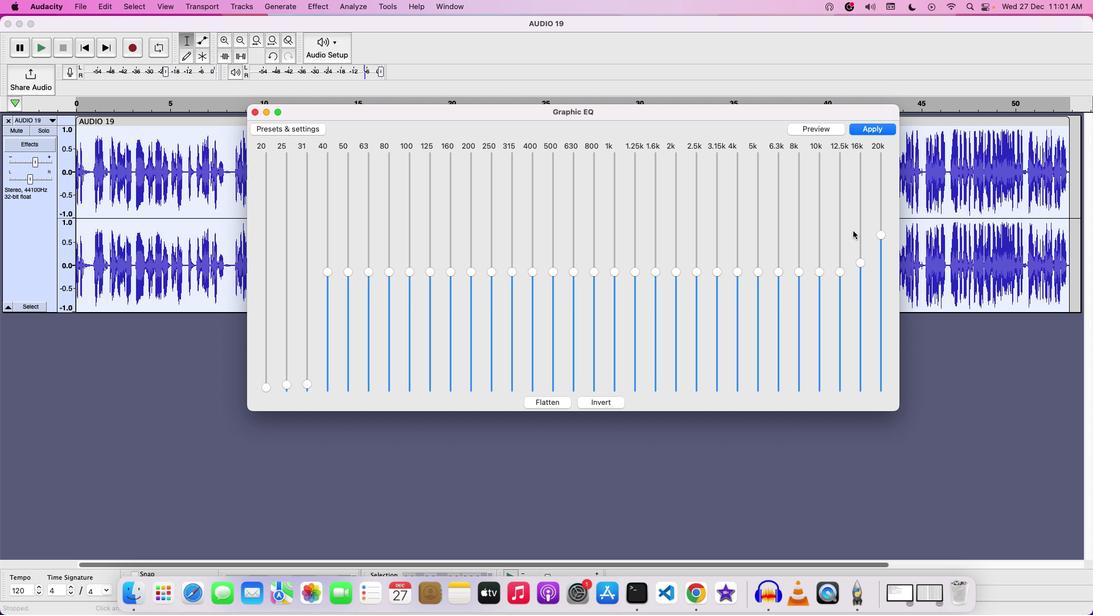 
Action: Mouse moved to (329, 316)
Screenshot: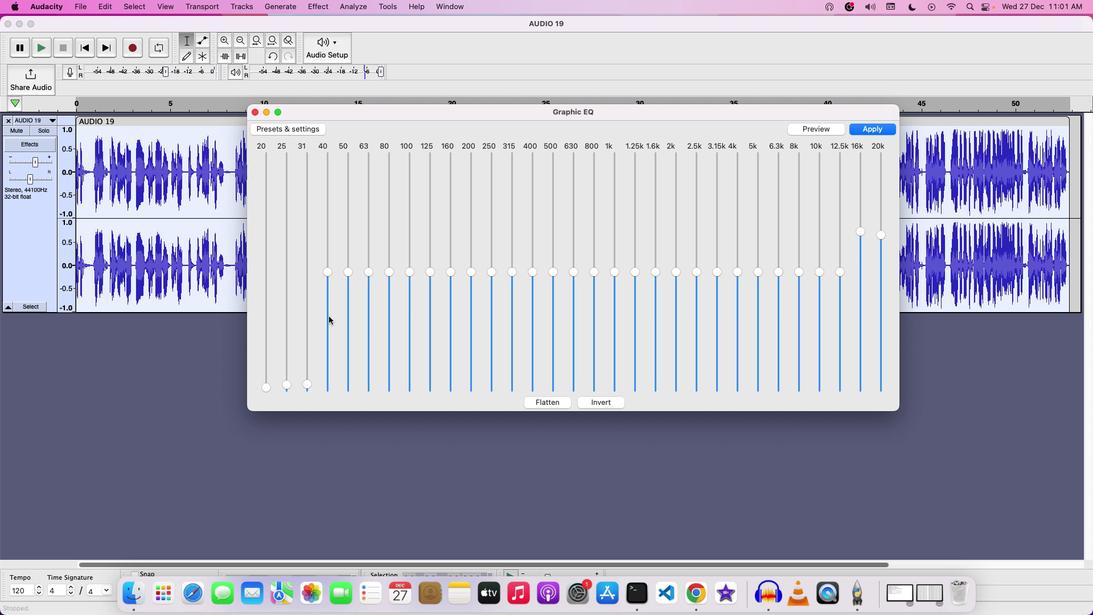 
Action: Mouse pressed left at (329, 316)
Screenshot: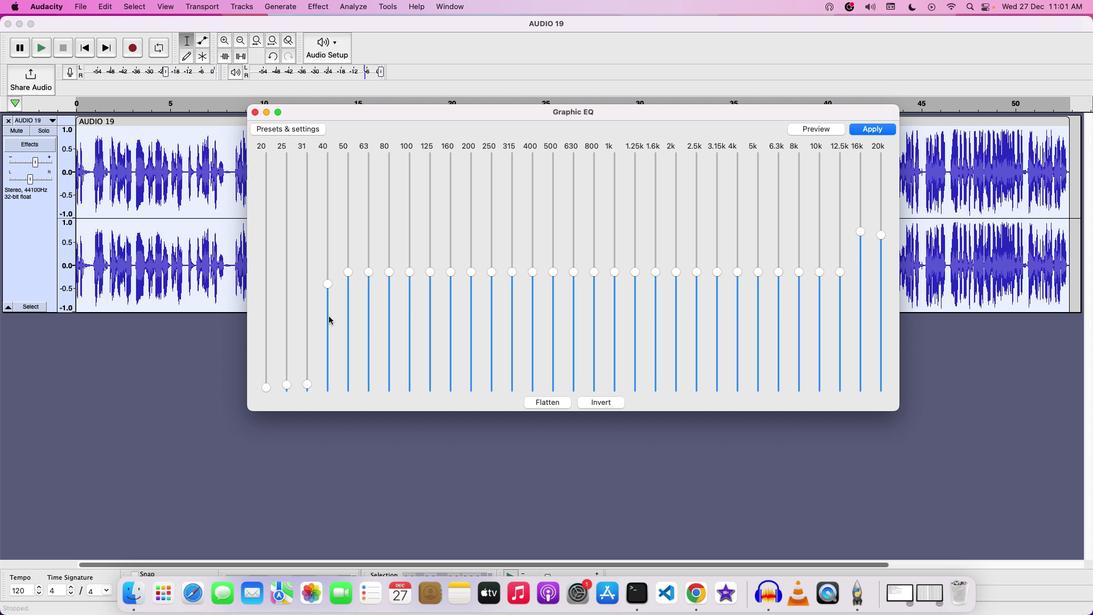 
Action: Mouse moved to (328, 312)
Screenshot: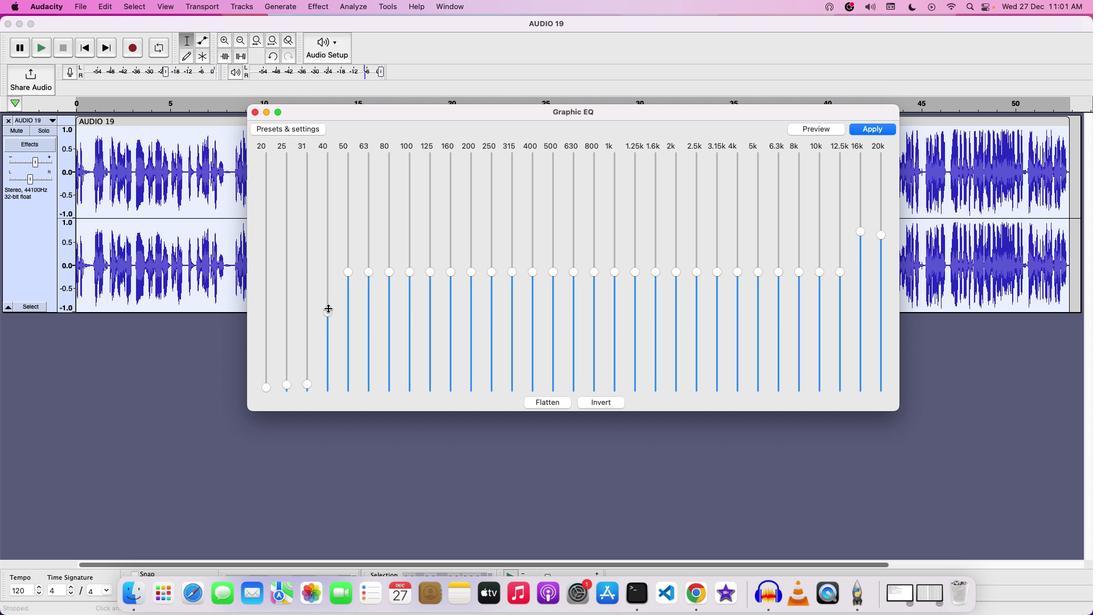 
Action: Mouse pressed left at (328, 312)
Screenshot: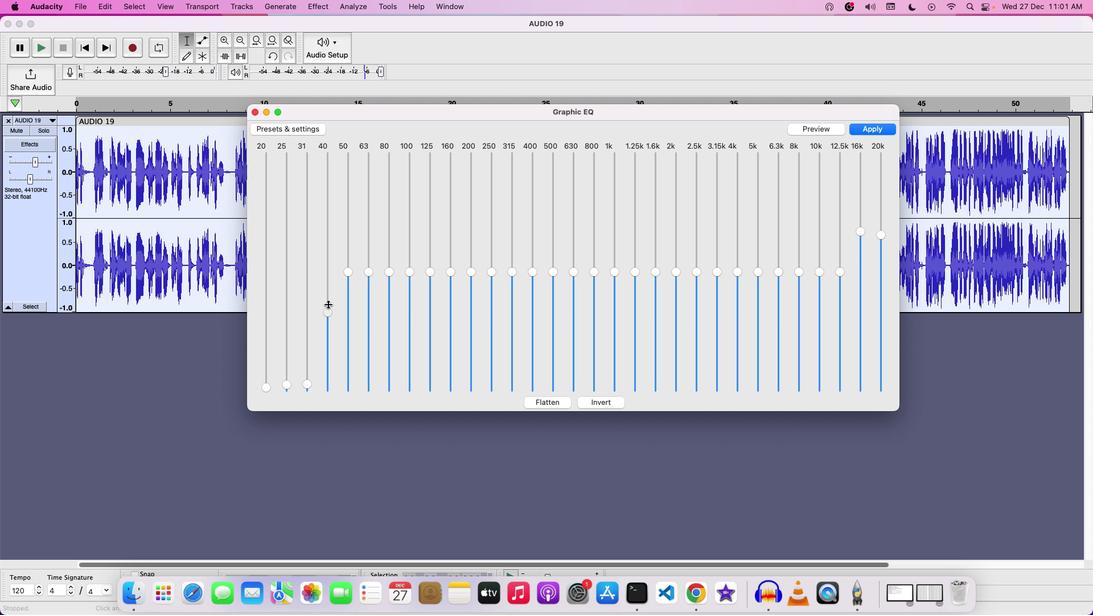 
Action: Mouse moved to (351, 299)
Screenshot: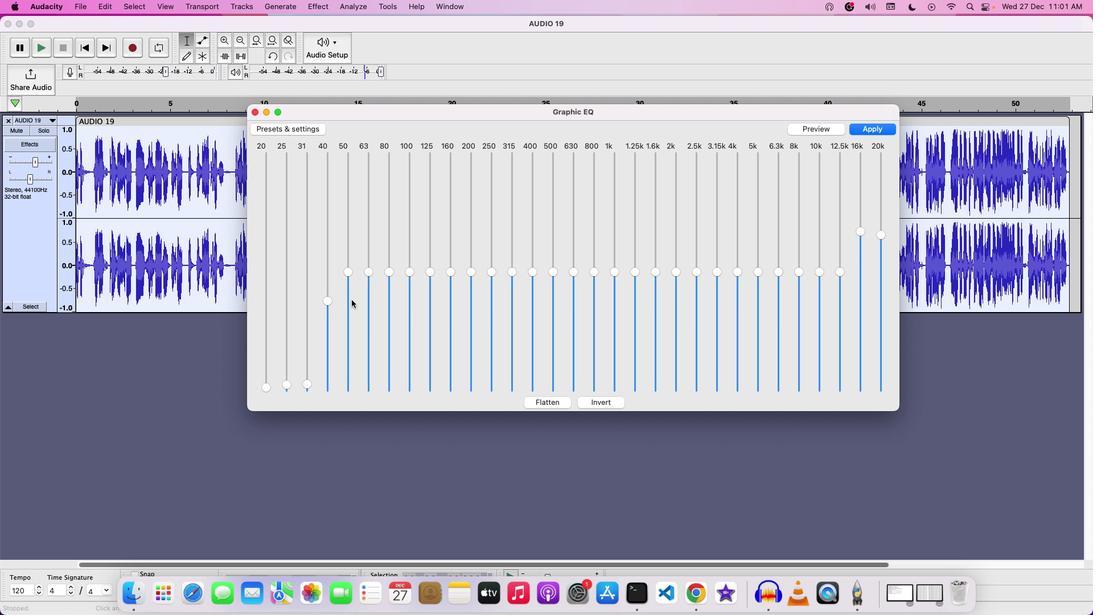 
Action: Mouse pressed left at (351, 299)
Screenshot: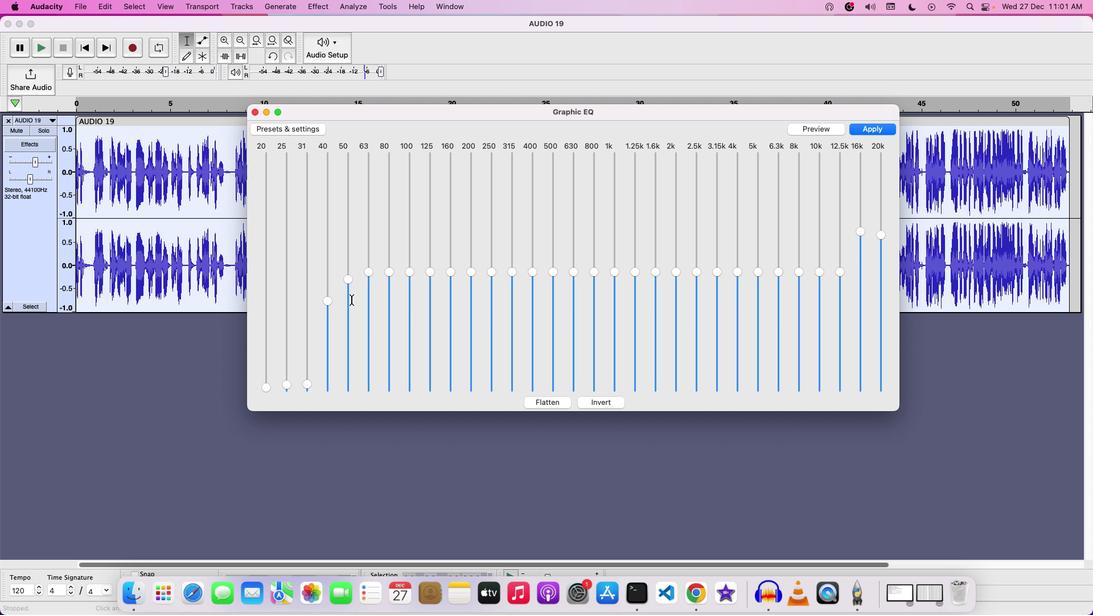 
Action: Mouse moved to (372, 291)
Screenshot: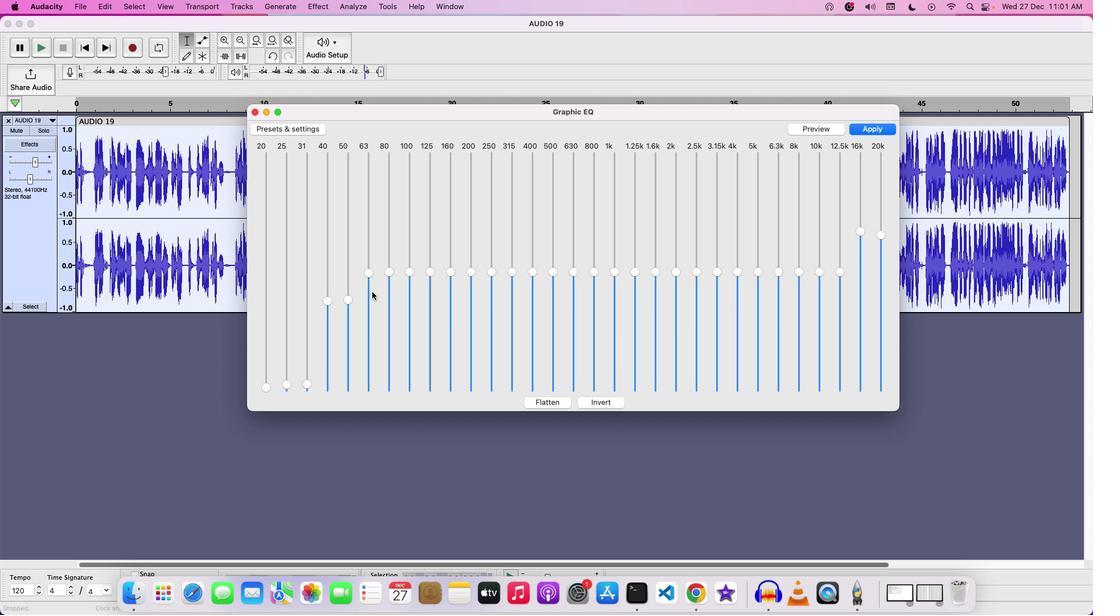 
Action: Mouse pressed left at (372, 291)
Screenshot: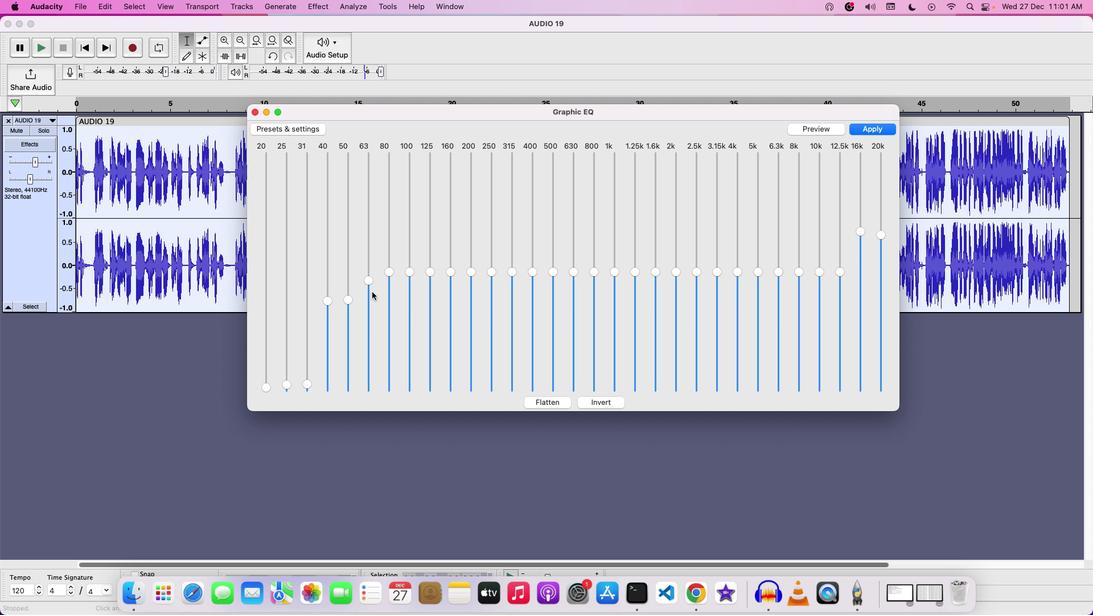 
Action: Mouse moved to (412, 301)
Screenshot: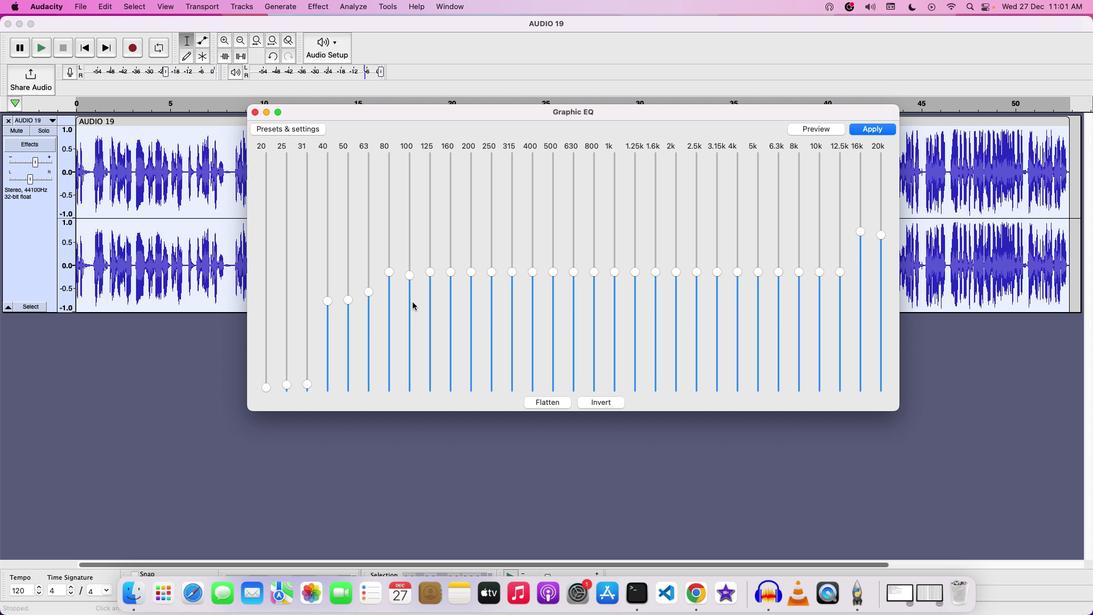 
Action: Mouse pressed left at (412, 301)
Screenshot: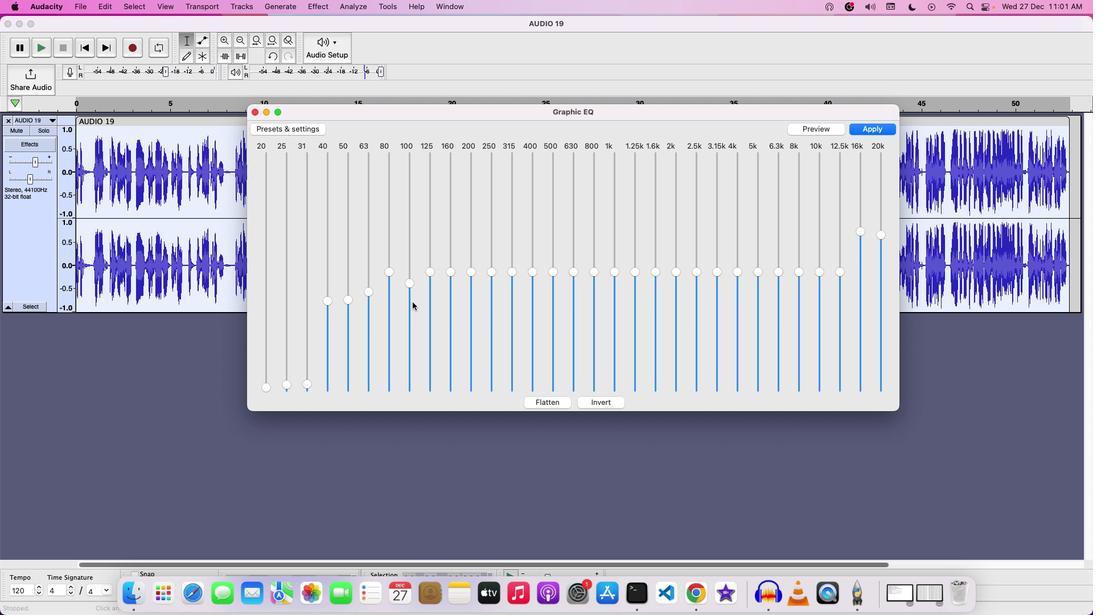 
Action: Mouse moved to (424, 298)
Screenshot: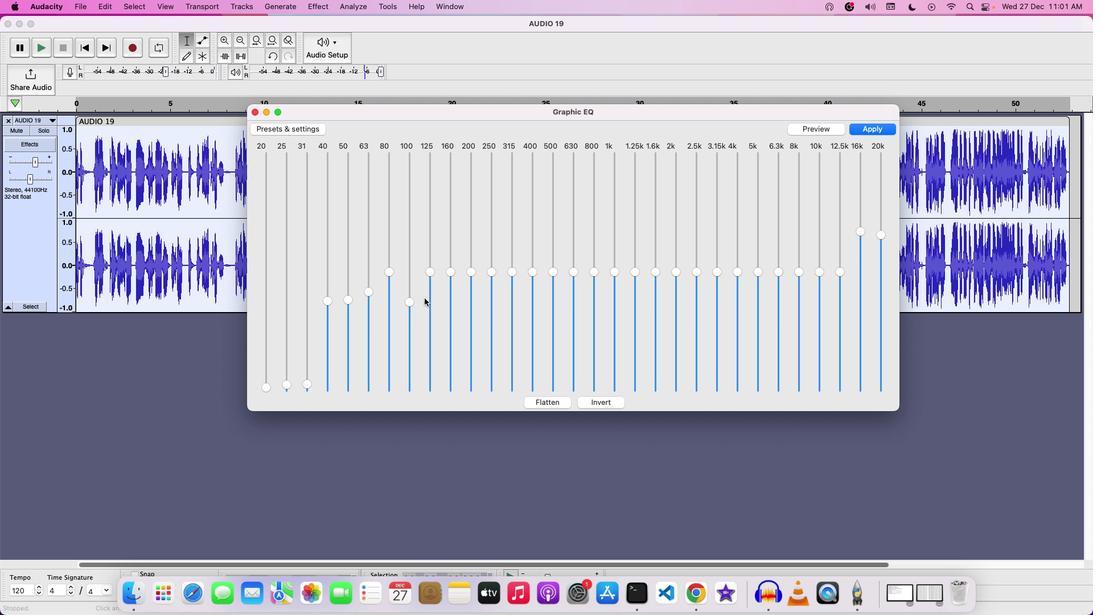 
Action: Mouse pressed left at (424, 298)
Screenshot: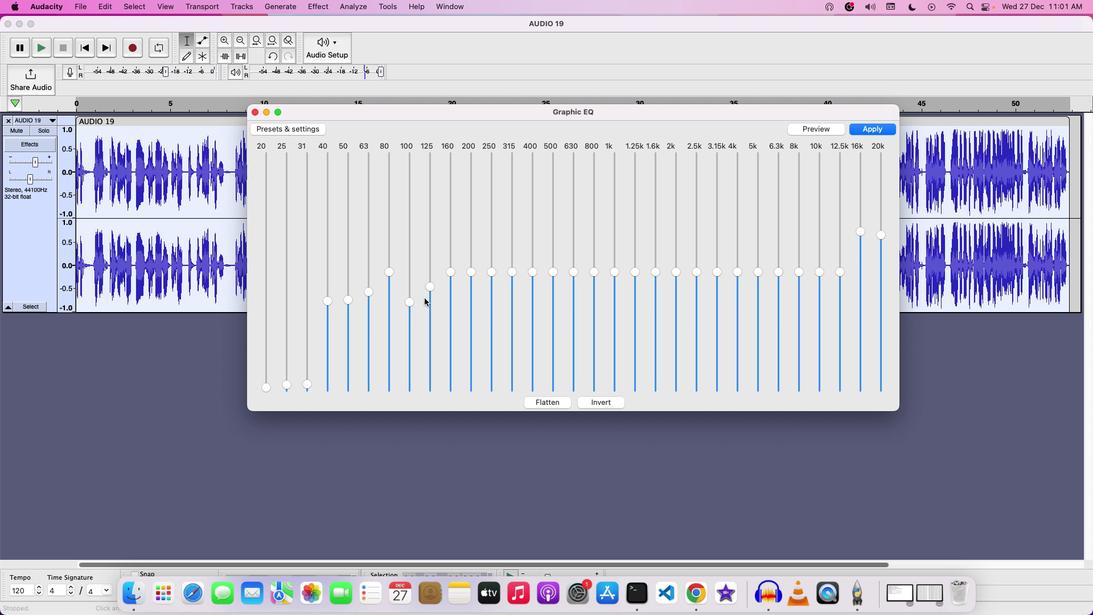 
Action: Mouse moved to (863, 208)
Screenshot: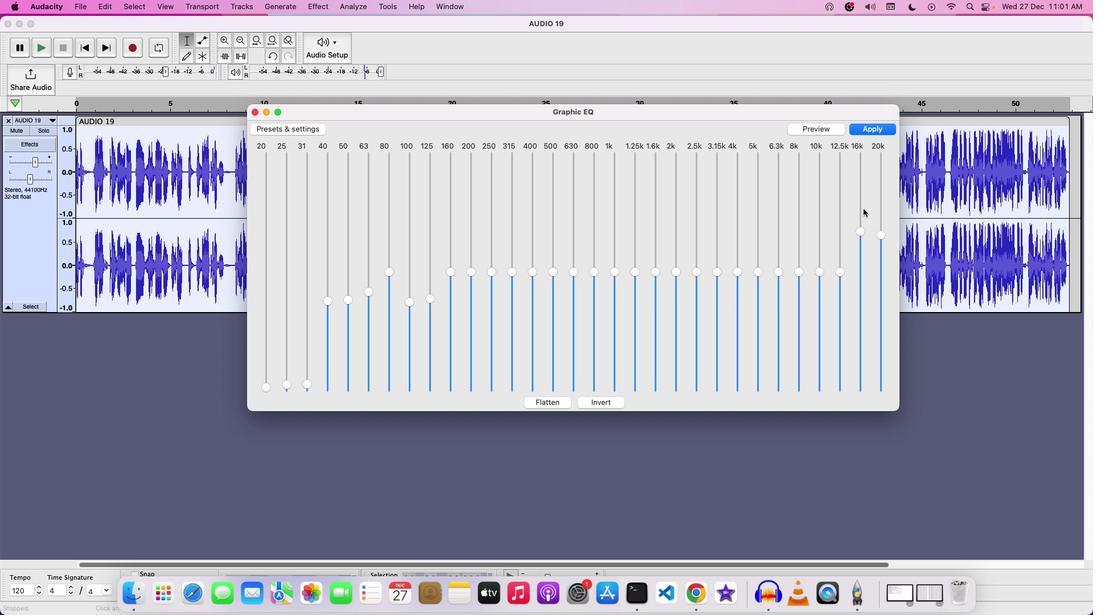
Action: Mouse pressed left at (863, 208)
Screenshot: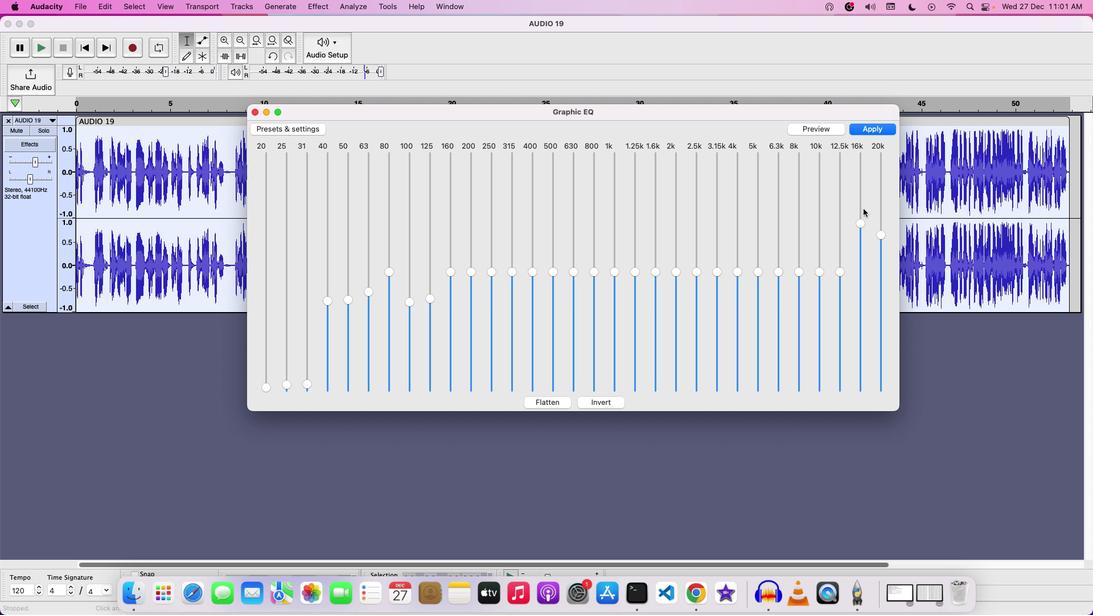
Action: Mouse moved to (875, 210)
Screenshot: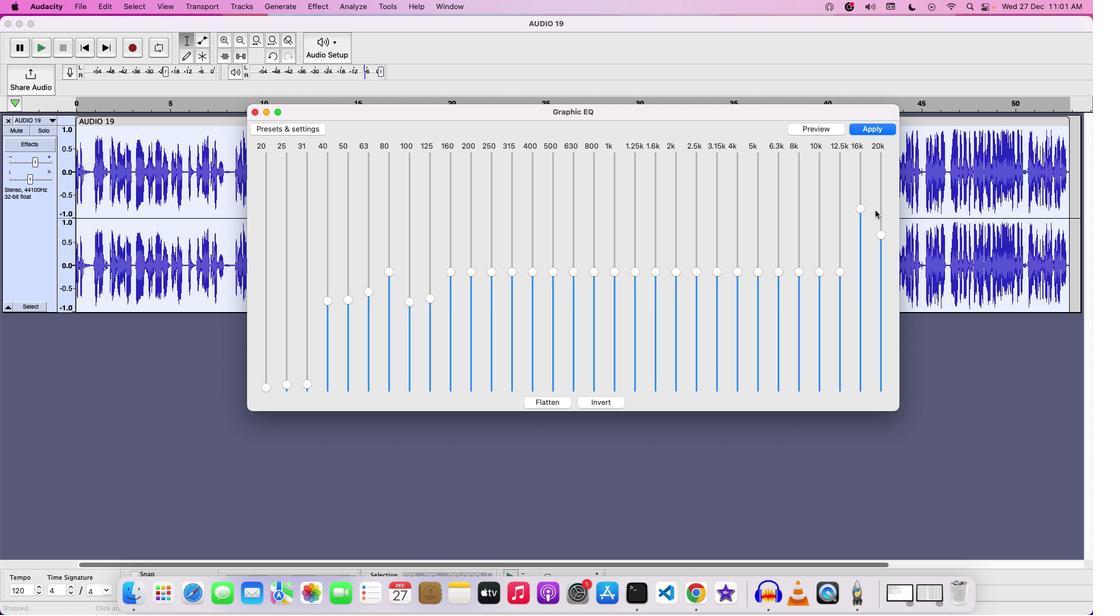 
Action: Mouse pressed left at (875, 210)
Screenshot: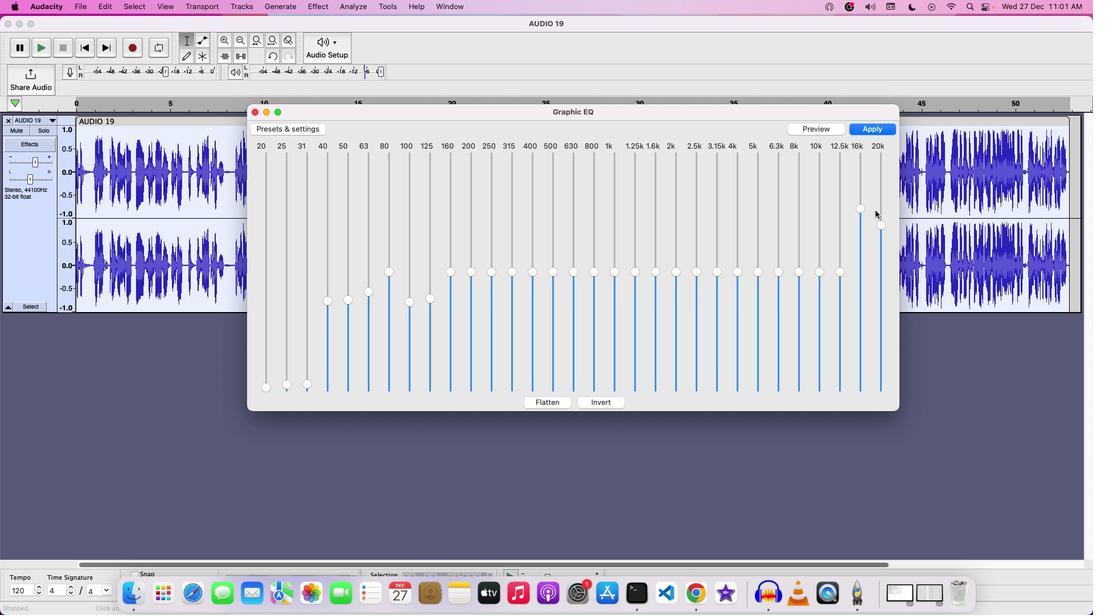
Action: Mouse moved to (862, 211)
Screenshot: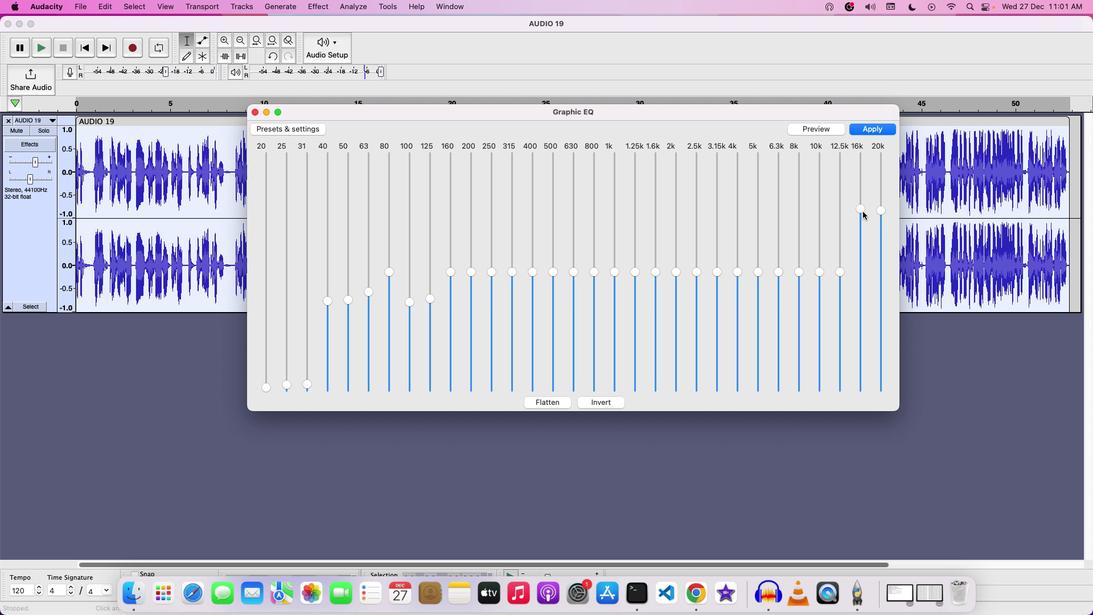 
Action: Mouse pressed left at (862, 211)
Screenshot: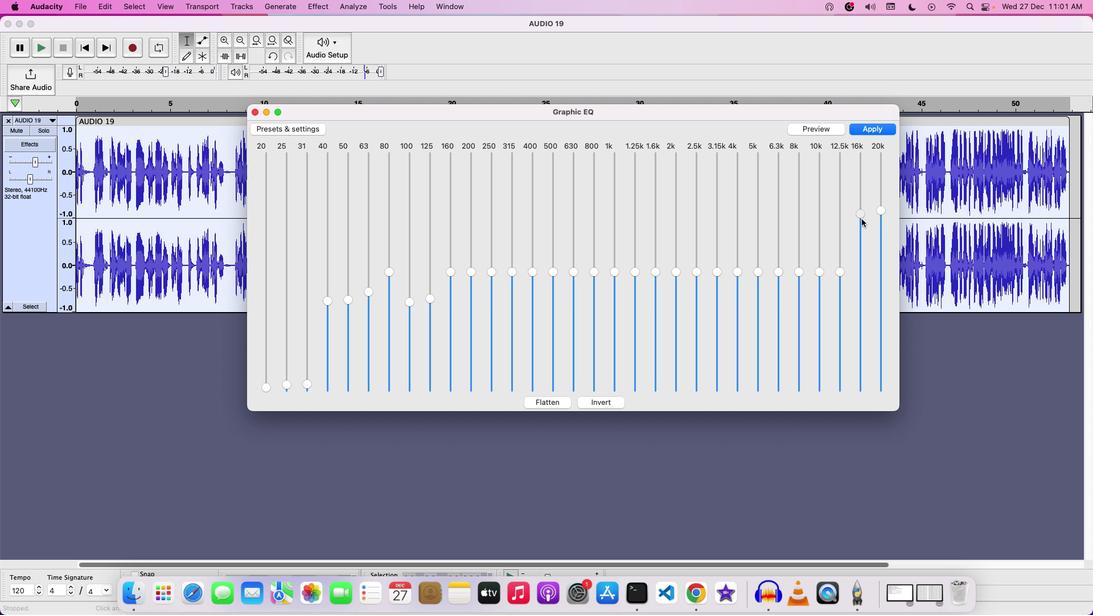 
Action: Mouse moved to (879, 211)
Screenshot: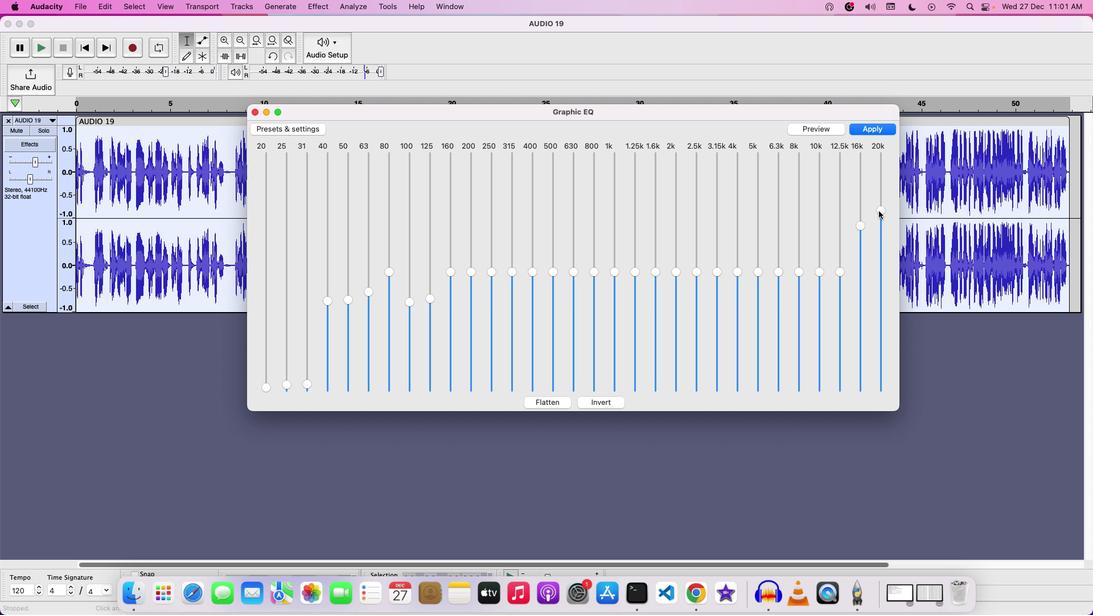 
Action: Mouse pressed left at (879, 211)
Screenshot: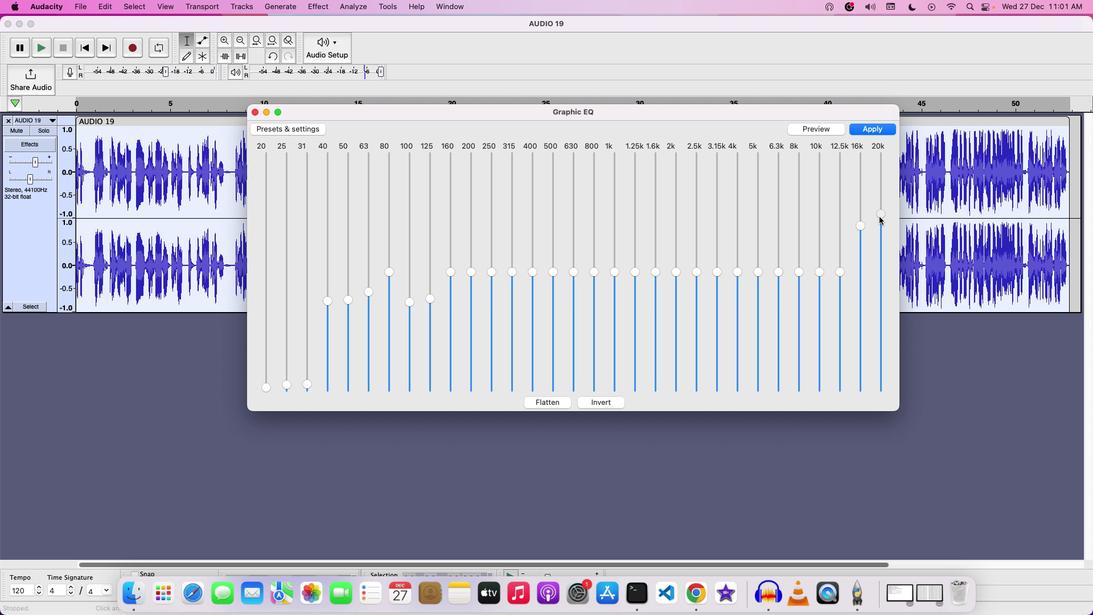 
Action: Mouse moved to (876, 127)
Screenshot: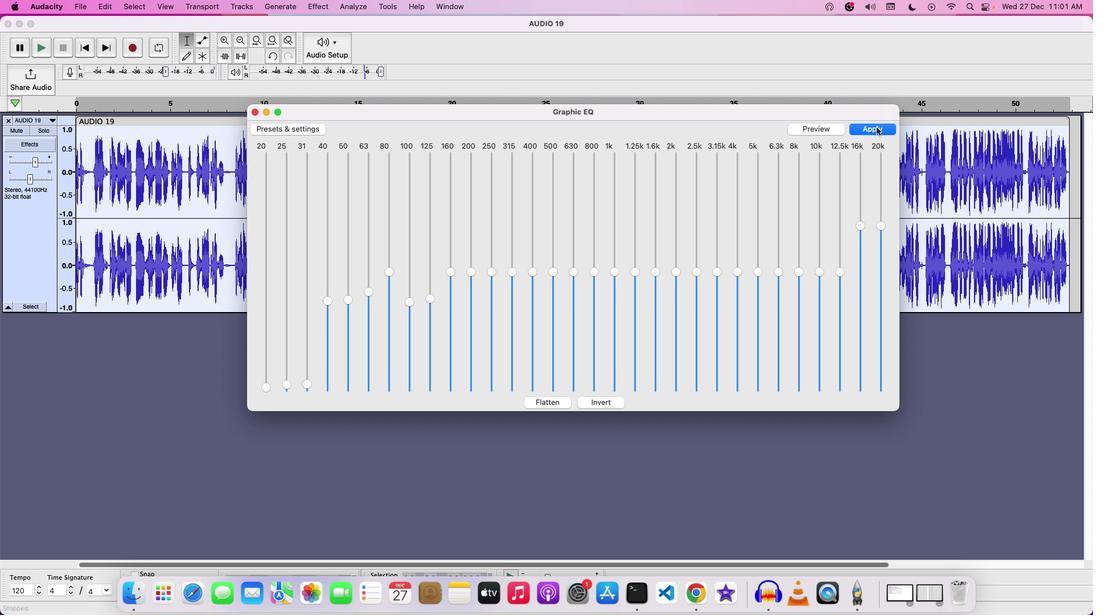 
Action: Mouse pressed left at (876, 127)
Screenshot: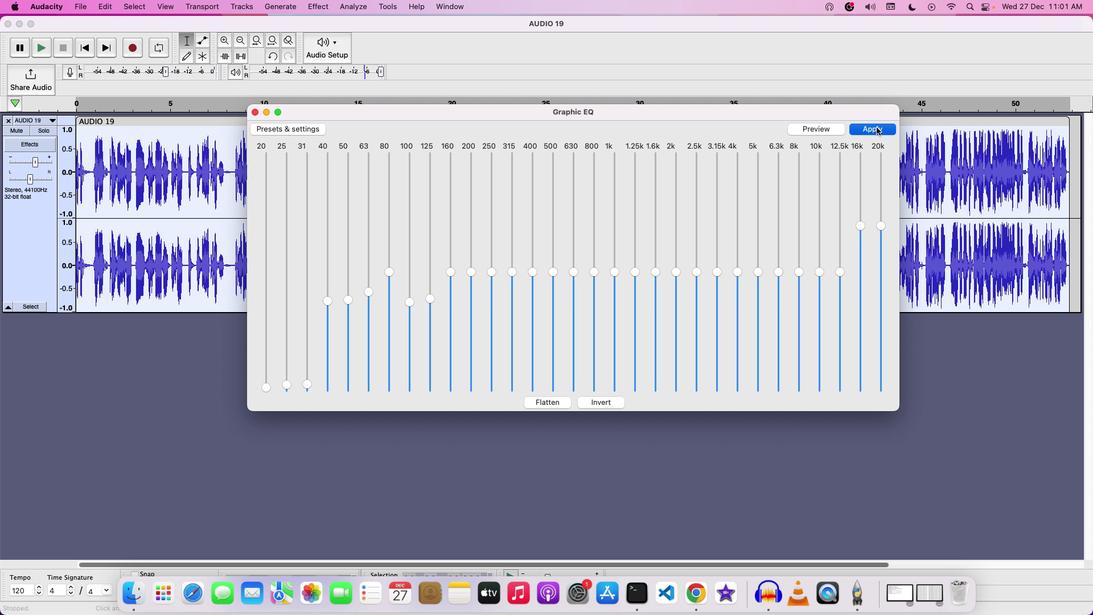 
Action: Mouse moved to (316, 10)
Screenshot: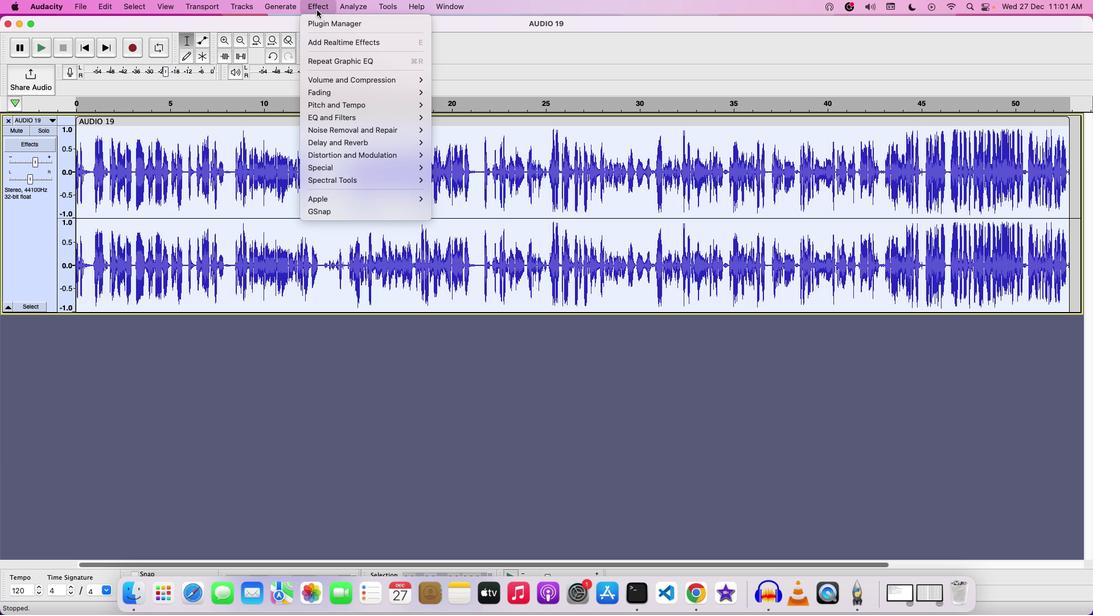 
Action: Mouse pressed left at (316, 10)
Screenshot: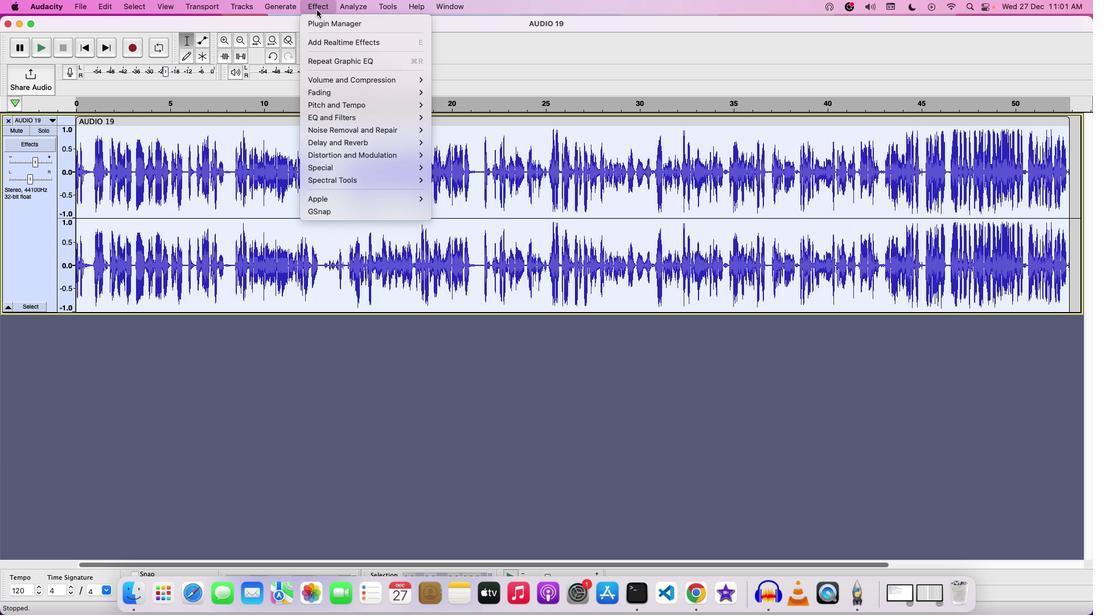 
Action: Mouse moved to (481, 140)
Screenshot: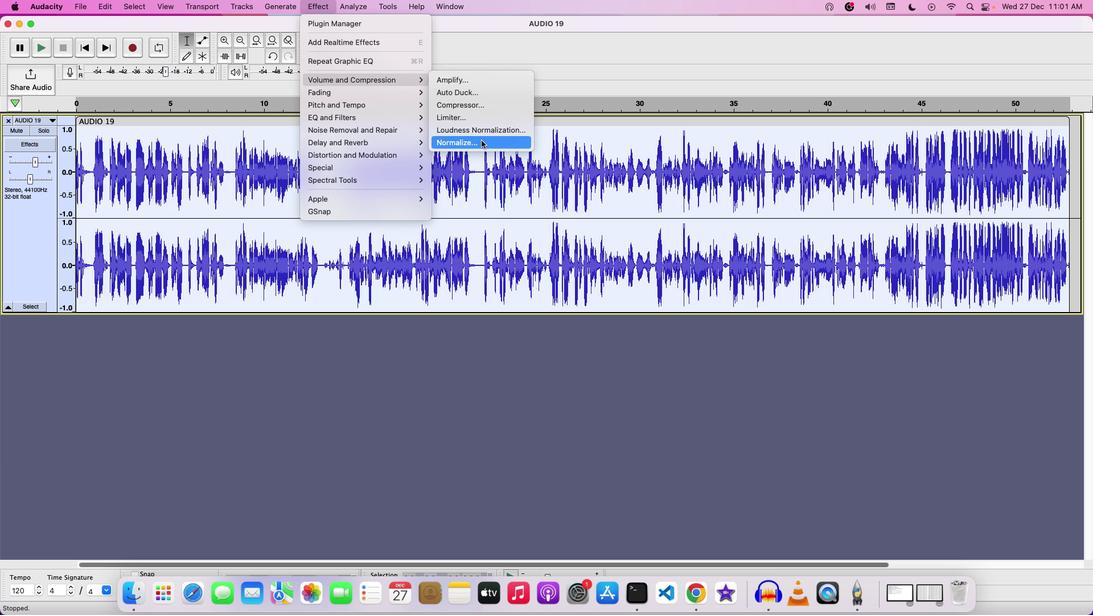 
Action: Mouse pressed left at (481, 140)
Screenshot: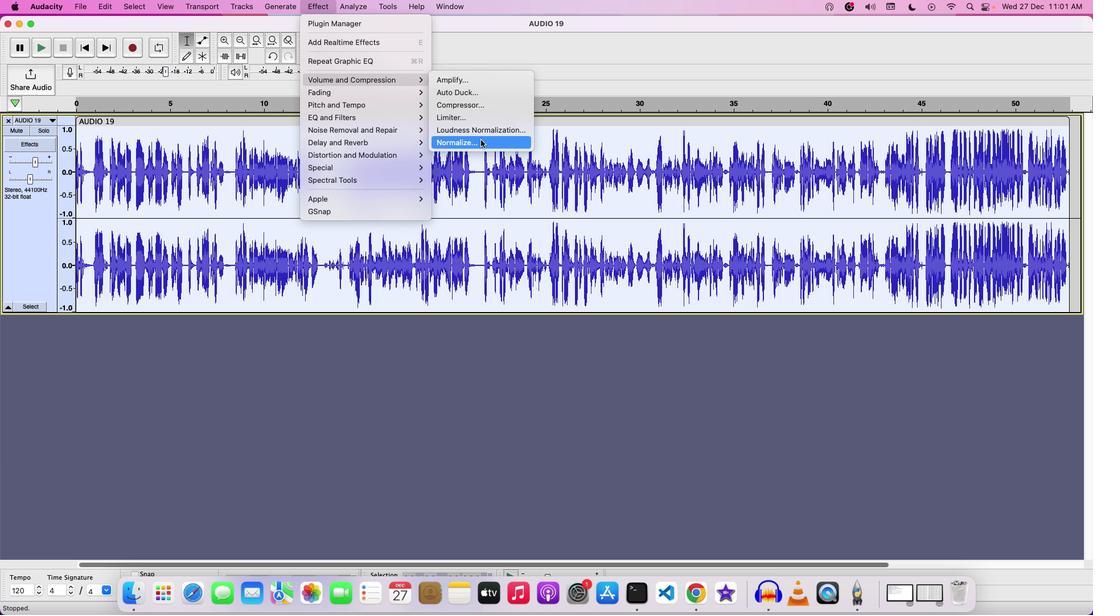 
Action: Mouse moved to (602, 297)
Screenshot: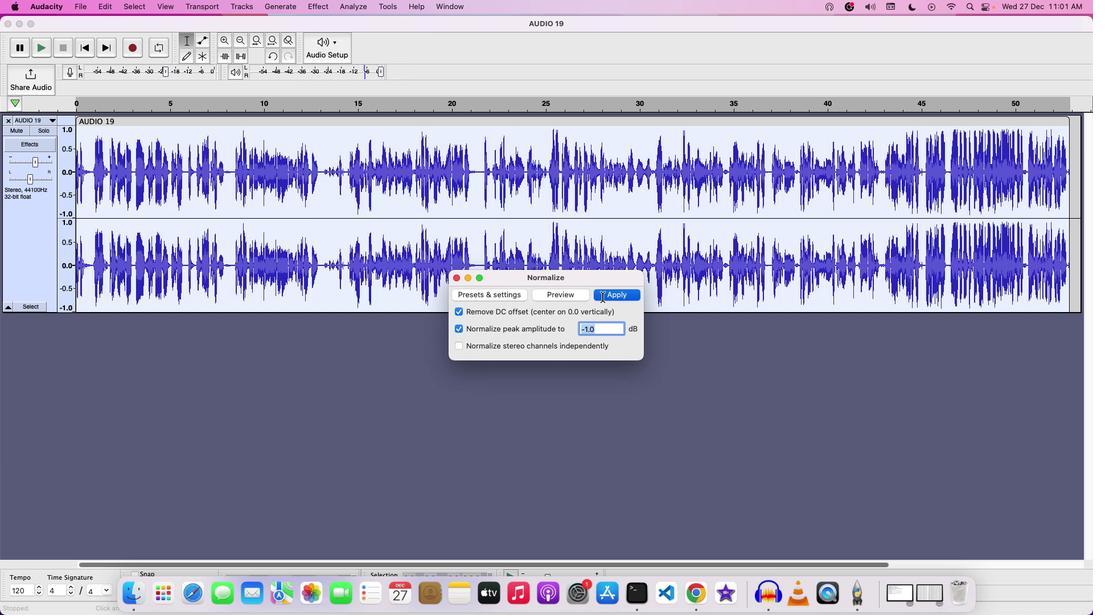 
Action: Mouse pressed left at (602, 297)
Screenshot: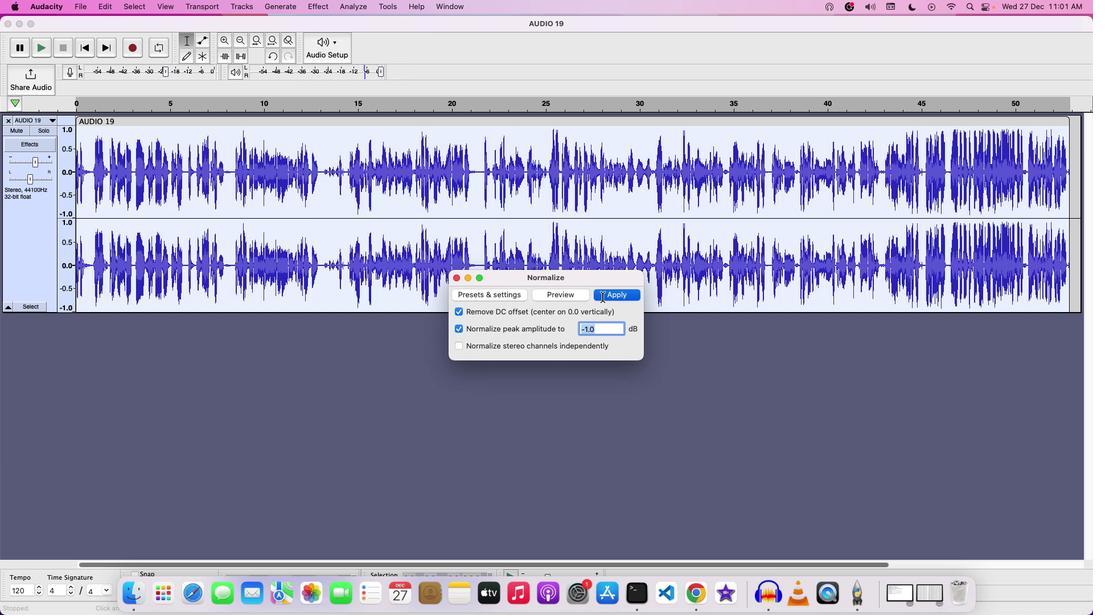 
Action: Mouse moved to (320, 0)
Screenshot: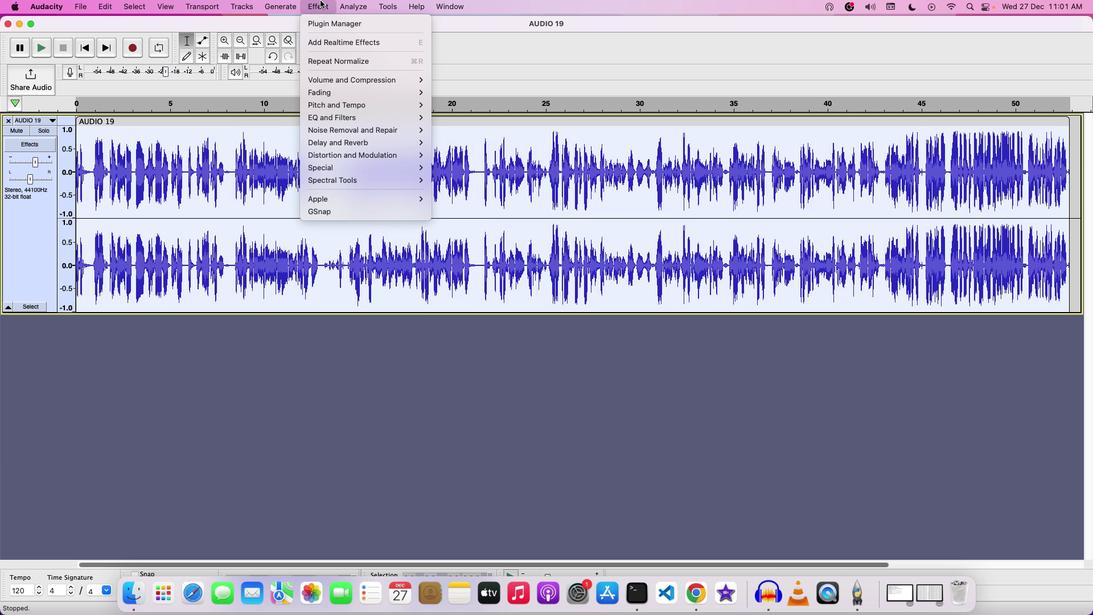 
Action: Mouse pressed left at (320, 0)
Screenshot: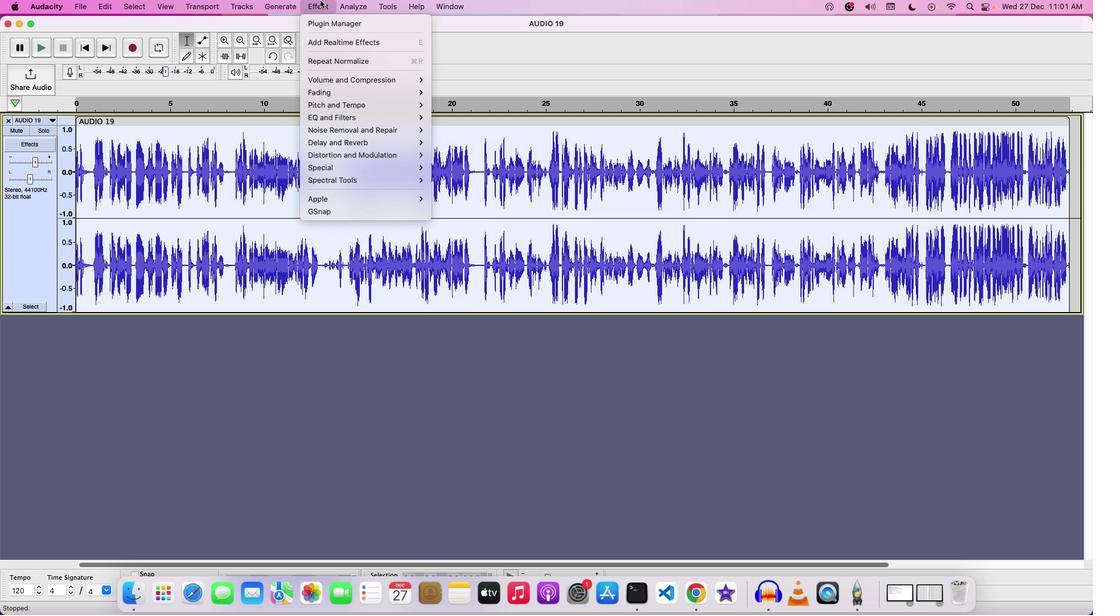 
Action: Mouse moved to (463, 108)
Screenshot: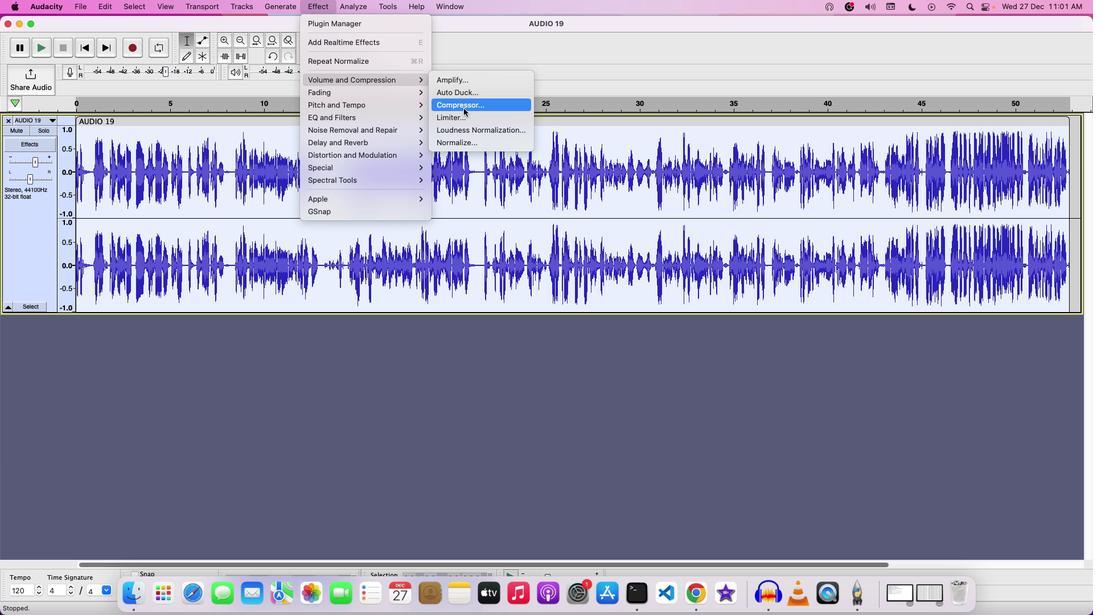 
Action: Mouse pressed left at (463, 108)
Screenshot: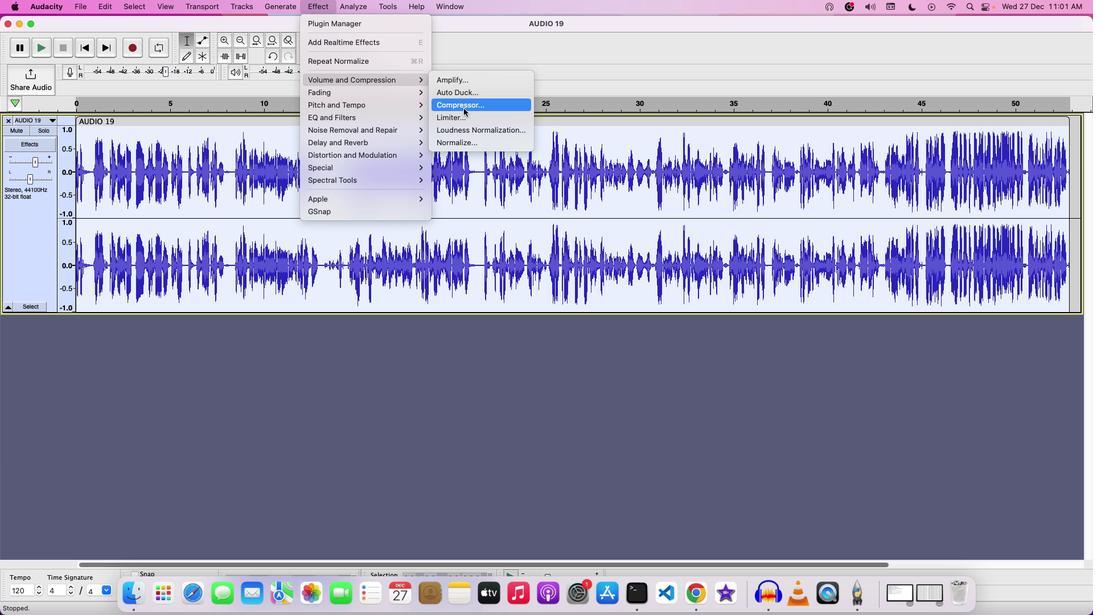 
Action: Mouse moved to (534, 204)
Screenshot: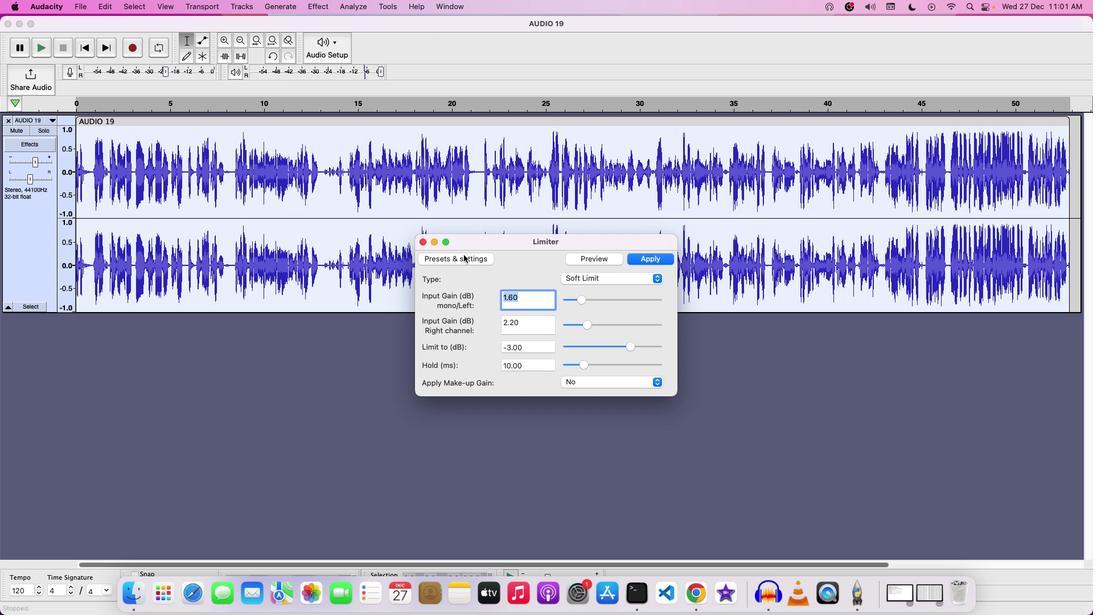 
Action: Mouse pressed right at (534, 204)
Screenshot: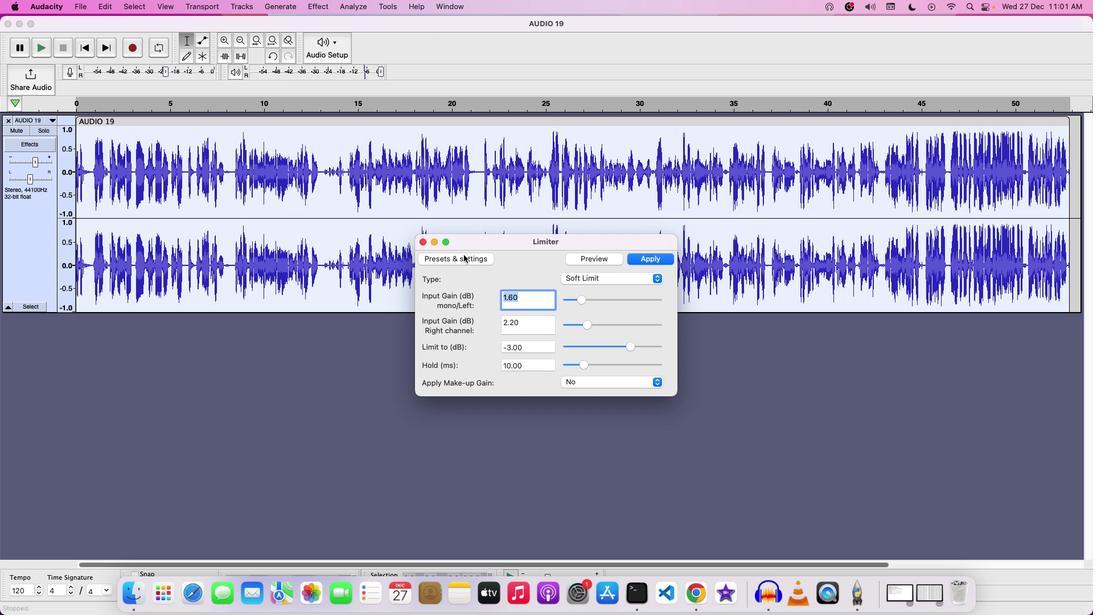 
Action: Mouse moved to (575, 301)
Screenshot: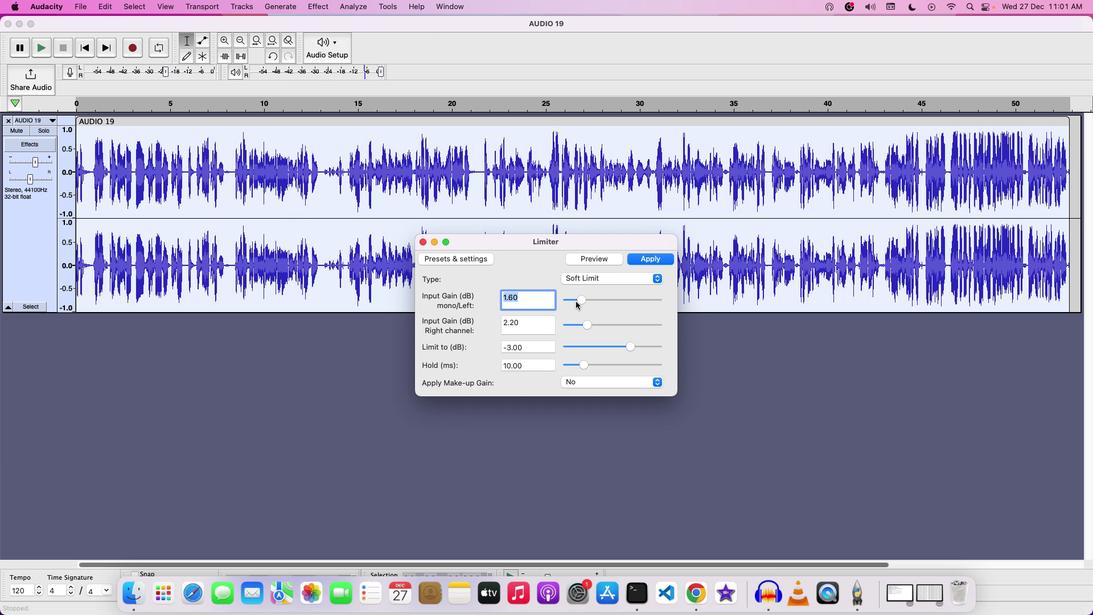 
Action: Mouse pressed left at (575, 301)
Screenshot: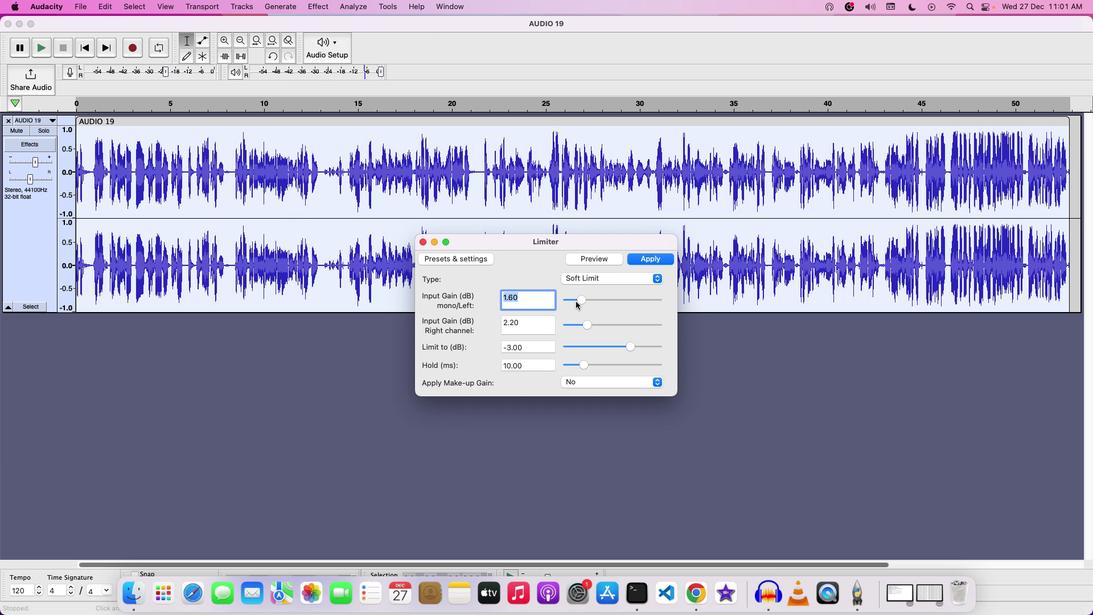
Action: Mouse moved to (571, 296)
Screenshot: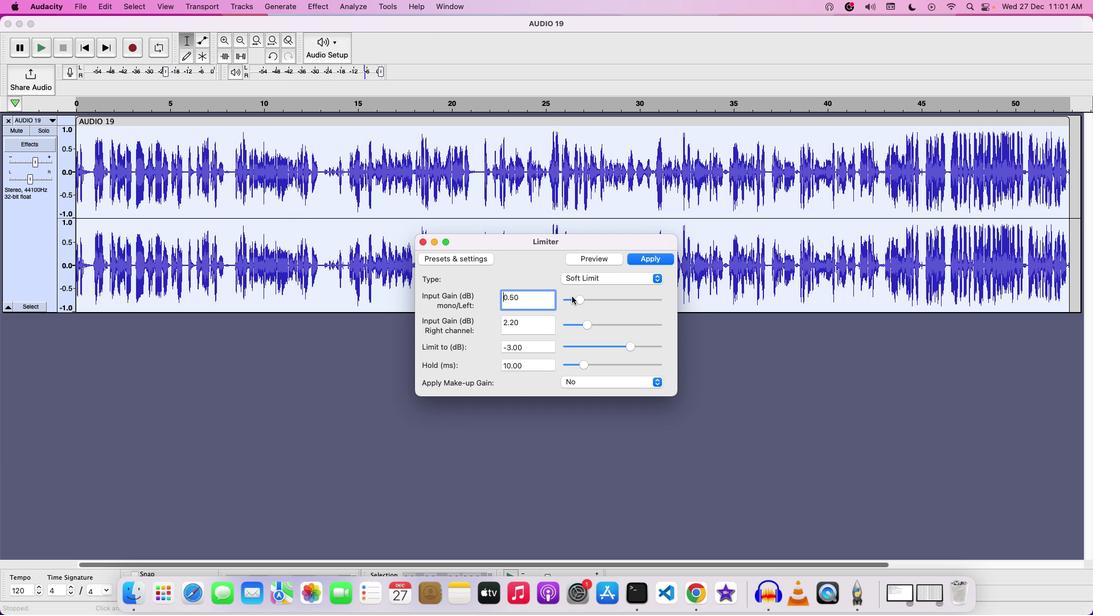 
Action: Mouse pressed left at (571, 296)
Screenshot: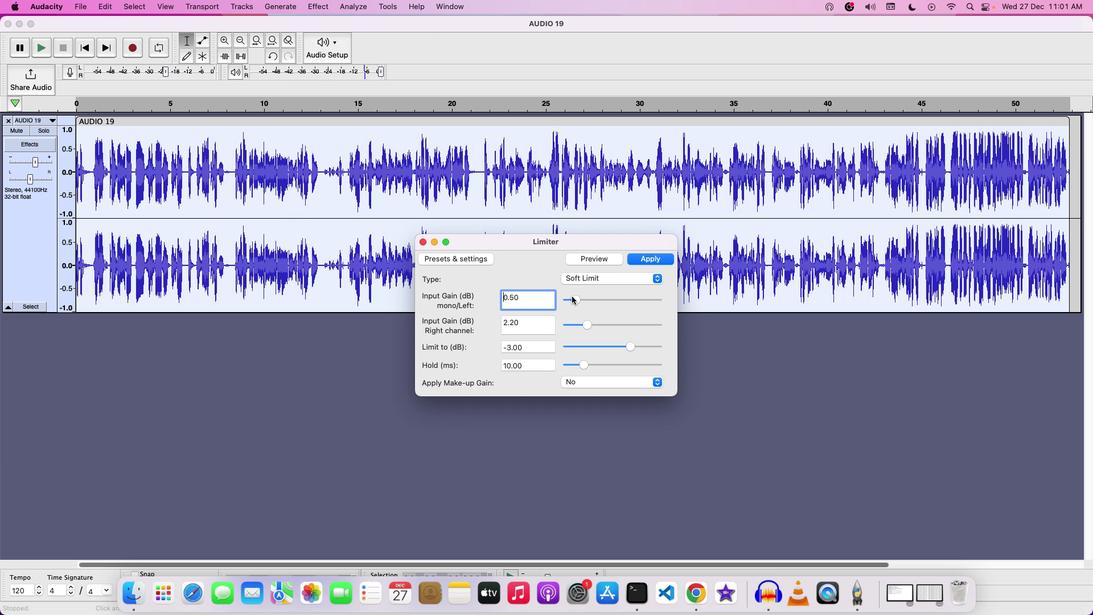 
Action: Mouse moved to (571, 297)
Screenshot: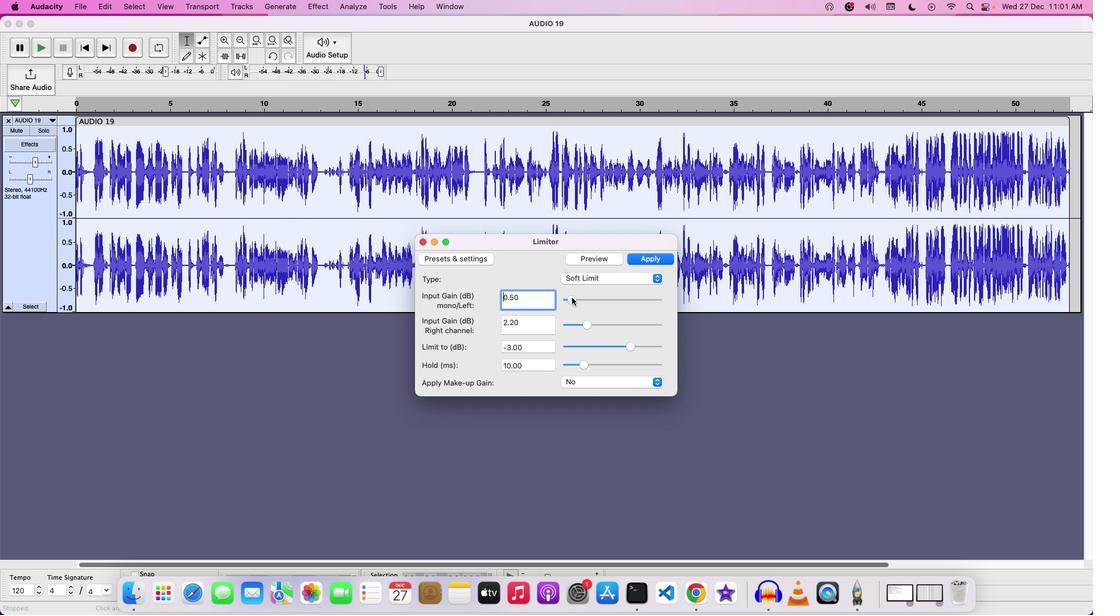 
Action: Mouse pressed left at (571, 297)
Screenshot: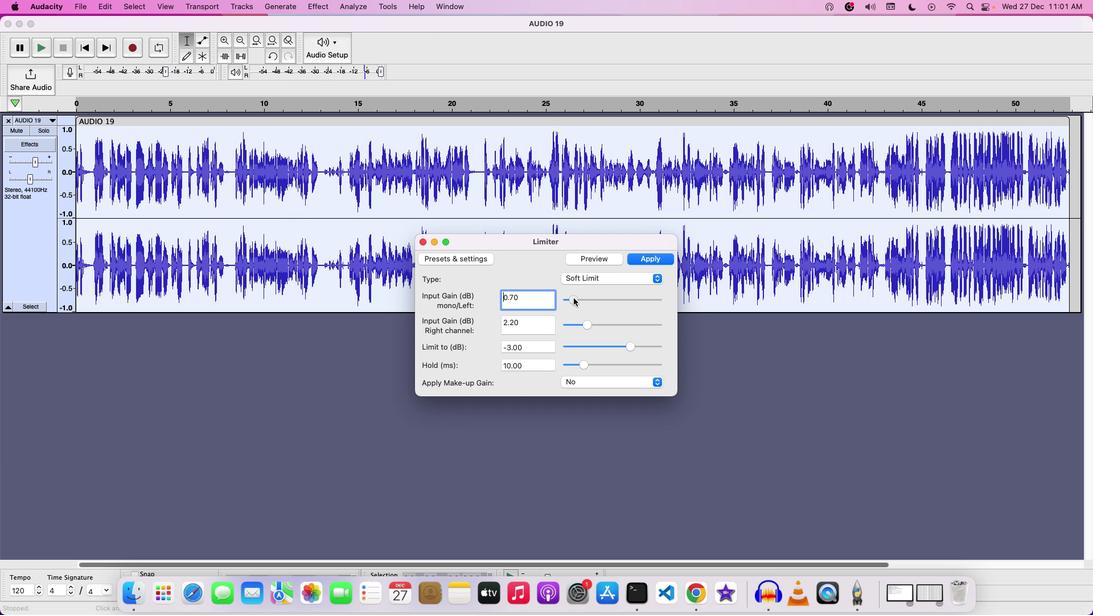 
Action: Mouse moved to (631, 347)
Screenshot: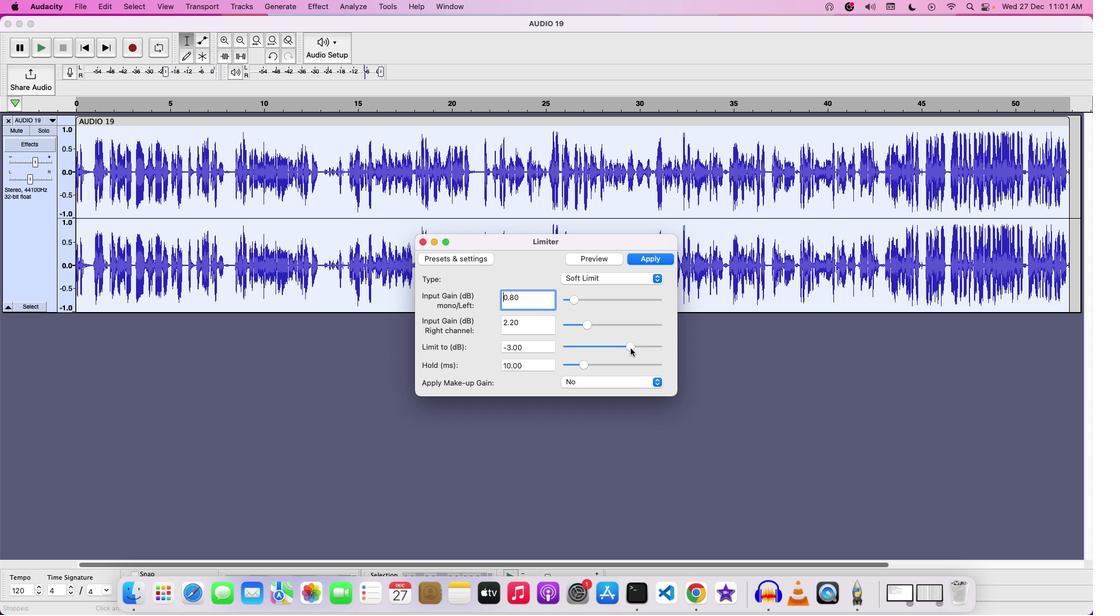 
Action: Mouse pressed left at (631, 347)
Screenshot: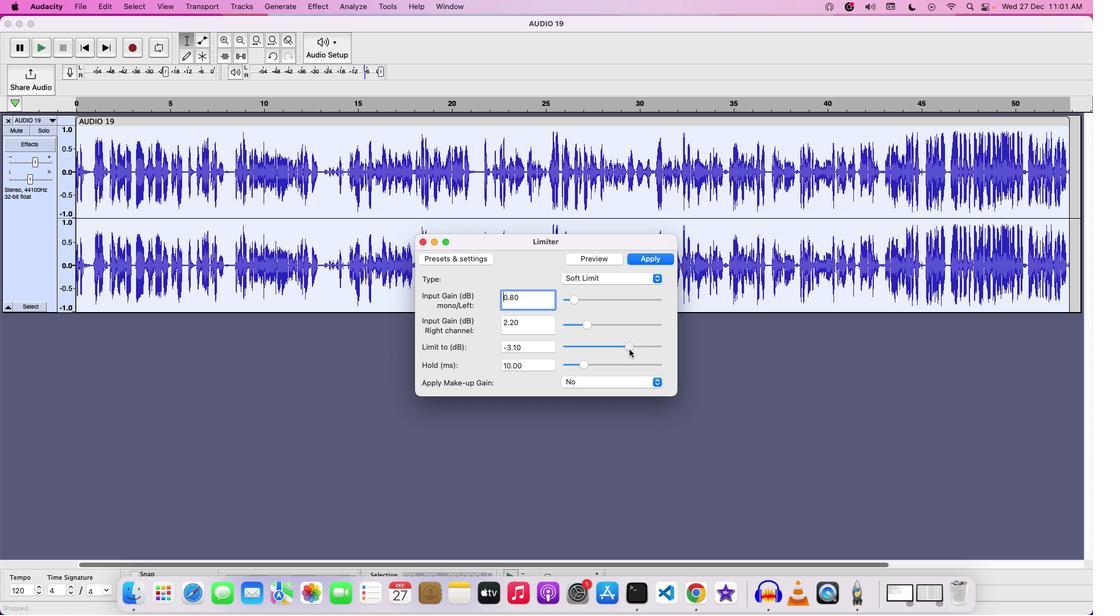 
Action: Mouse moved to (640, 256)
Screenshot: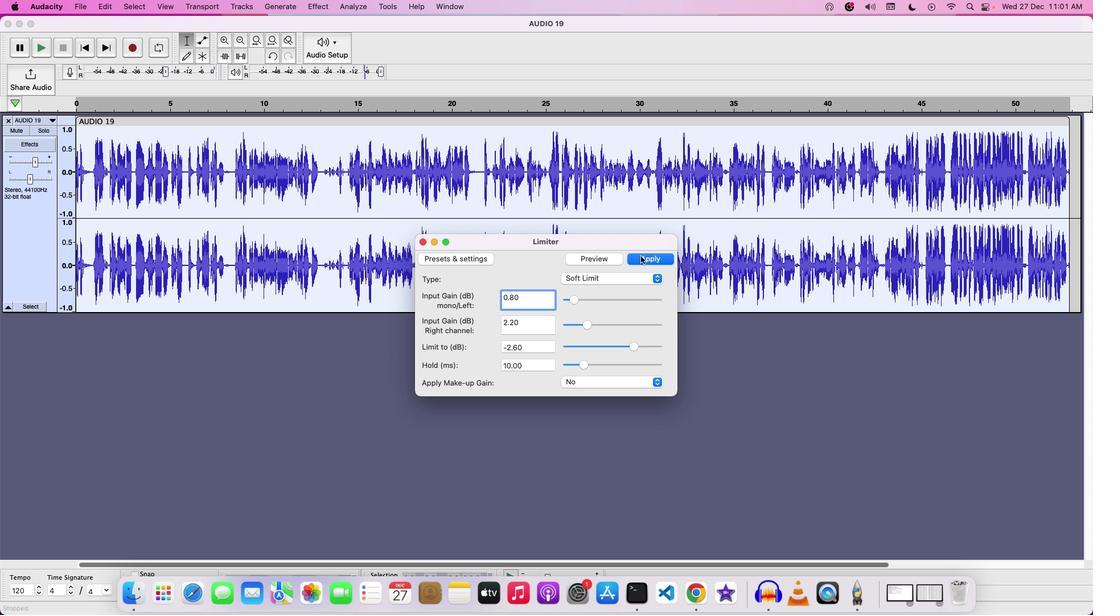 
Action: Mouse pressed left at (640, 256)
Screenshot: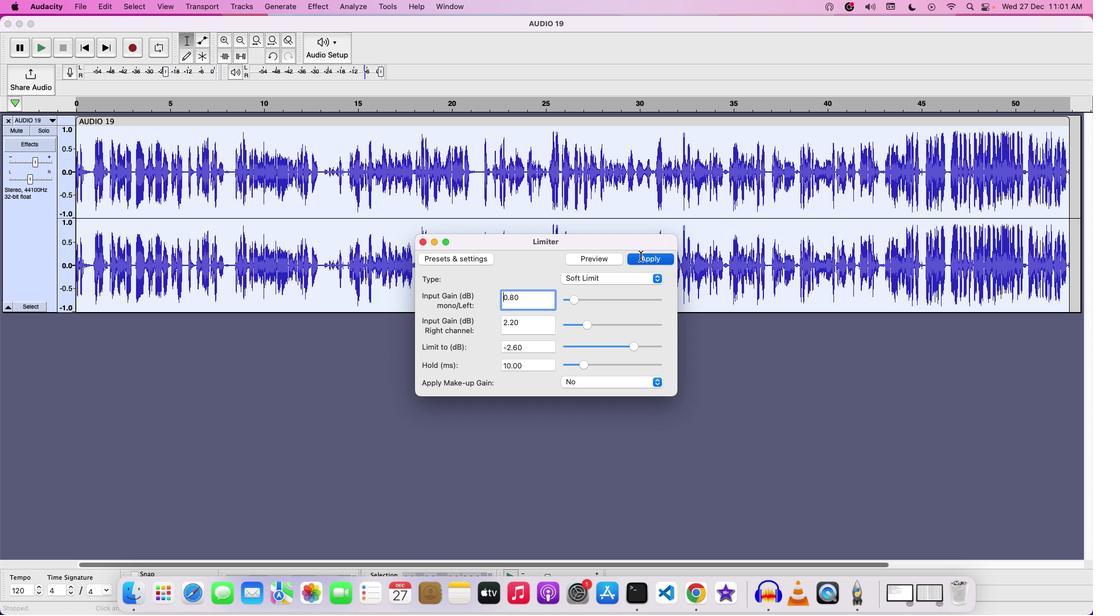 
Action: Mouse moved to (243, 40)
Screenshot: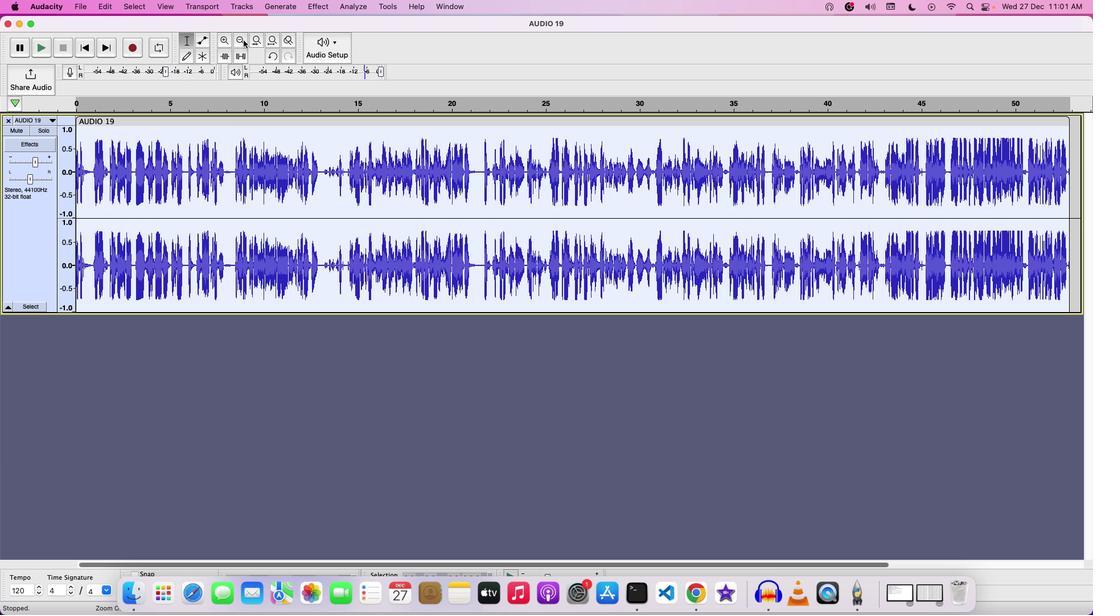 
Action: Mouse pressed left at (243, 40)
Screenshot: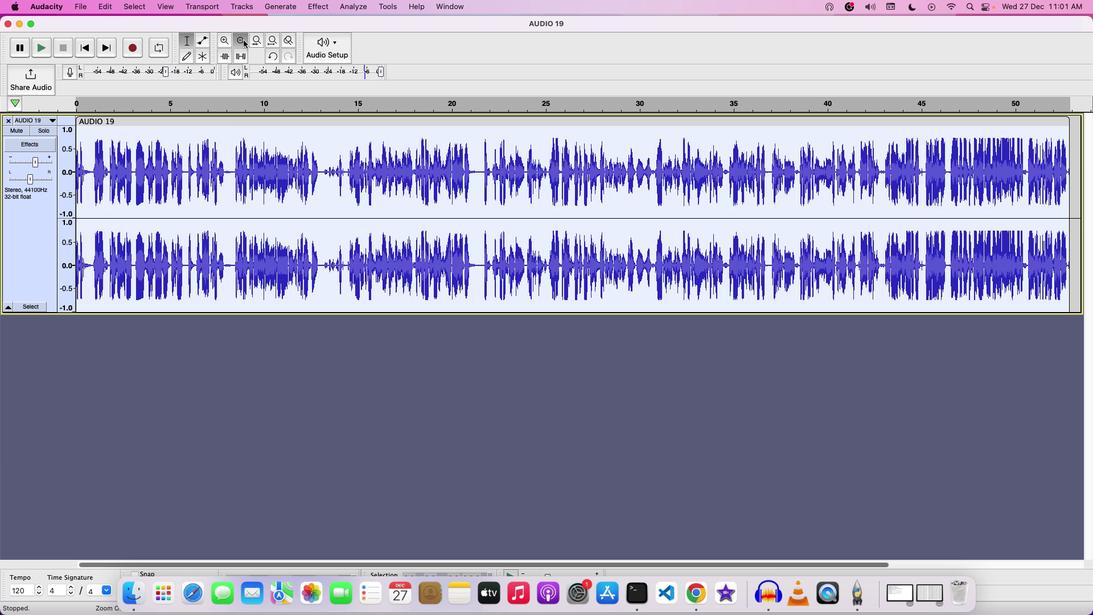 
Action: Mouse pressed left at (243, 40)
Screenshot: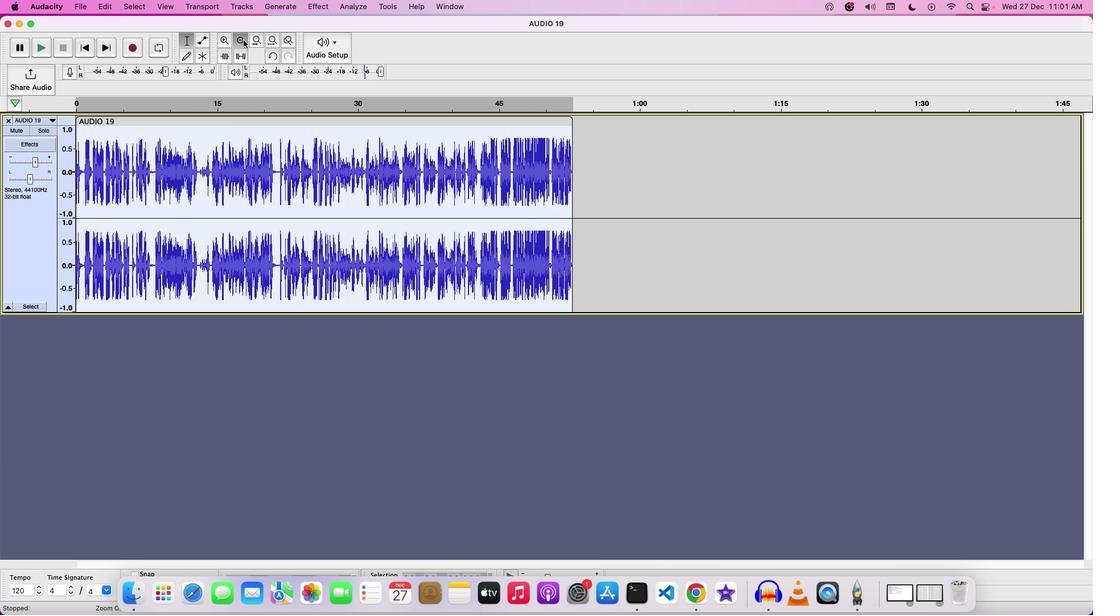 
Action: Mouse moved to (33, 47)
Screenshot: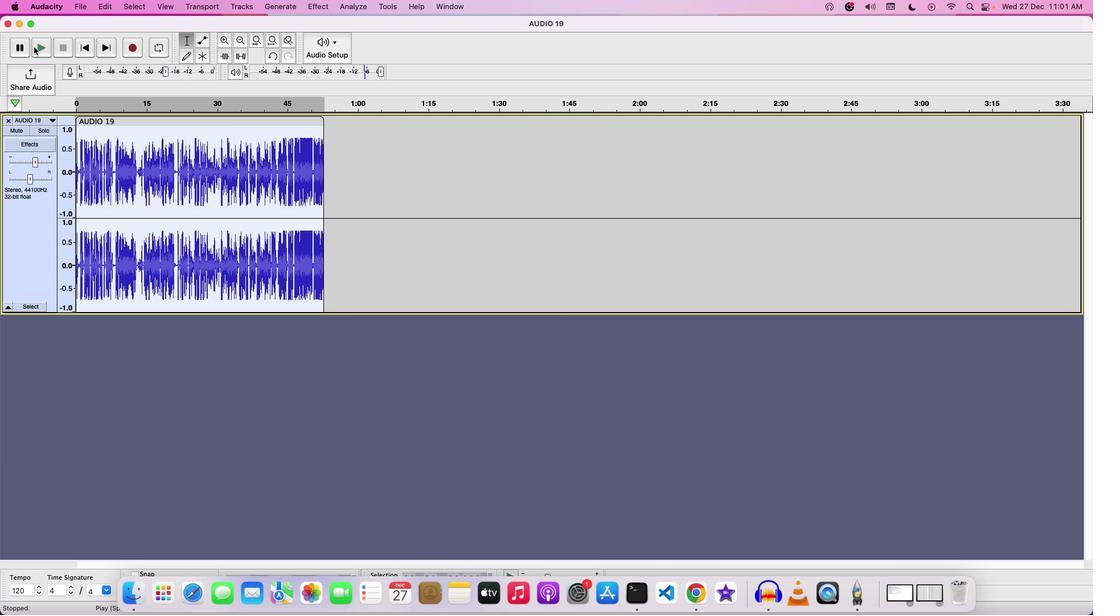 
Action: Mouse pressed left at (33, 47)
Screenshot: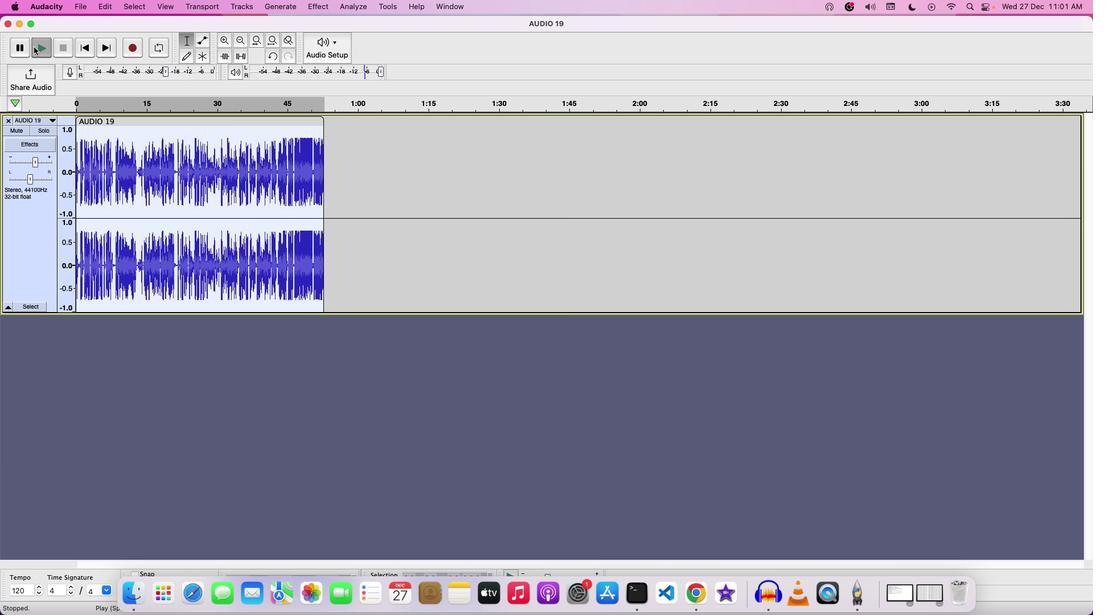 
Action: Mouse moved to (36, 162)
Screenshot: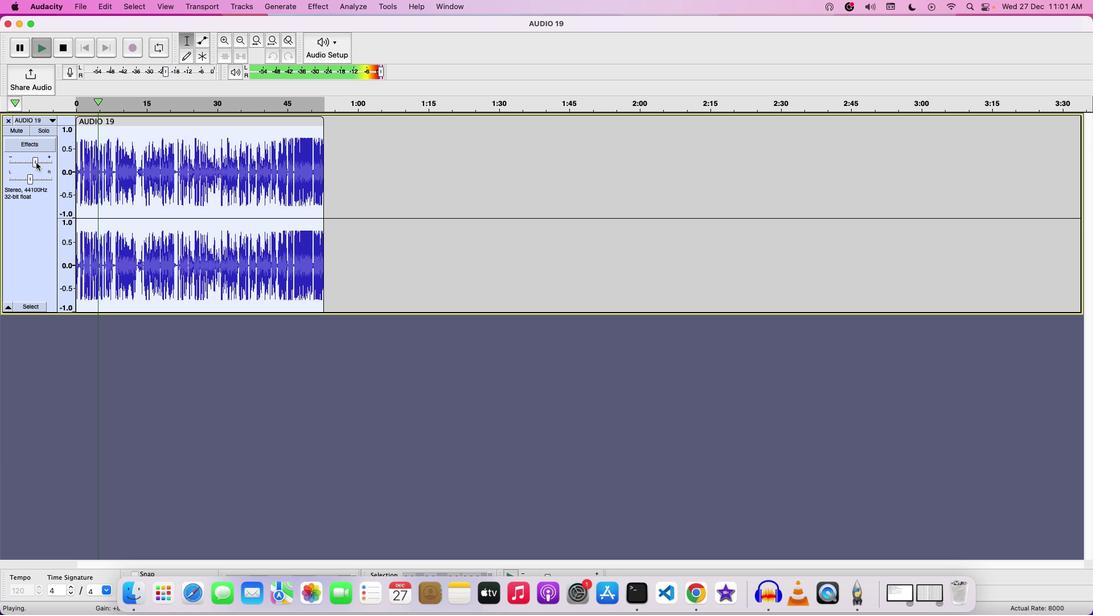 
Action: Mouse pressed left at (36, 162)
Screenshot: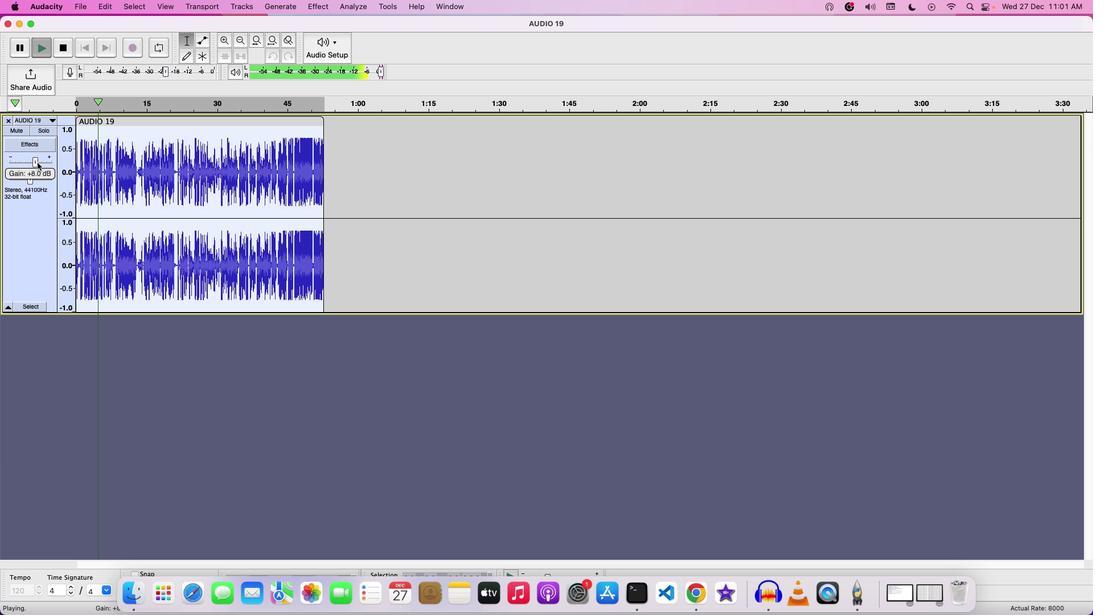 
Action: Mouse moved to (330, 193)
Screenshot: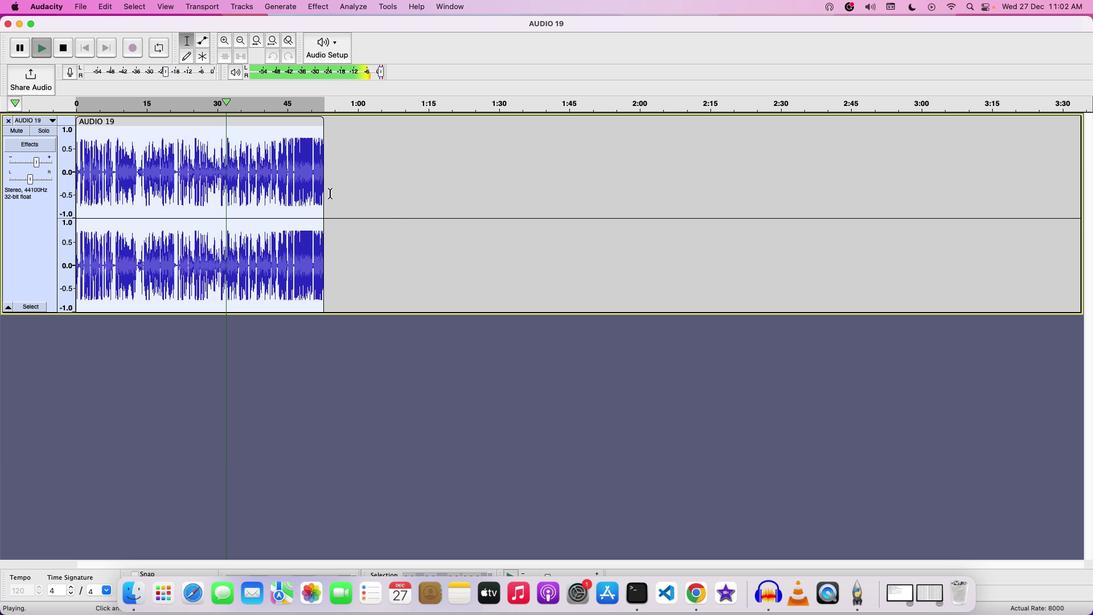 
Action: Key pressed Key.space
Screenshot: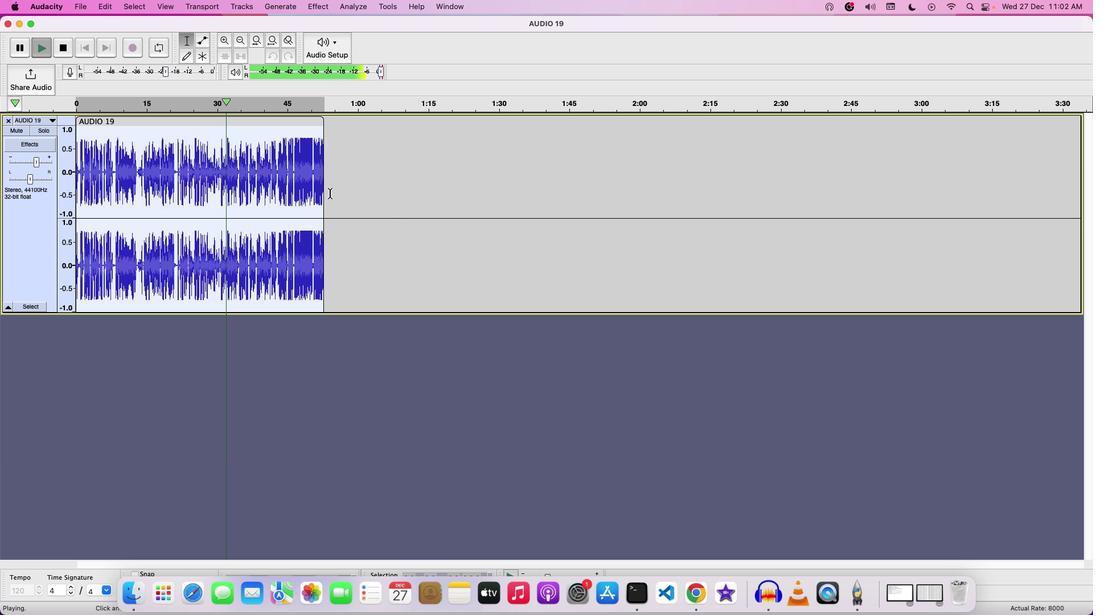 
Action: Mouse moved to (84, 9)
Screenshot: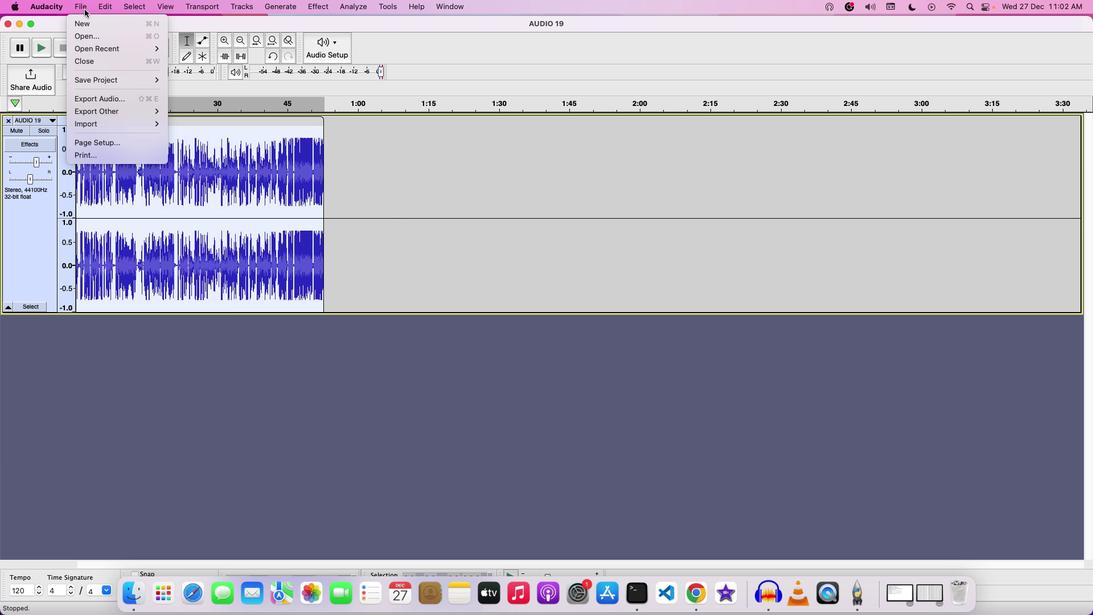 
Action: Mouse pressed left at (84, 9)
Screenshot: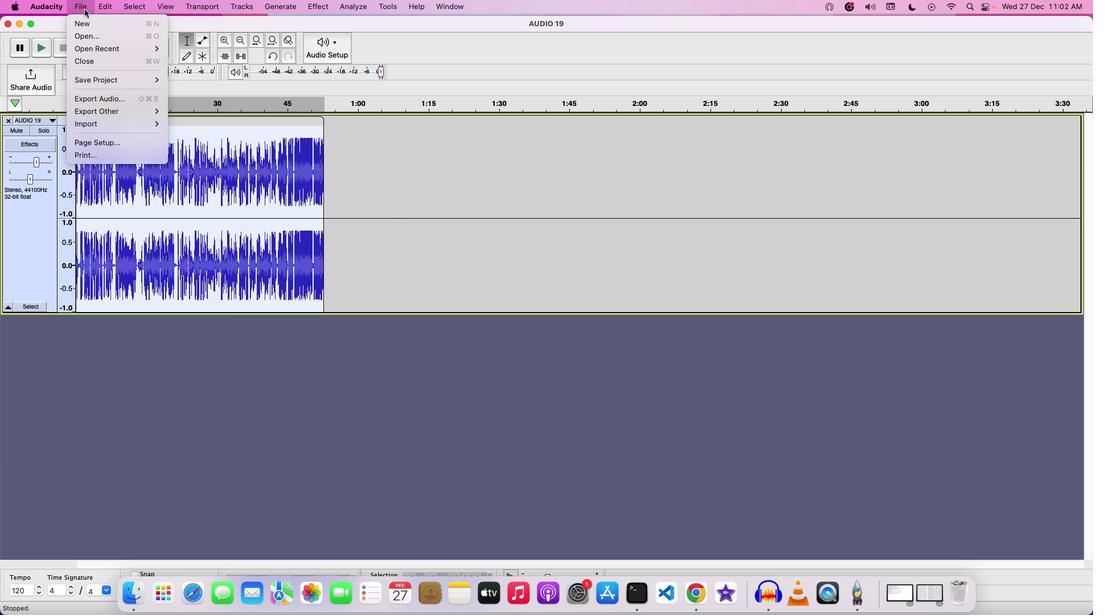 
Action: Mouse moved to (105, 76)
Screenshot: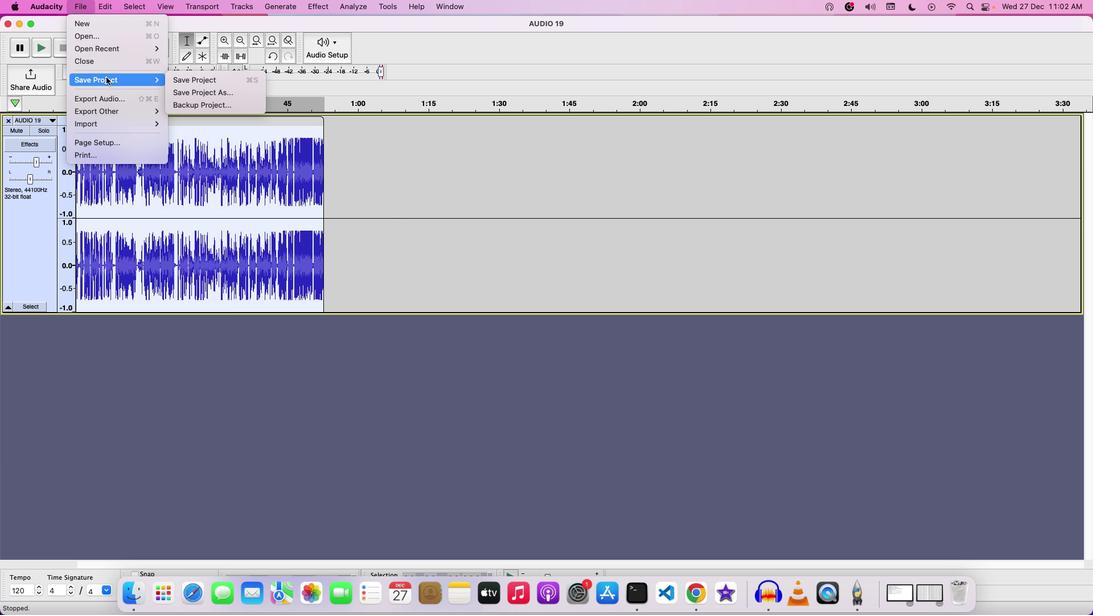 
Action: Mouse pressed left at (105, 76)
Screenshot: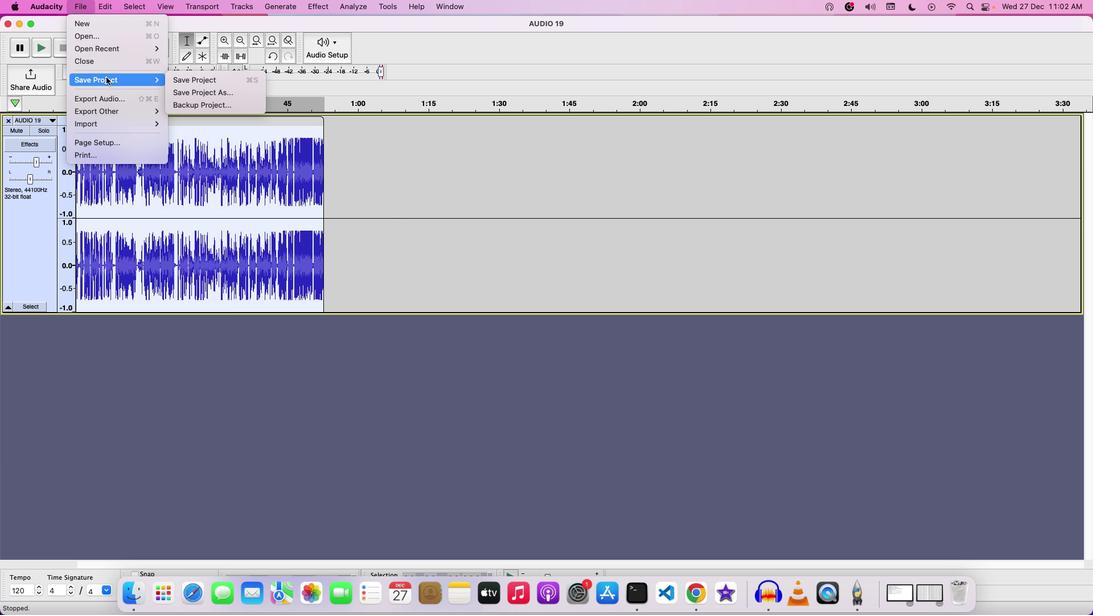 
Action: Mouse moved to (202, 80)
Screenshot: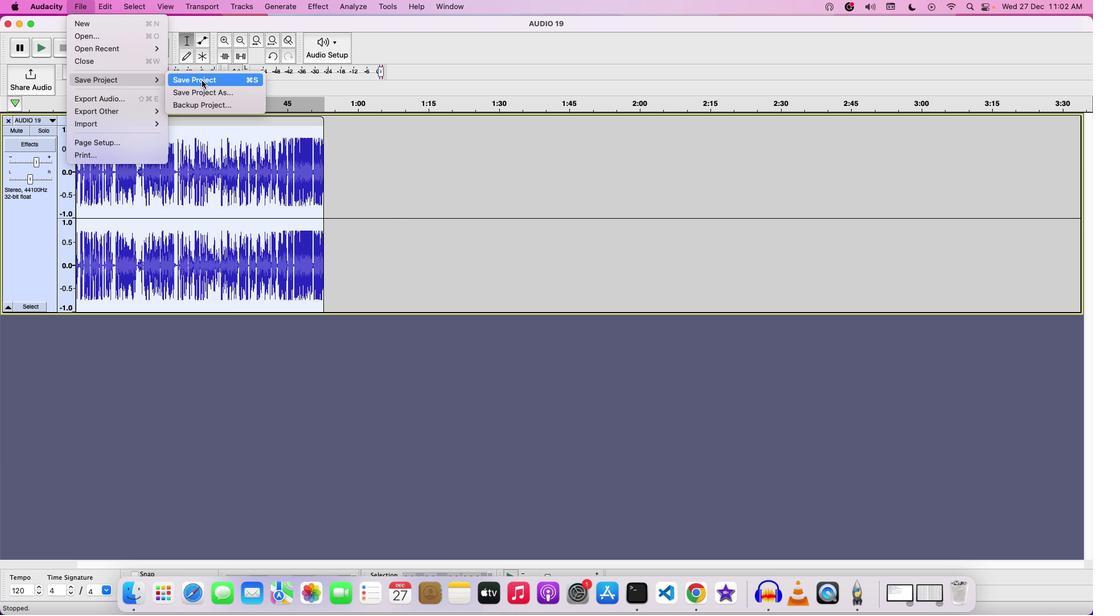 
Action: Mouse pressed left at (202, 80)
Screenshot: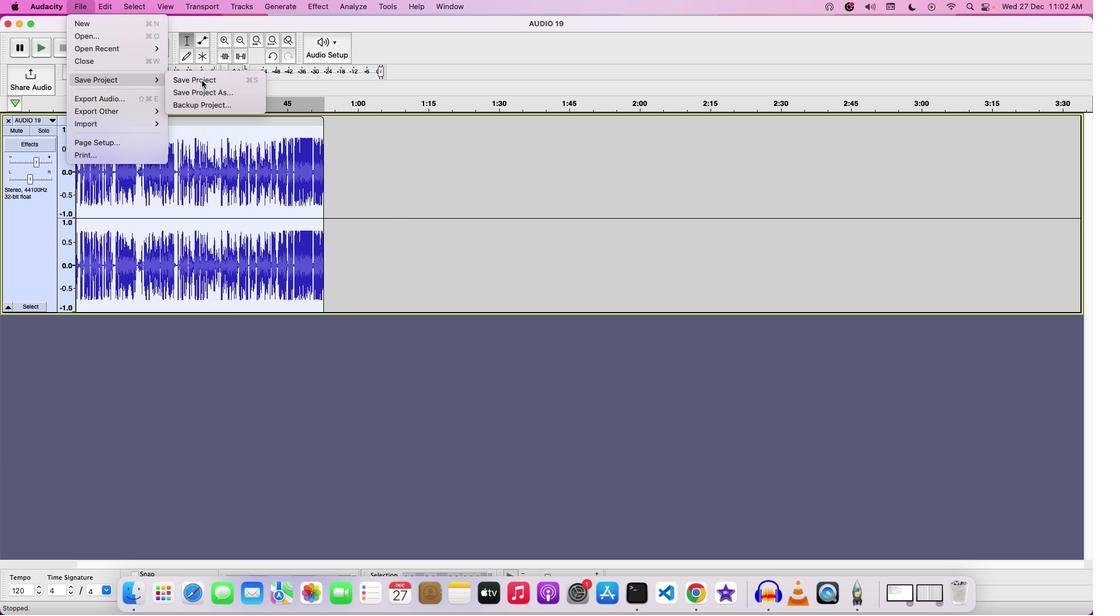
Action: Mouse moved to (502, 161)
Screenshot: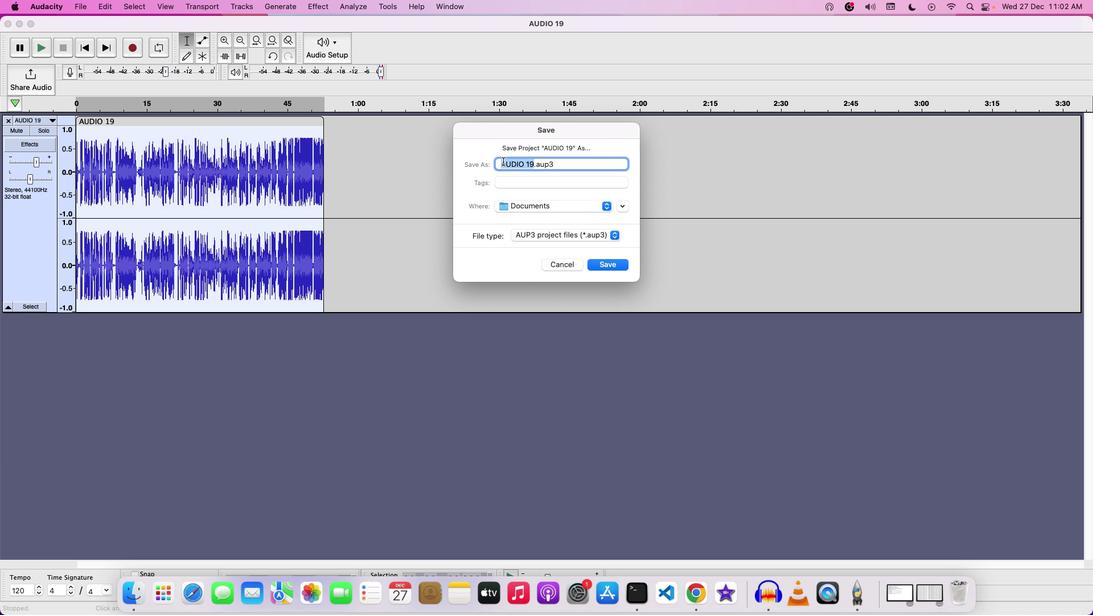 
Action: Mouse pressed left at (502, 161)
Screenshot: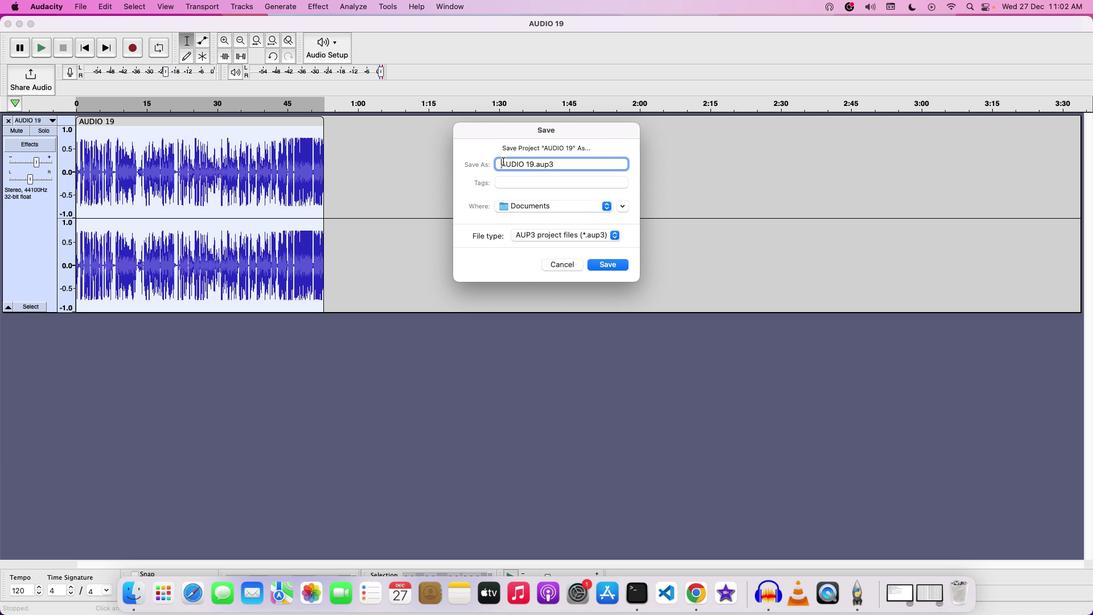 
Action: Mouse moved to (516, 165)
Screenshot: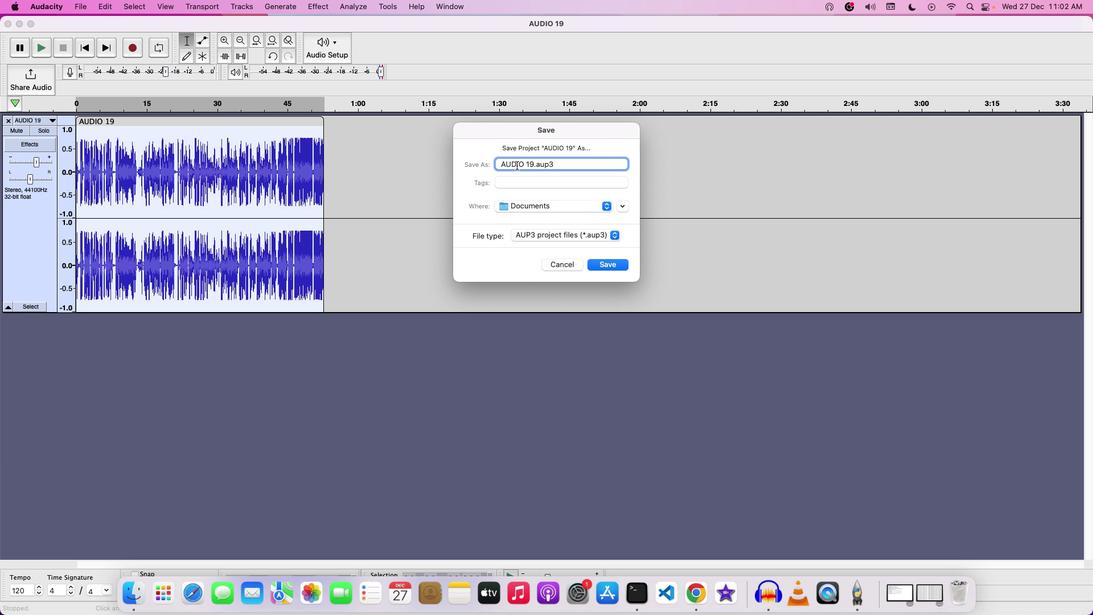 
Action: Key pressed 'C''L''E''A''N'Key.space
Screenshot: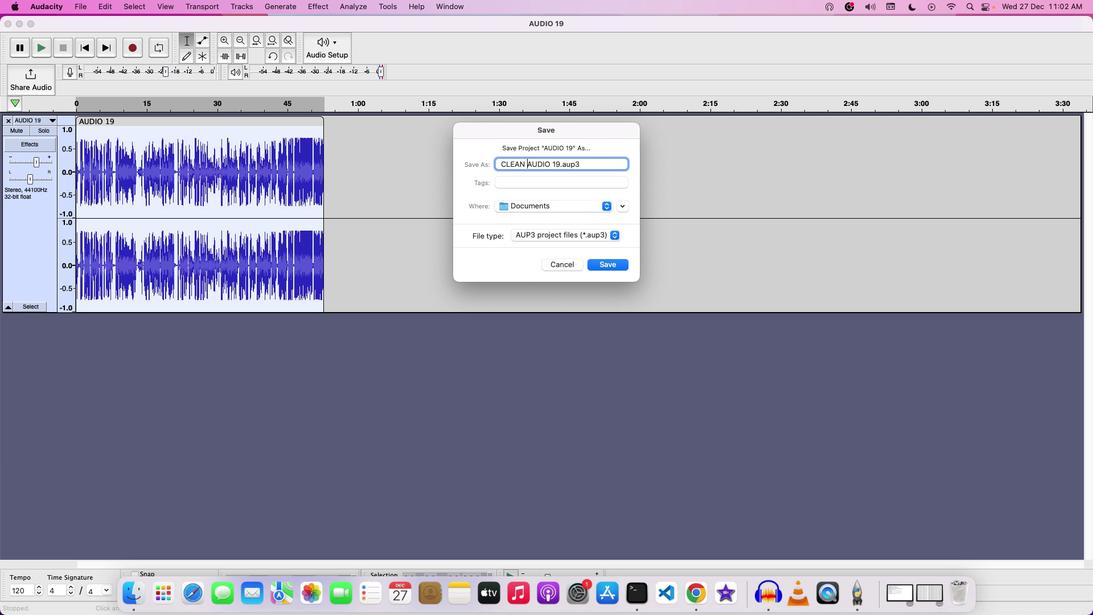 
Action: Mouse moved to (554, 163)
Screenshot: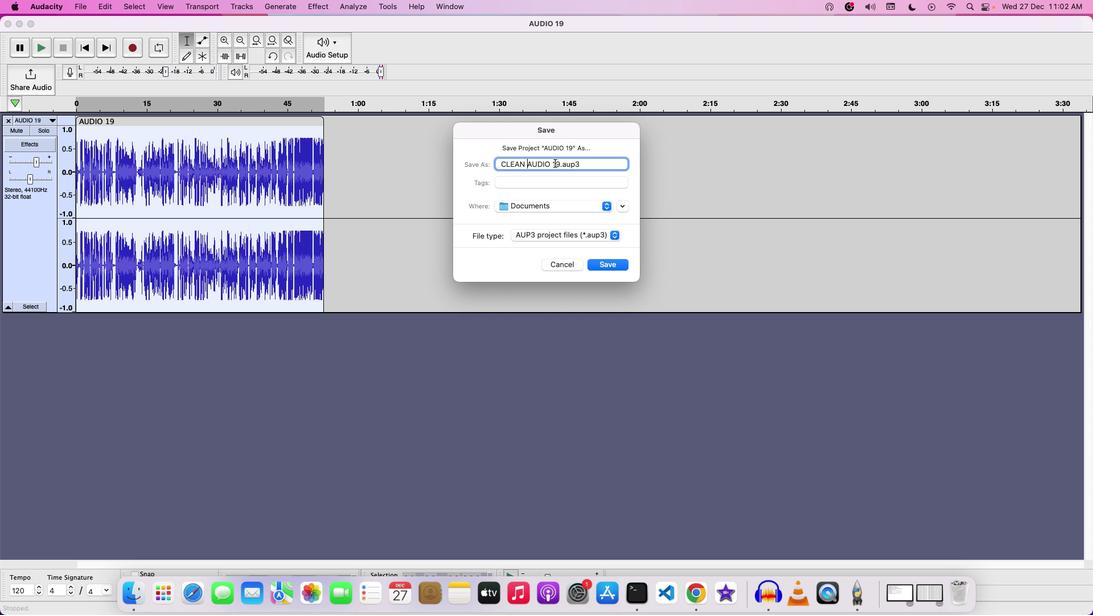 
Action: Mouse pressed left at (554, 163)
Screenshot: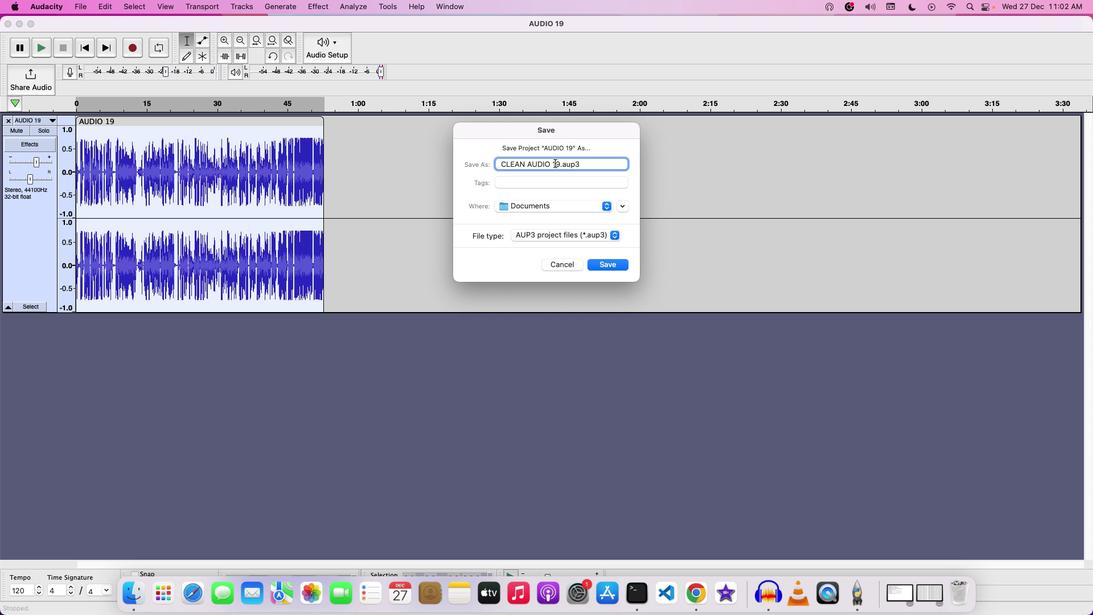 
Action: Mouse moved to (561, 164)
Screenshot: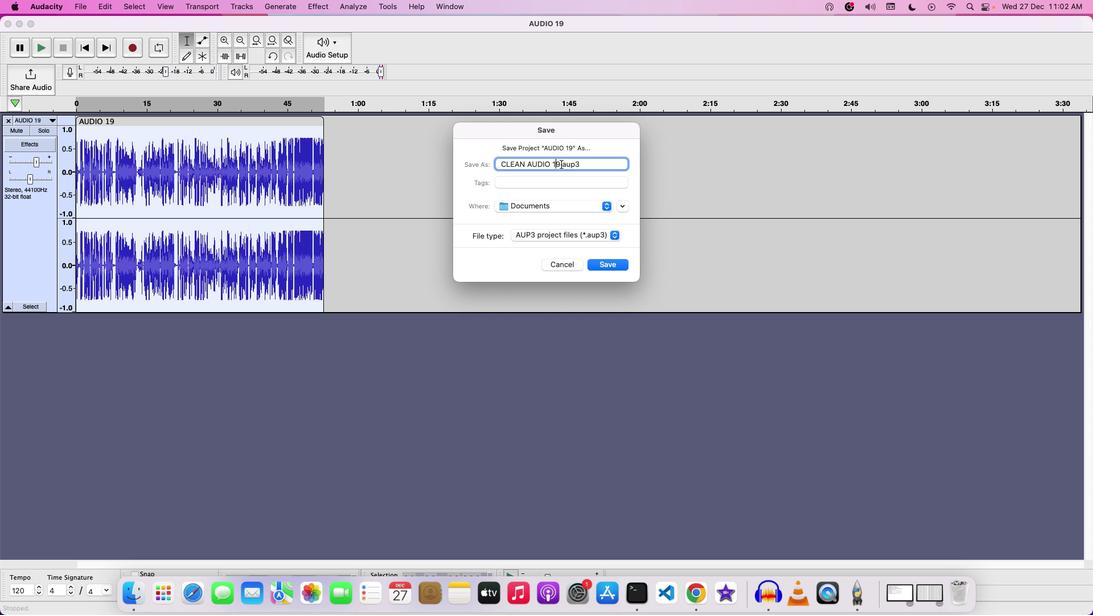 
Action: Mouse pressed left at (561, 164)
Screenshot: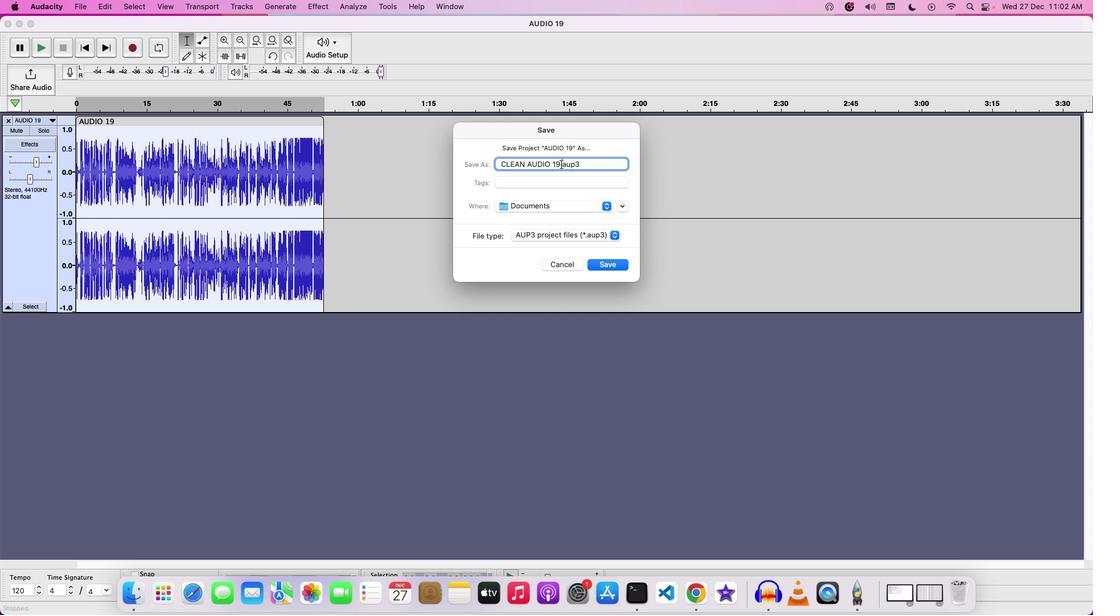 
Action: Mouse moved to (592, 167)
Screenshot: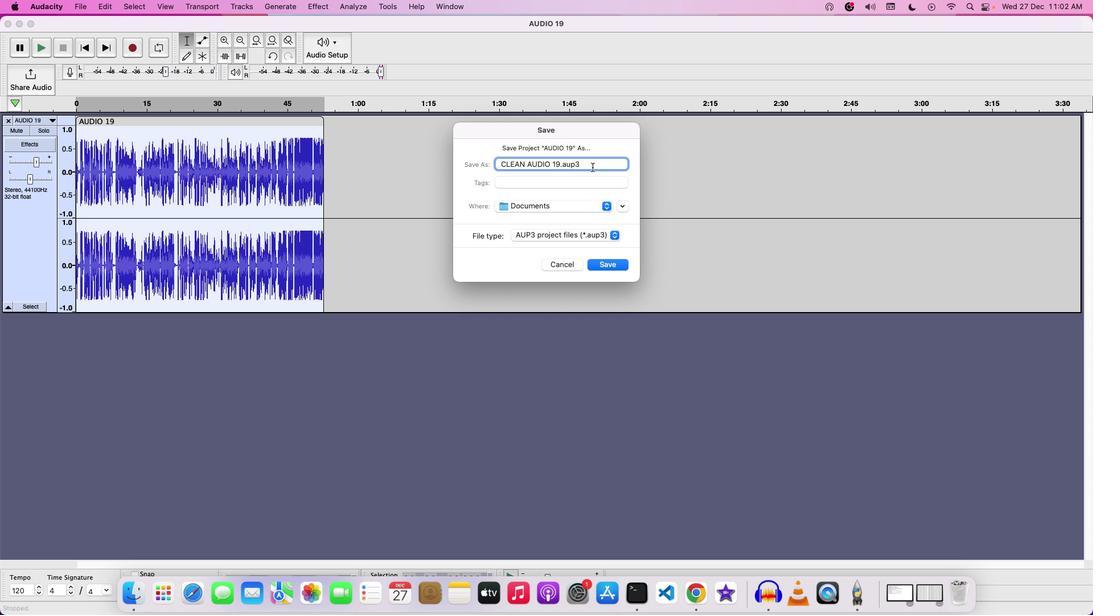 
Action: Key pressed Key.backspaceKey.backspaceKey.backspaceKey.backspaceKey.space'F''O''R'Key.space'P''O''F'Key.backspace'D''C''A''S''T'Key.space'.'
Screenshot: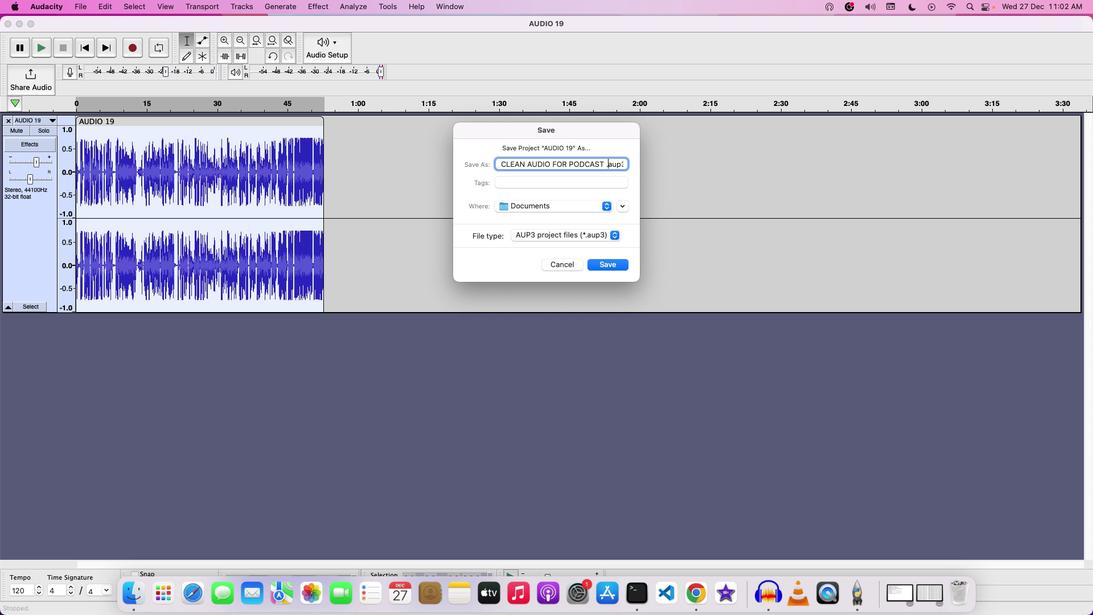
Action: Mouse moved to (592, 260)
Screenshot: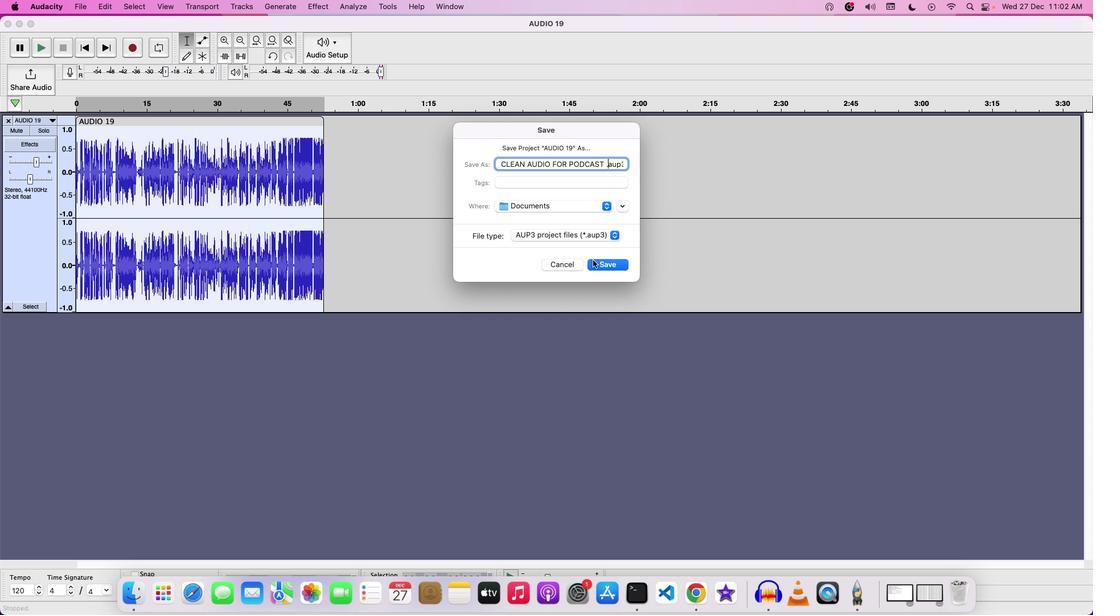 
Action: Mouse pressed left at (592, 260)
Screenshot: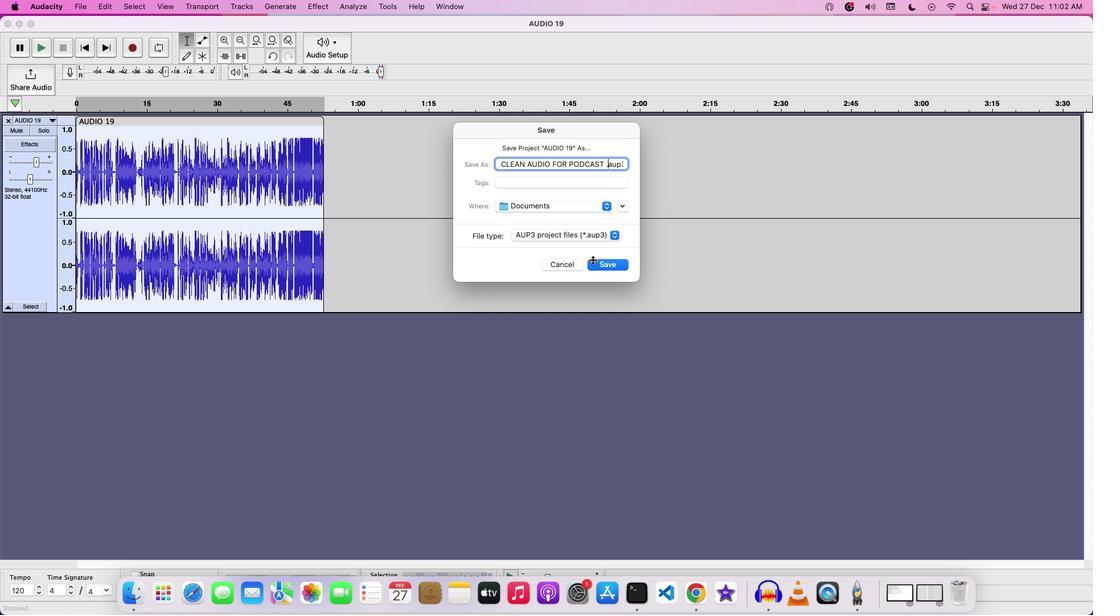 
Action: Mouse moved to (593, 257)
Screenshot: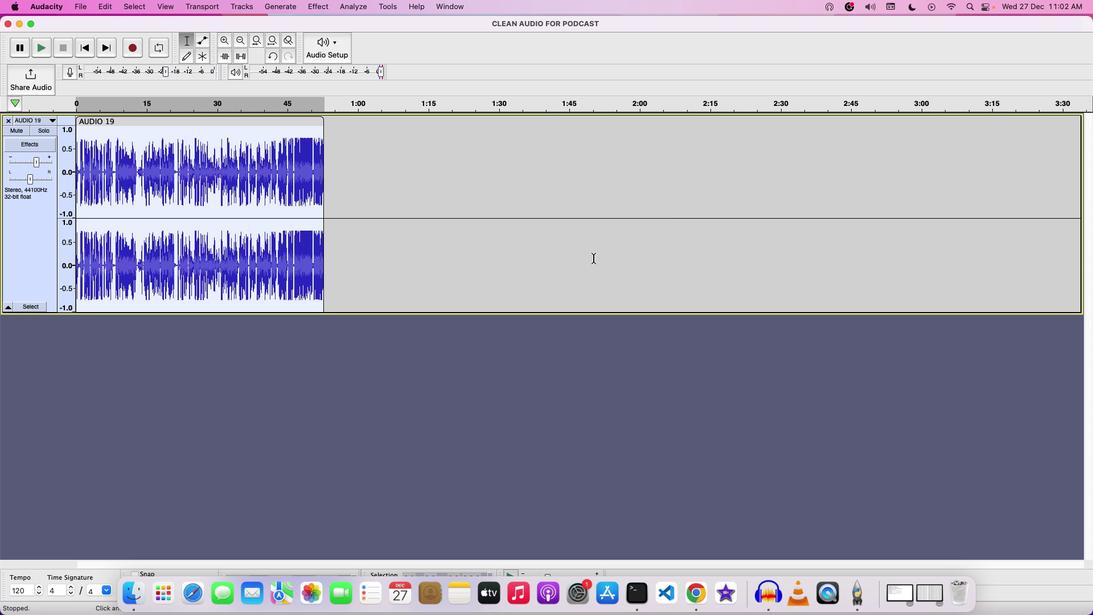 
